 Task: Look for space in Perrysburg, United States from 10th July, 2023 to 15th July, 2023 for 7 adults in price range Rs.10000 to Rs.15000. Place can be entire place or shared room with 4 bedrooms having 7 beds and 4 bathrooms. Property type can be house, flat, guest house. Amenities needed are: wifi, TV, free parkinig on premises, gym, breakfast. Booking option can be shelf check-in. Required host language is English.
Action: Mouse moved to (594, 114)
Screenshot: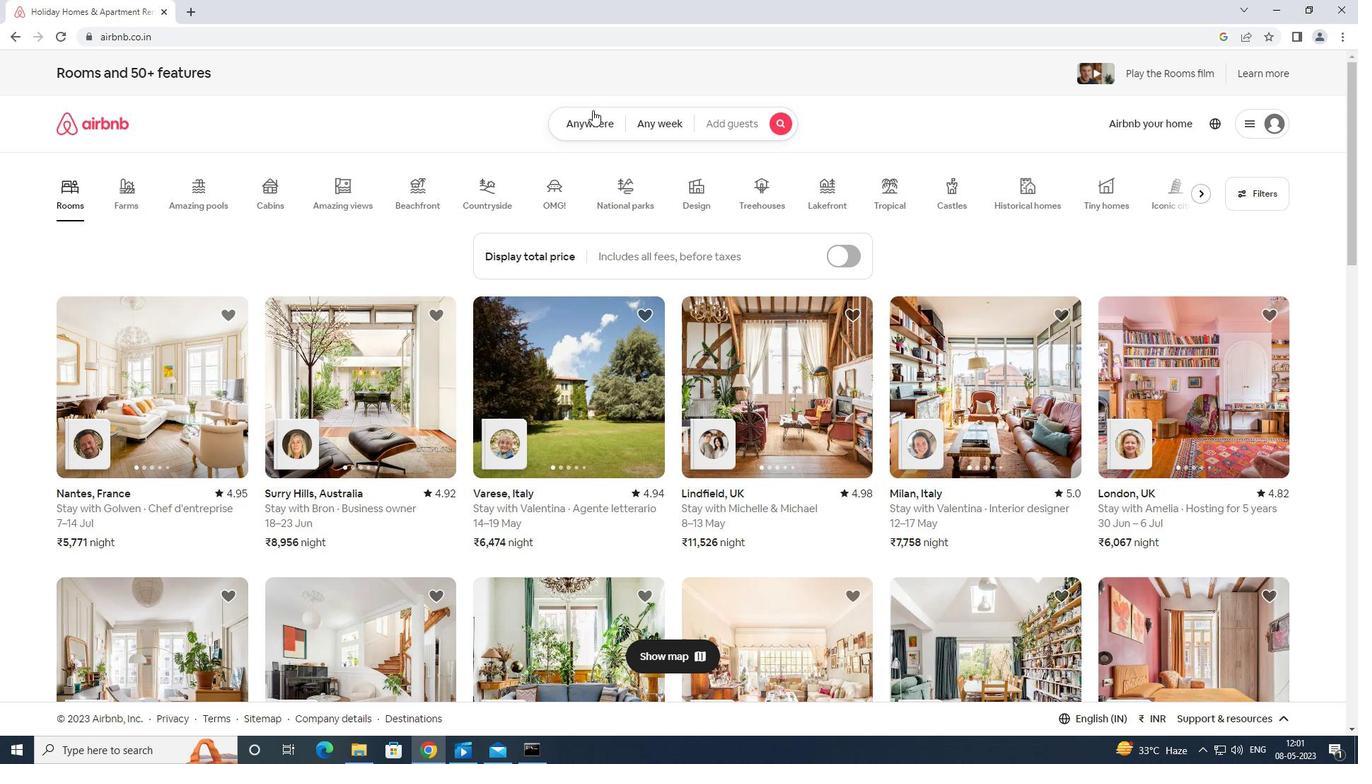 
Action: Mouse pressed left at (594, 114)
Screenshot: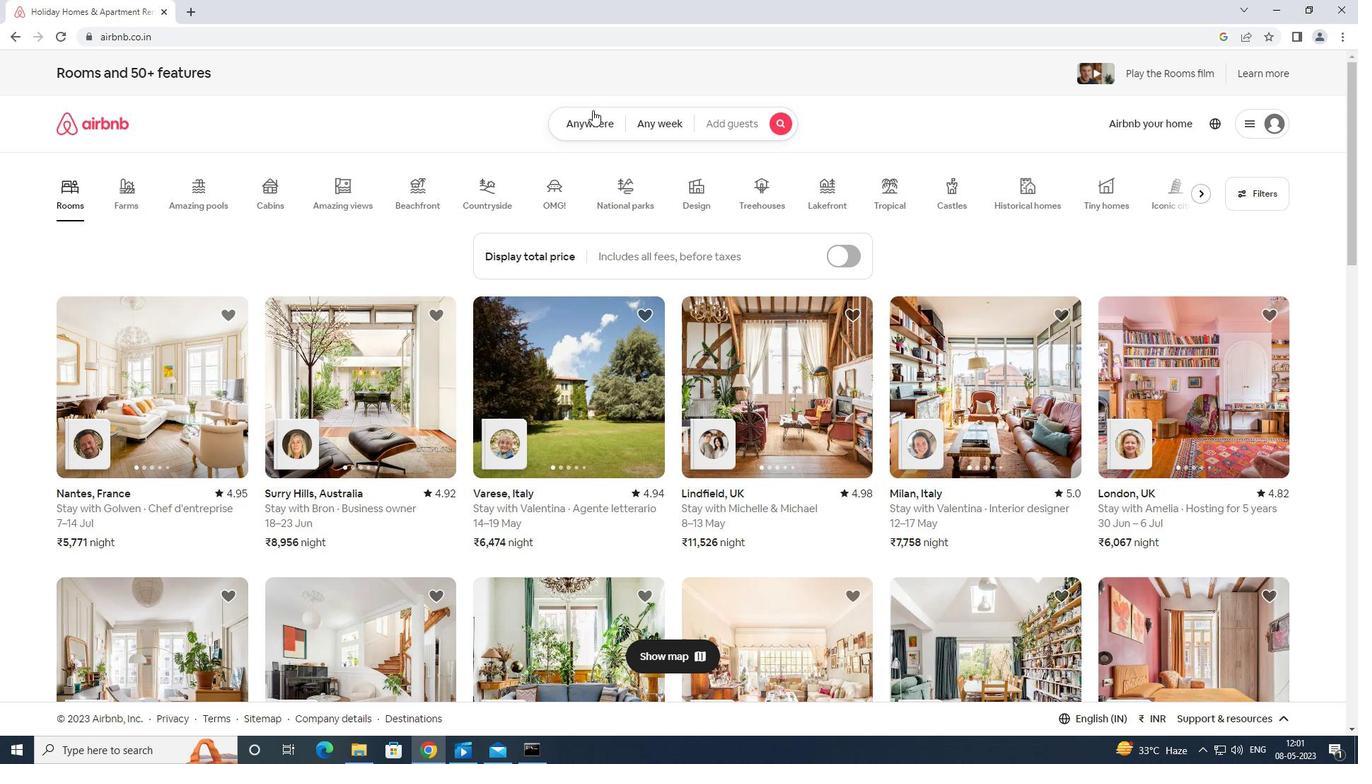 
Action: Mouse moved to (547, 184)
Screenshot: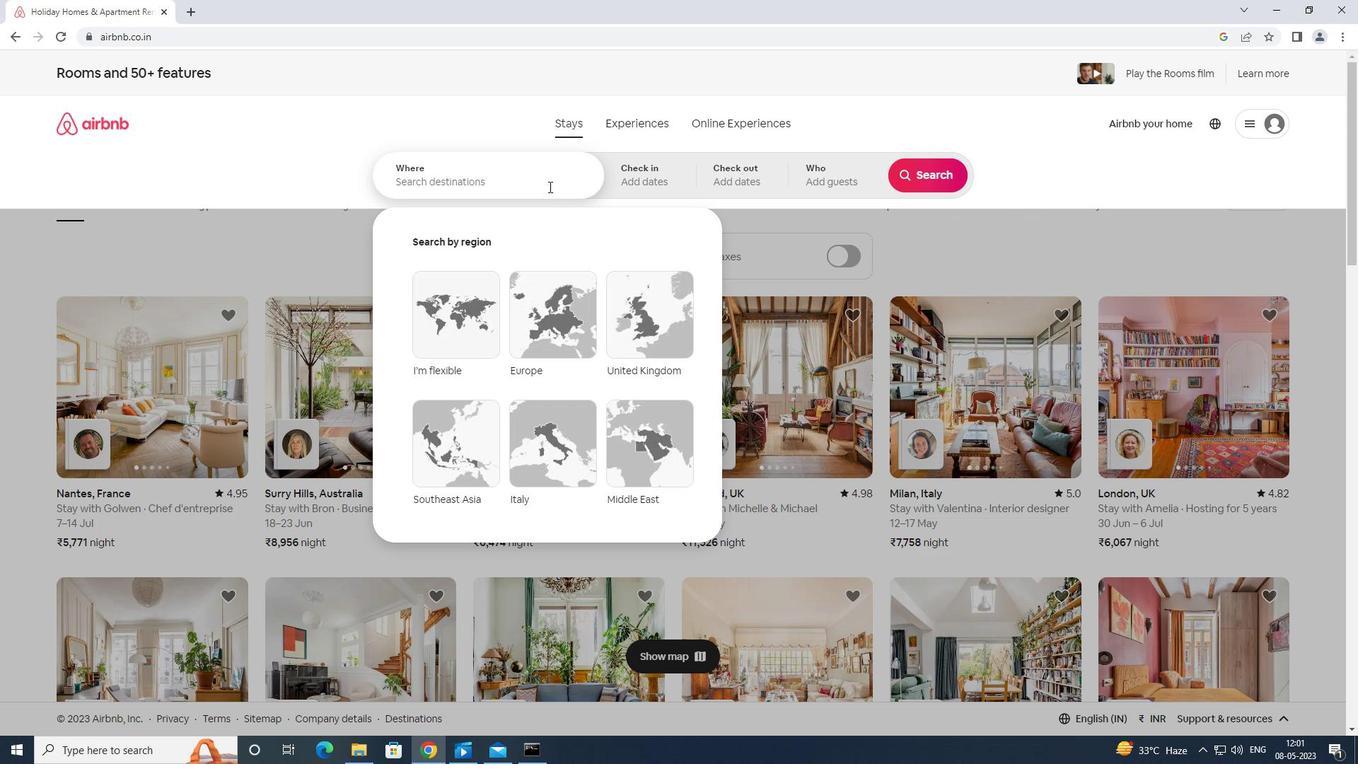 
Action: Mouse pressed left at (547, 184)
Screenshot: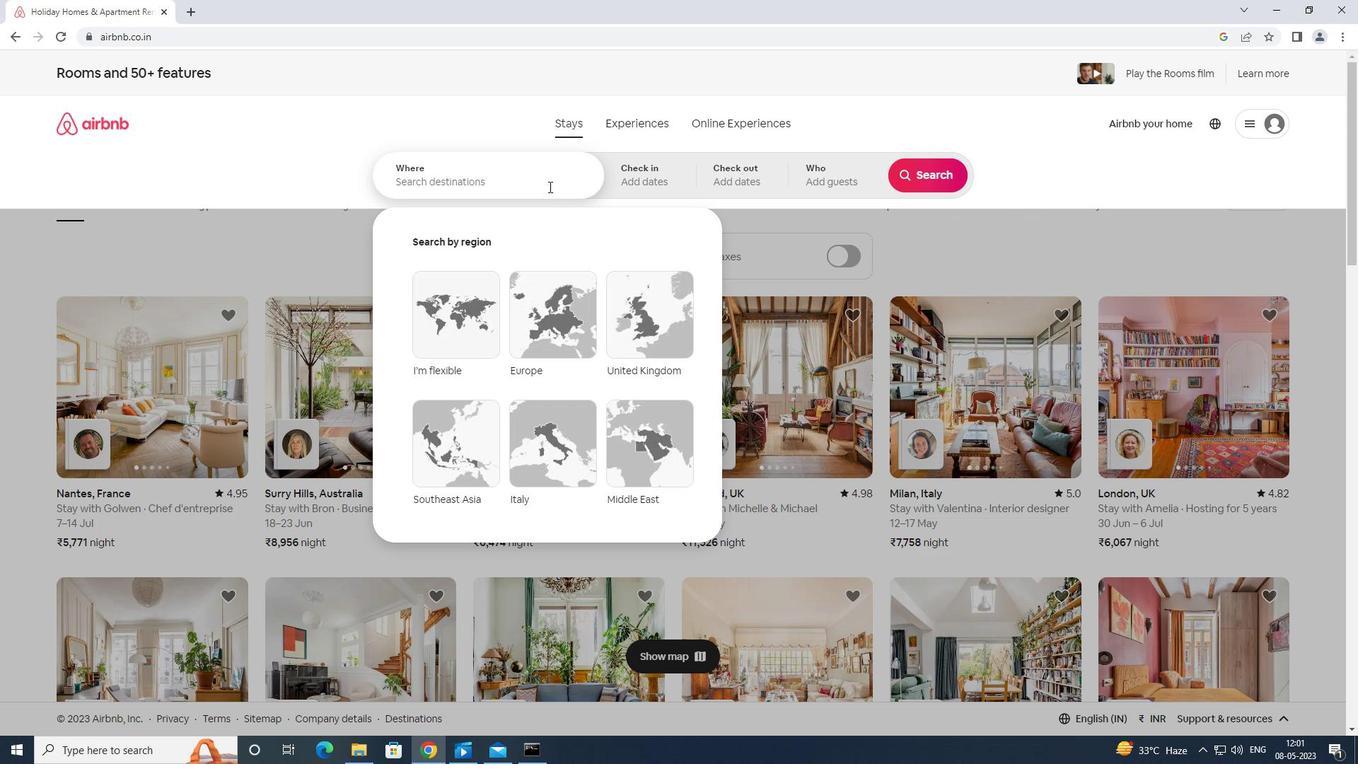 
Action: Mouse moved to (547, 182)
Screenshot: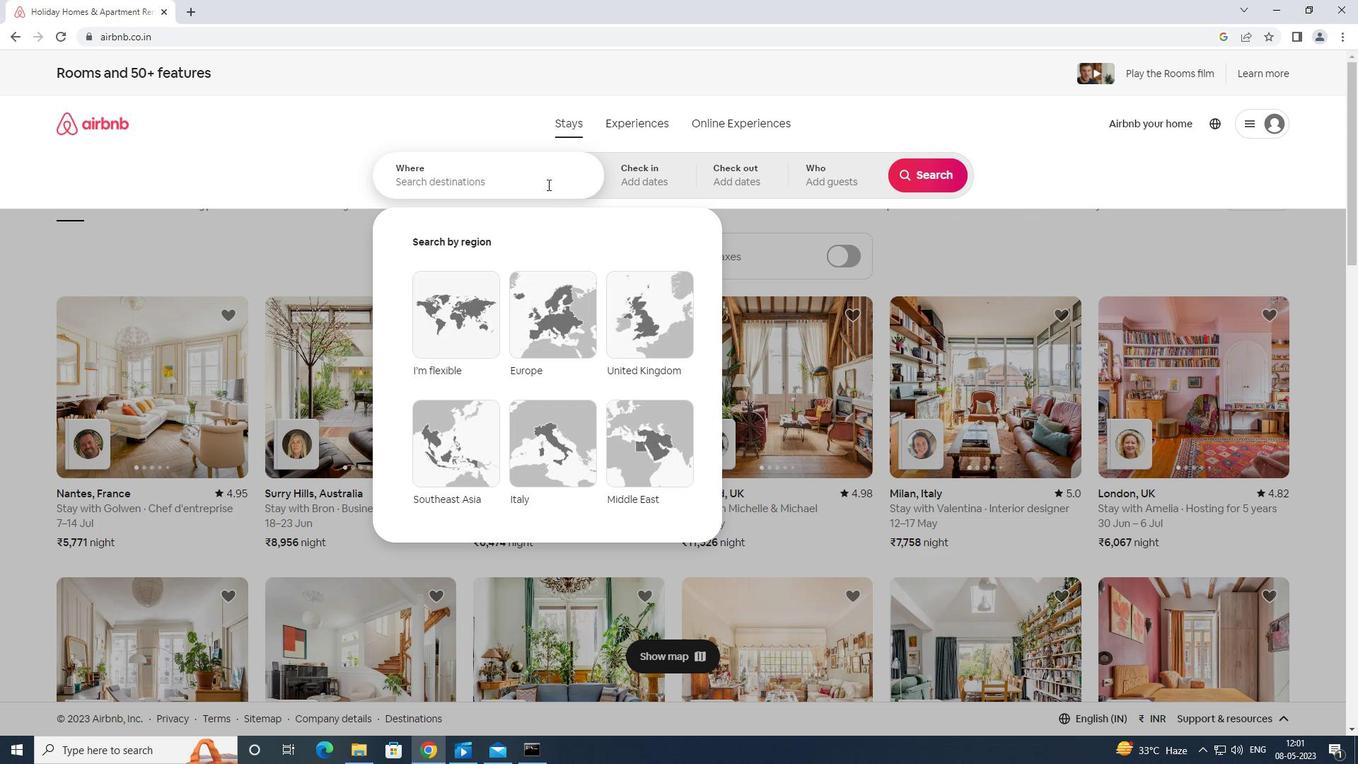 
Action: Key pressed pw<Key.backspace>errysburg<Key.space>united<Key.space>stta<Key.backspace><Key.backspace>ates<Key.enter>
Screenshot: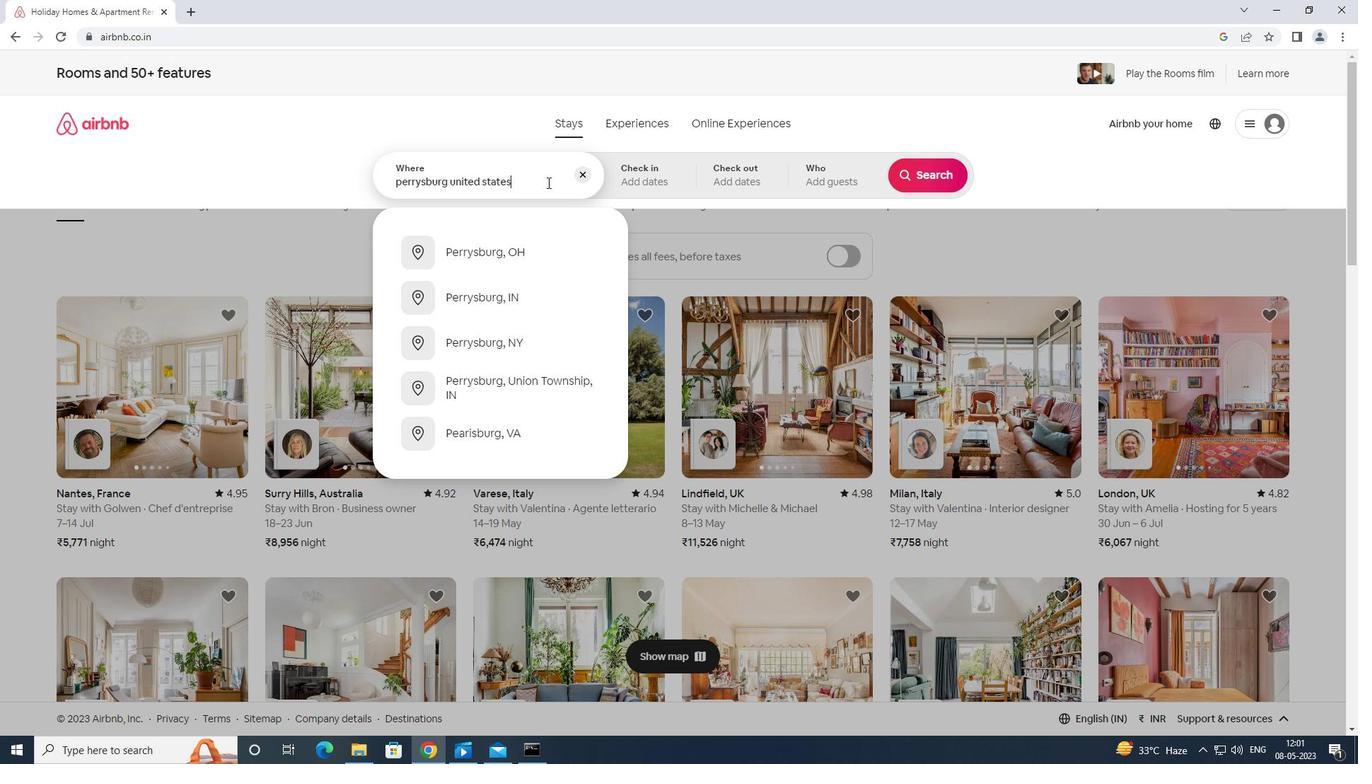
Action: Mouse moved to (925, 292)
Screenshot: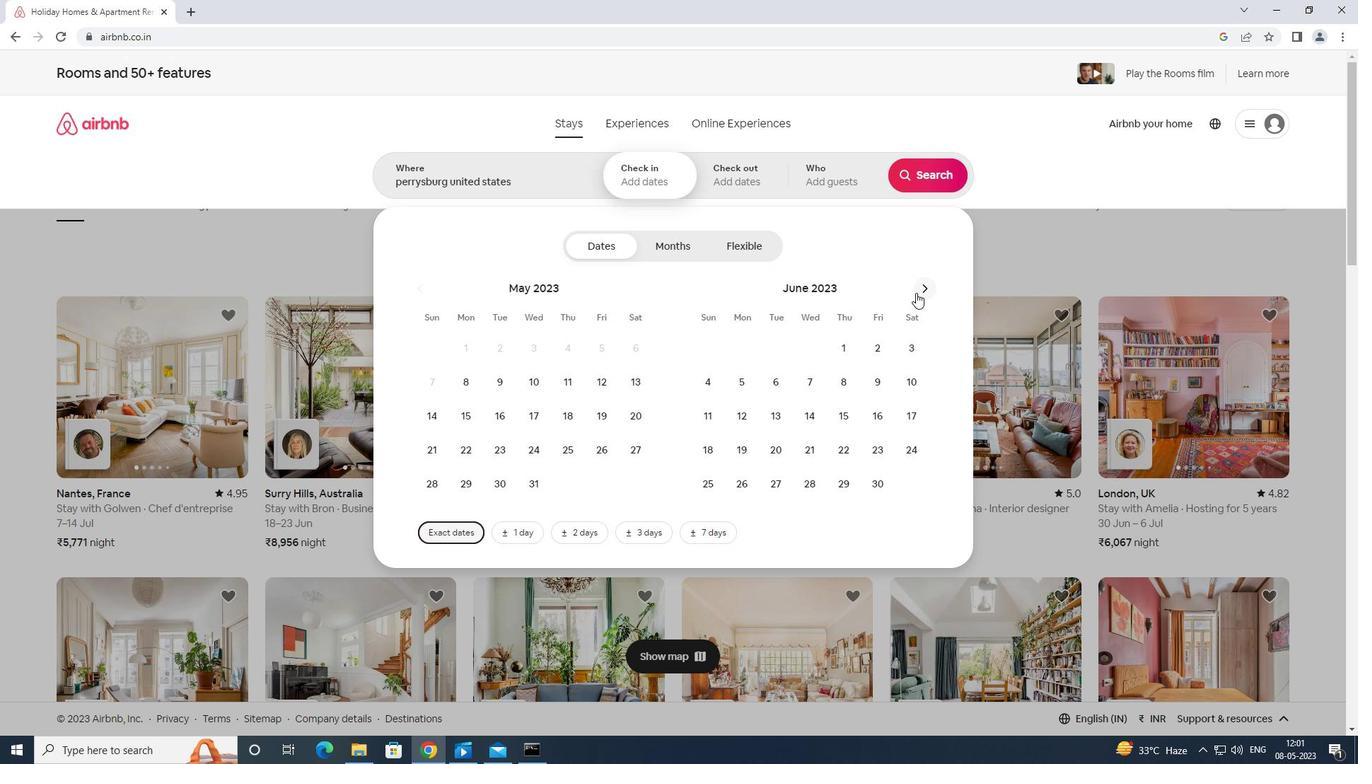 
Action: Mouse pressed left at (925, 292)
Screenshot: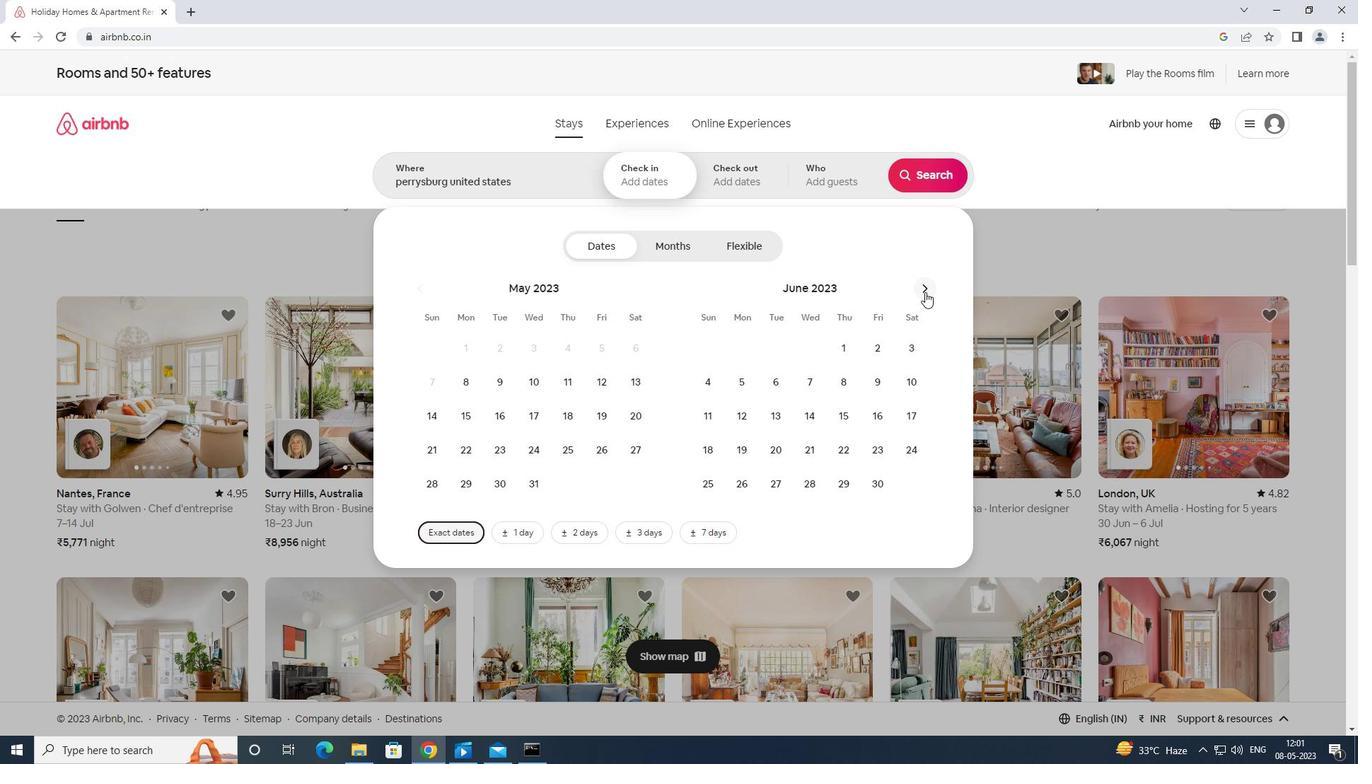 
Action: Mouse moved to (751, 414)
Screenshot: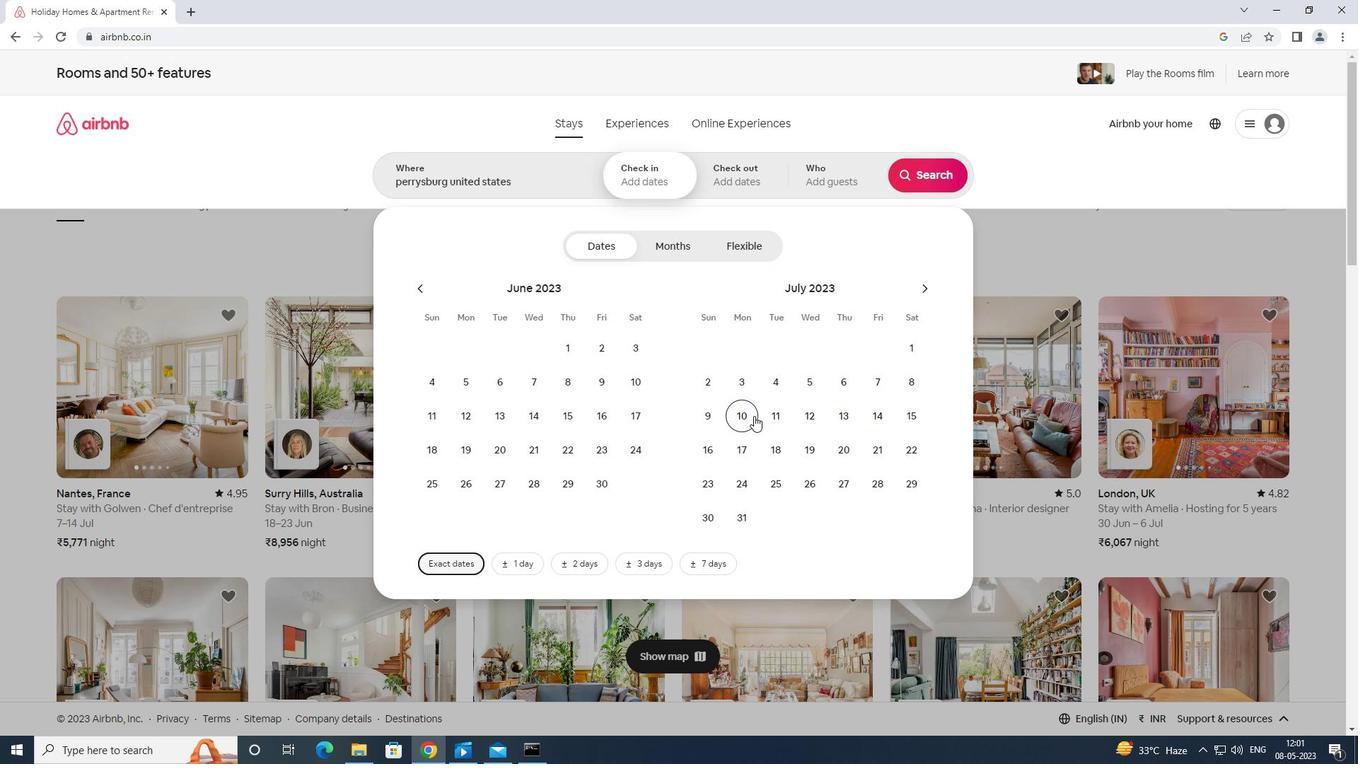 
Action: Mouse pressed left at (751, 414)
Screenshot: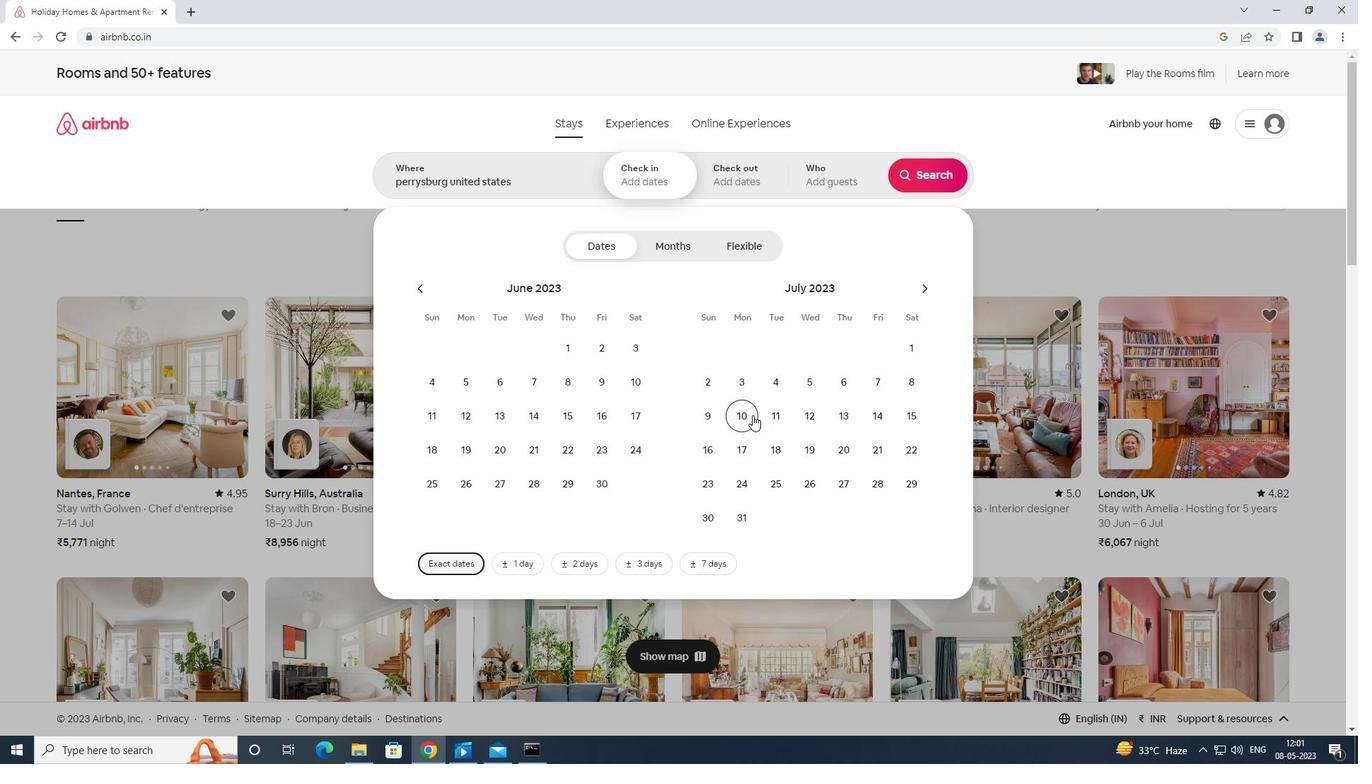 
Action: Mouse moved to (899, 413)
Screenshot: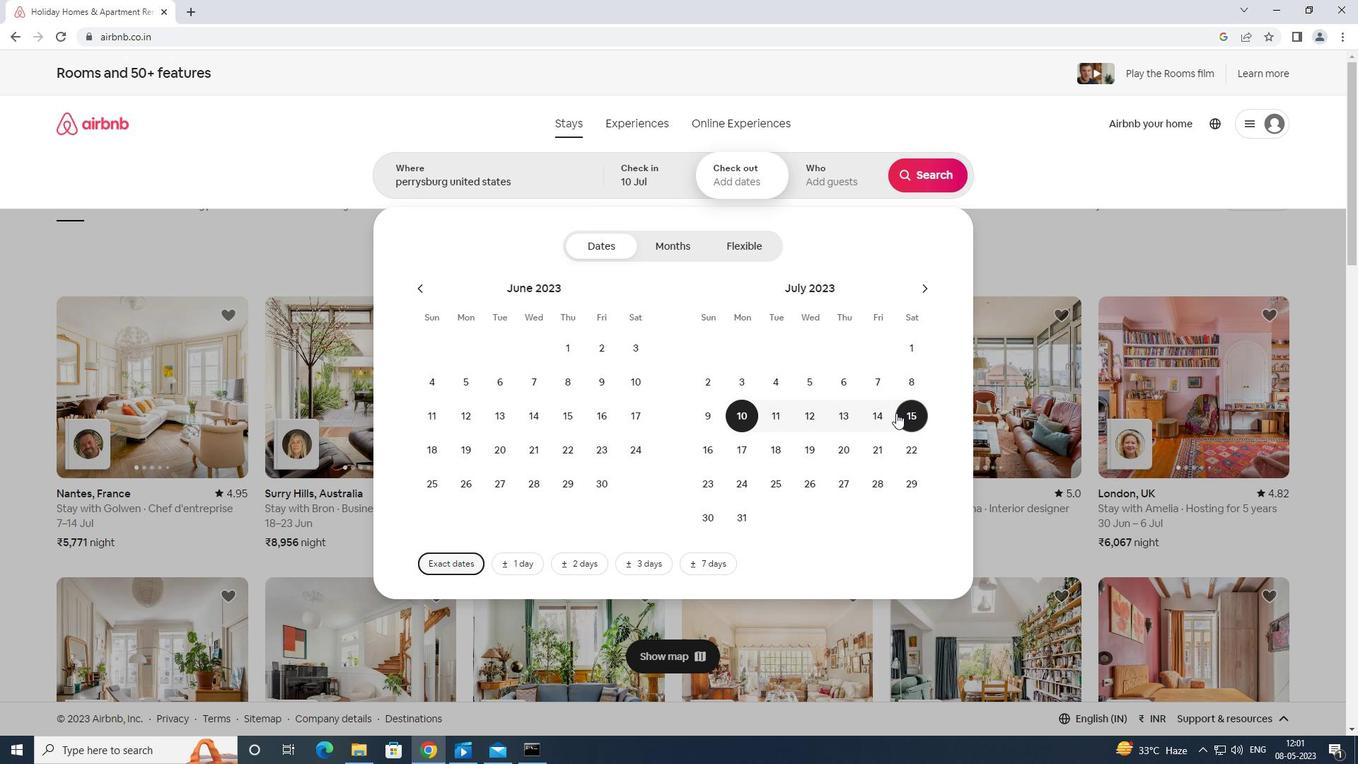 
Action: Mouse pressed left at (899, 413)
Screenshot: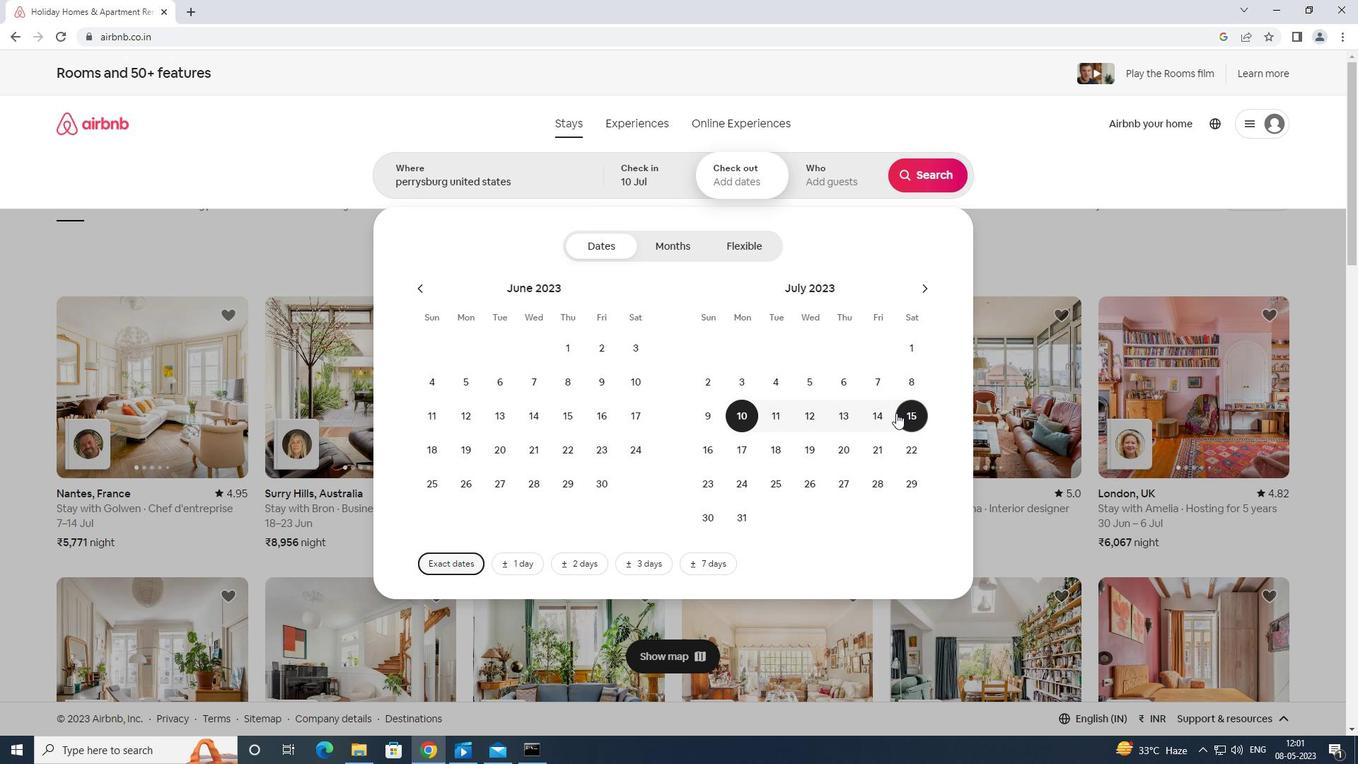 
Action: Mouse moved to (845, 181)
Screenshot: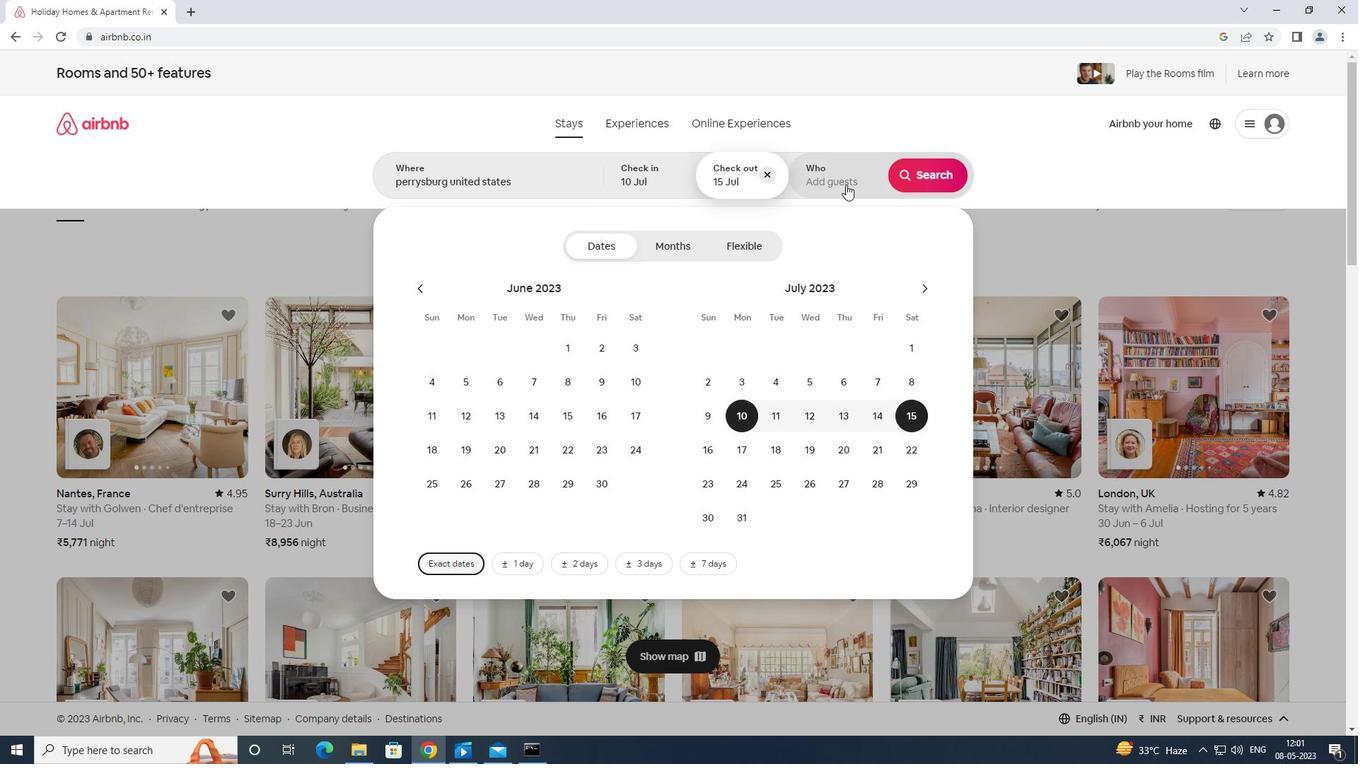 
Action: Mouse pressed left at (845, 181)
Screenshot: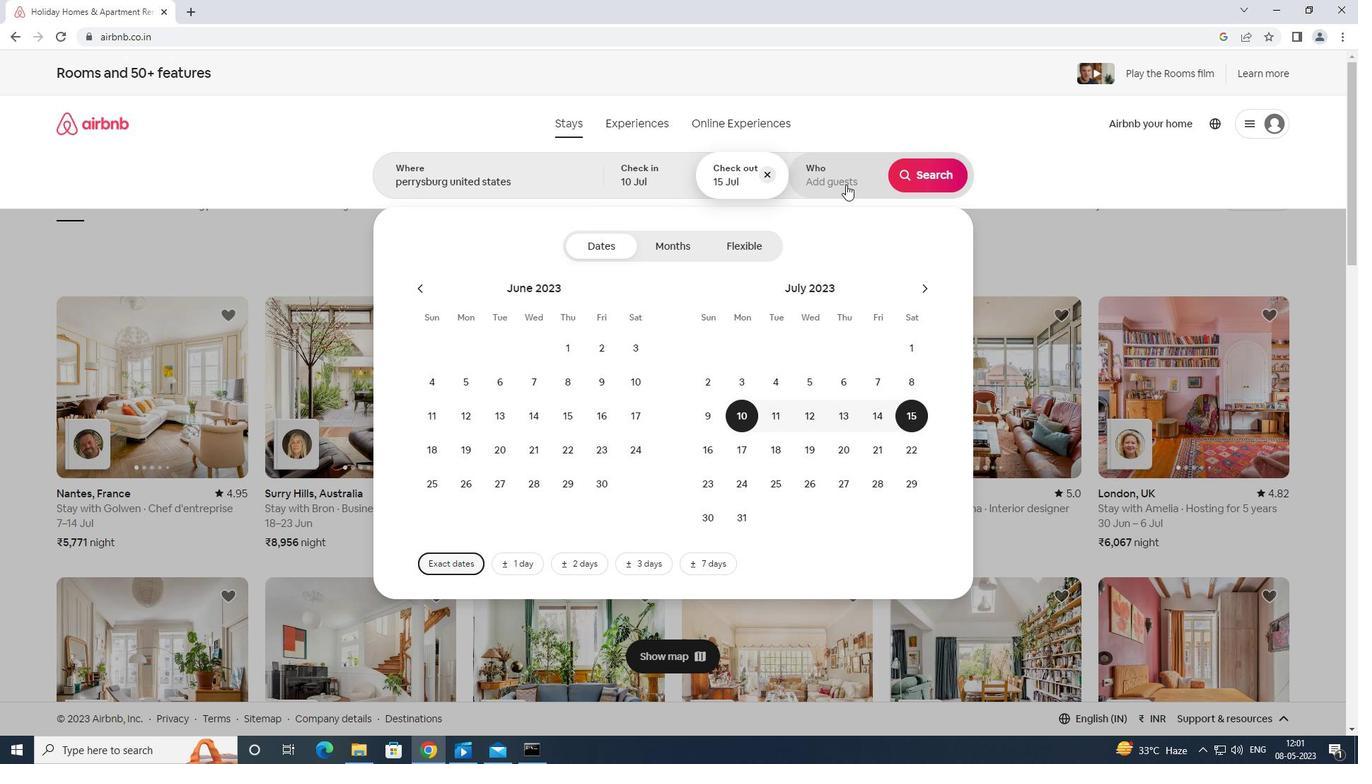 
Action: Mouse moved to (937, 238)
Screenshot: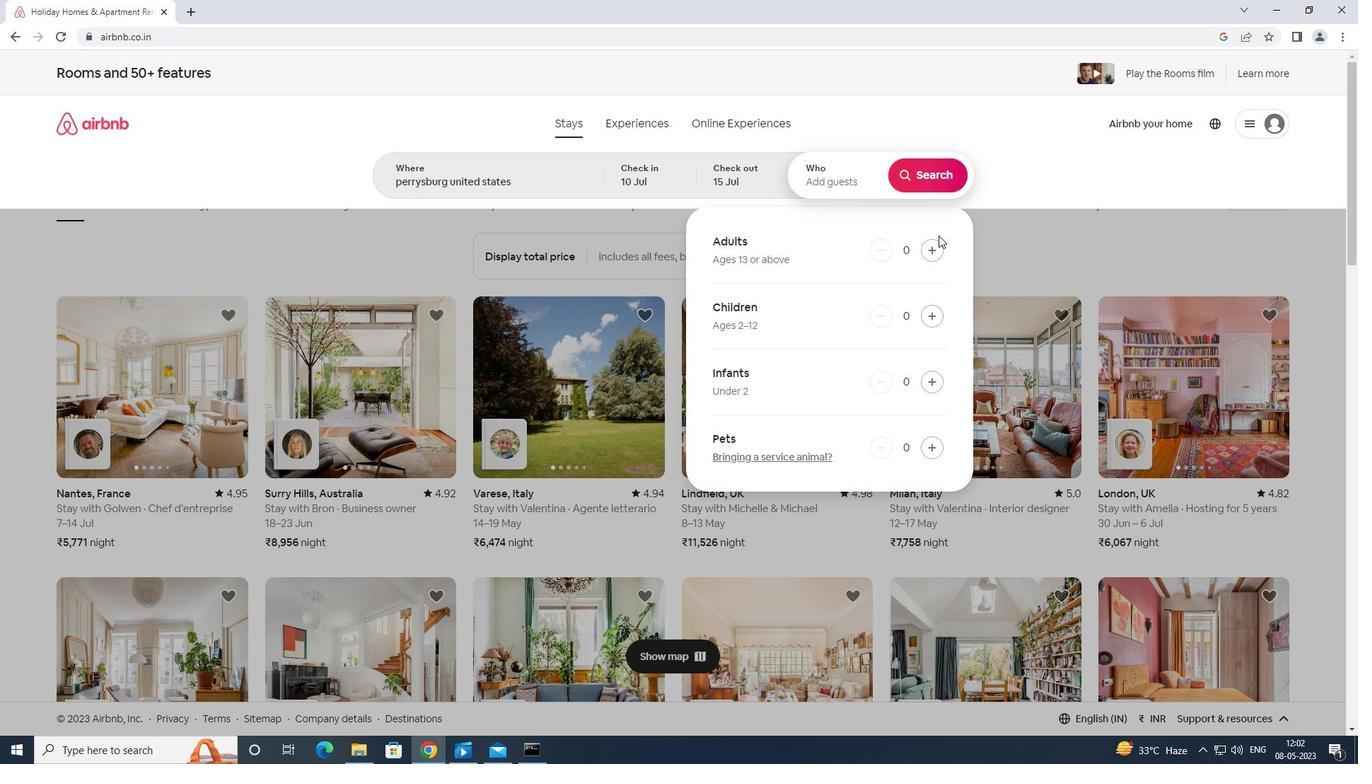 
Action: Mouse pressed left at (937, 238)
Screenshot: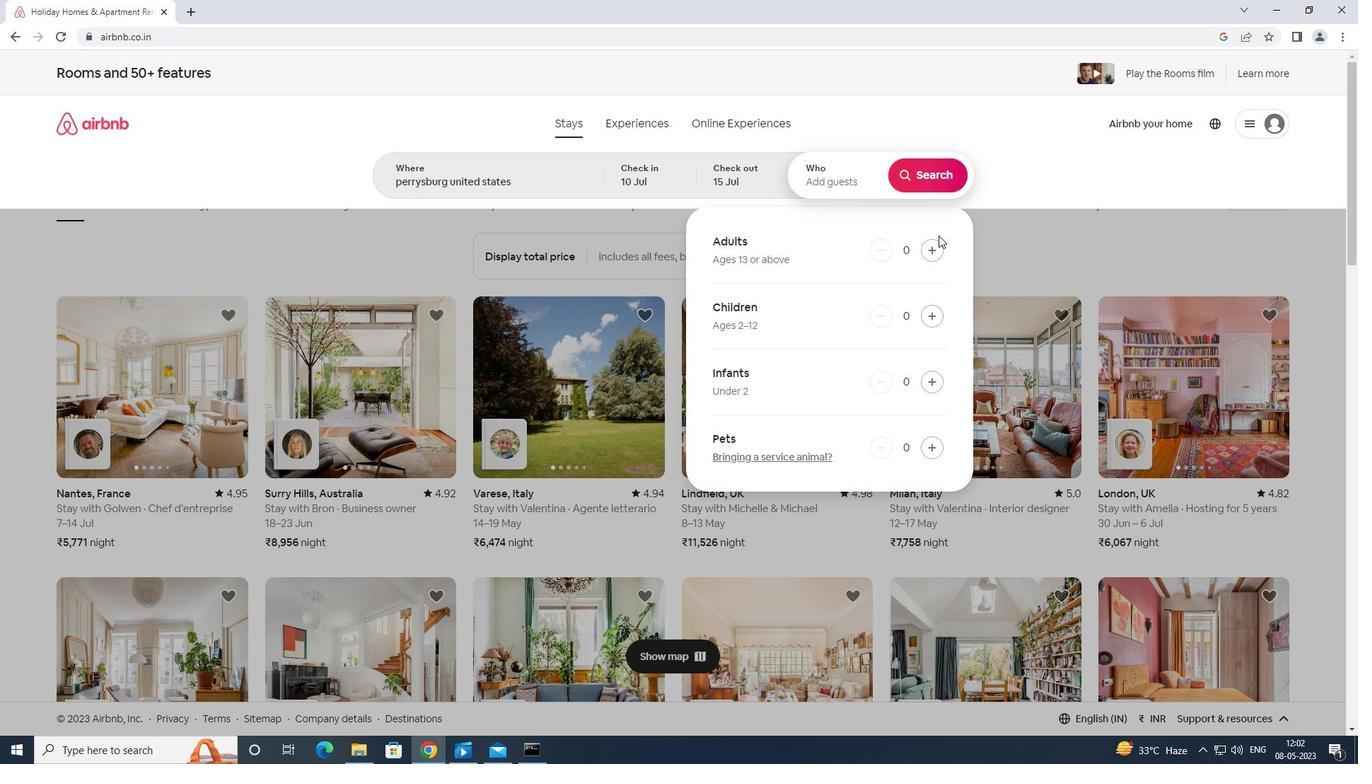 
Action: Mouse moved to (931, 244)
Screenshot: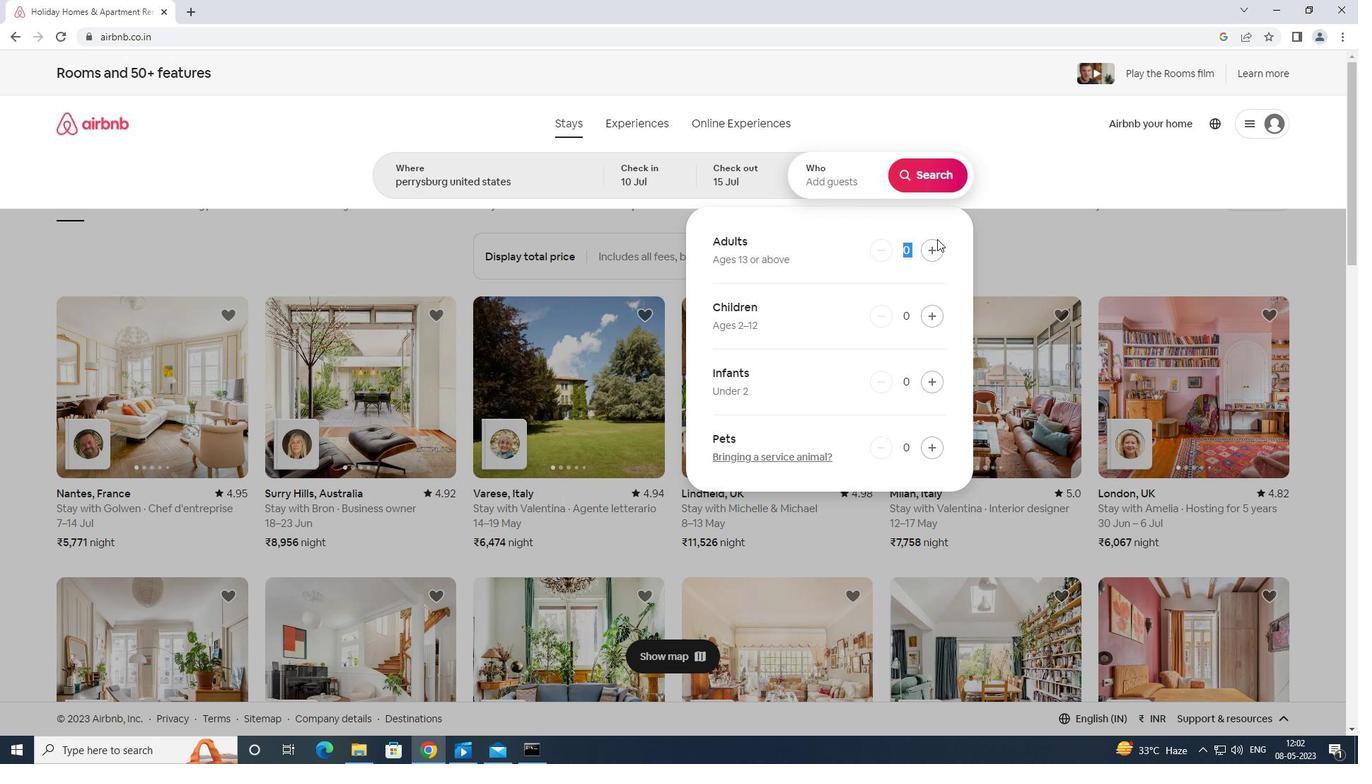 
Action: Mouse pressed left at (931, 244)
Screenshot: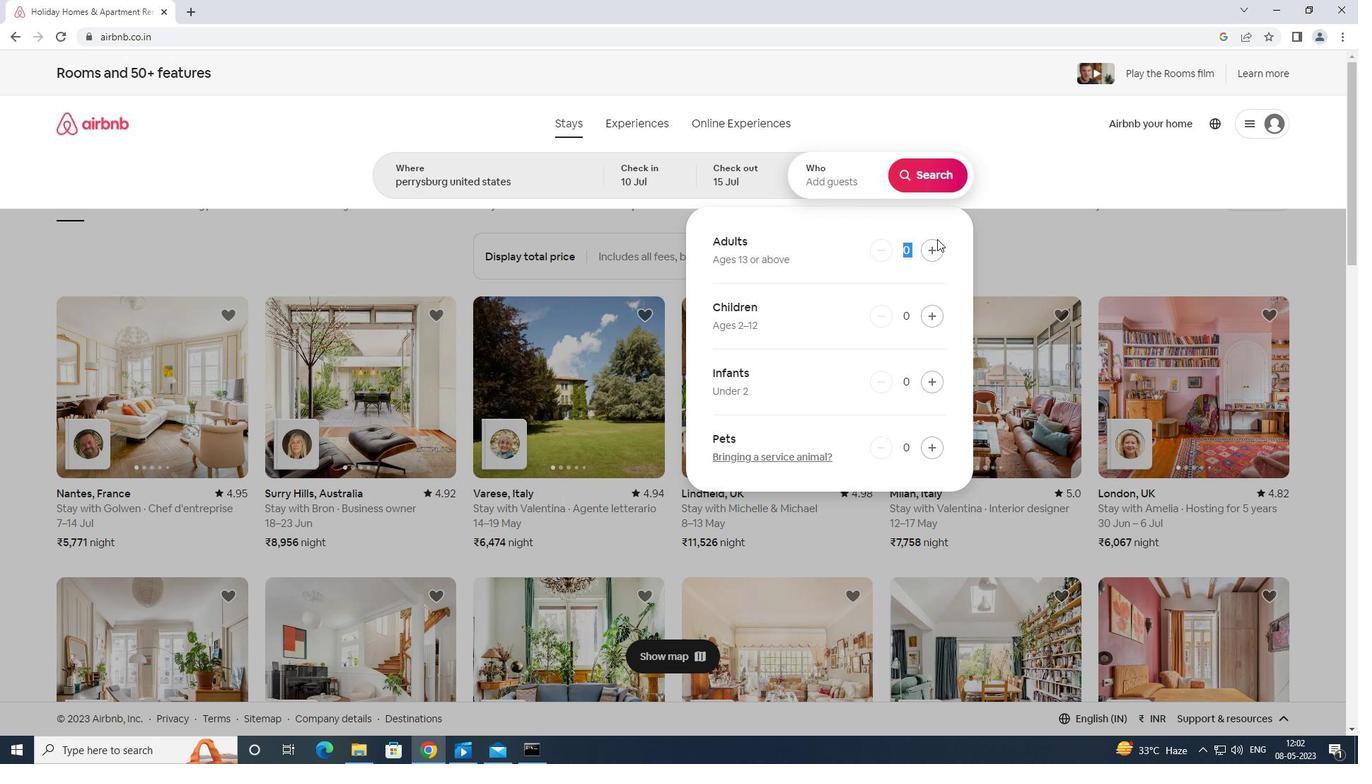 
Action: Mouse moved to (930, 245)
Screenshot: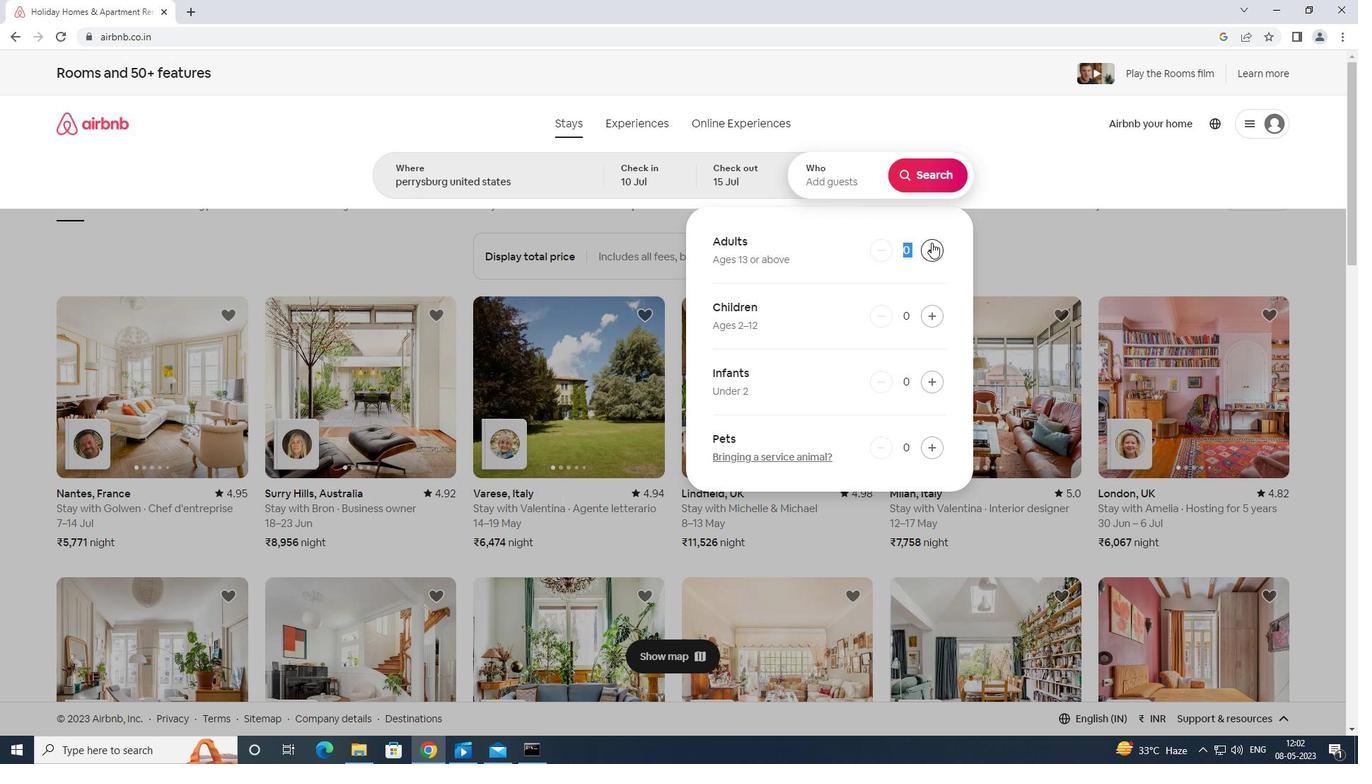 
Action: Mouse pressed left at (930, 245)
Screenshot: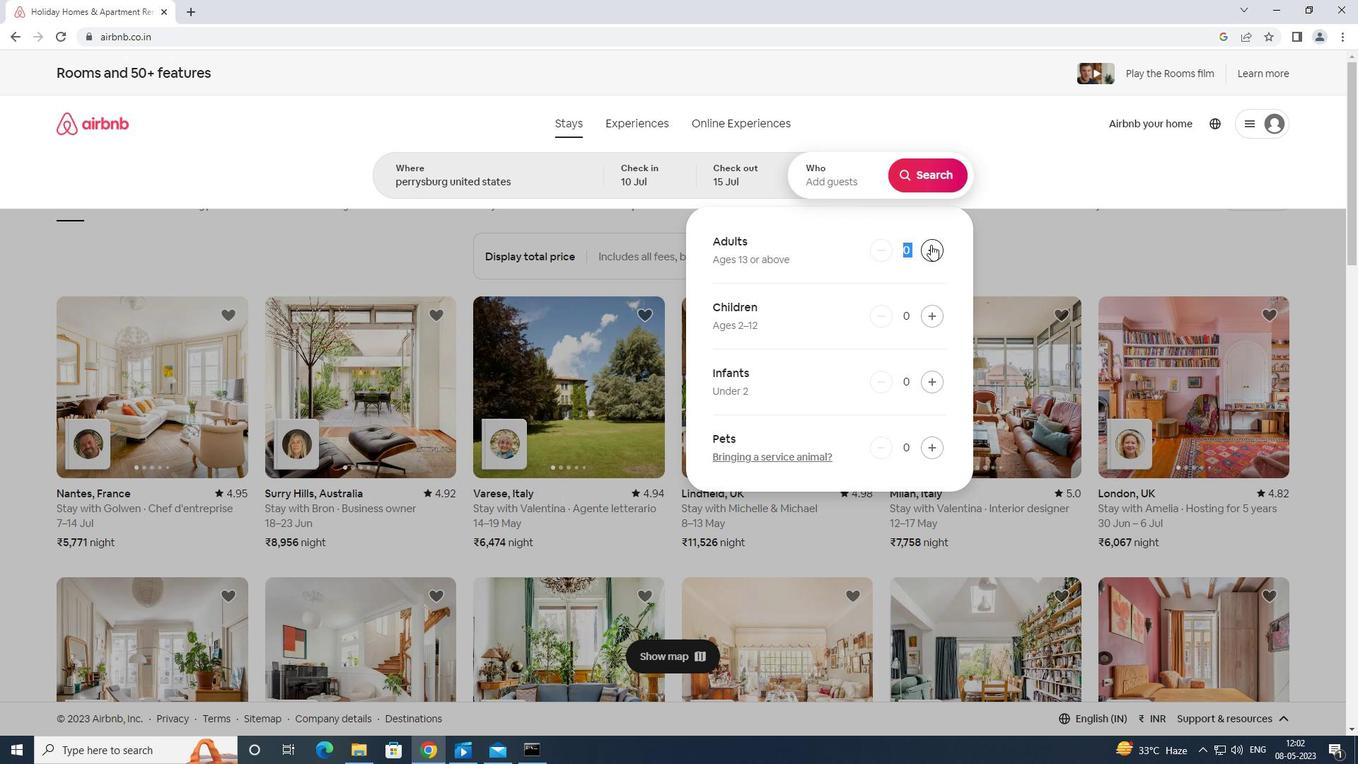 
Action: Mouse pressed left at (930, 245)
Screenshot: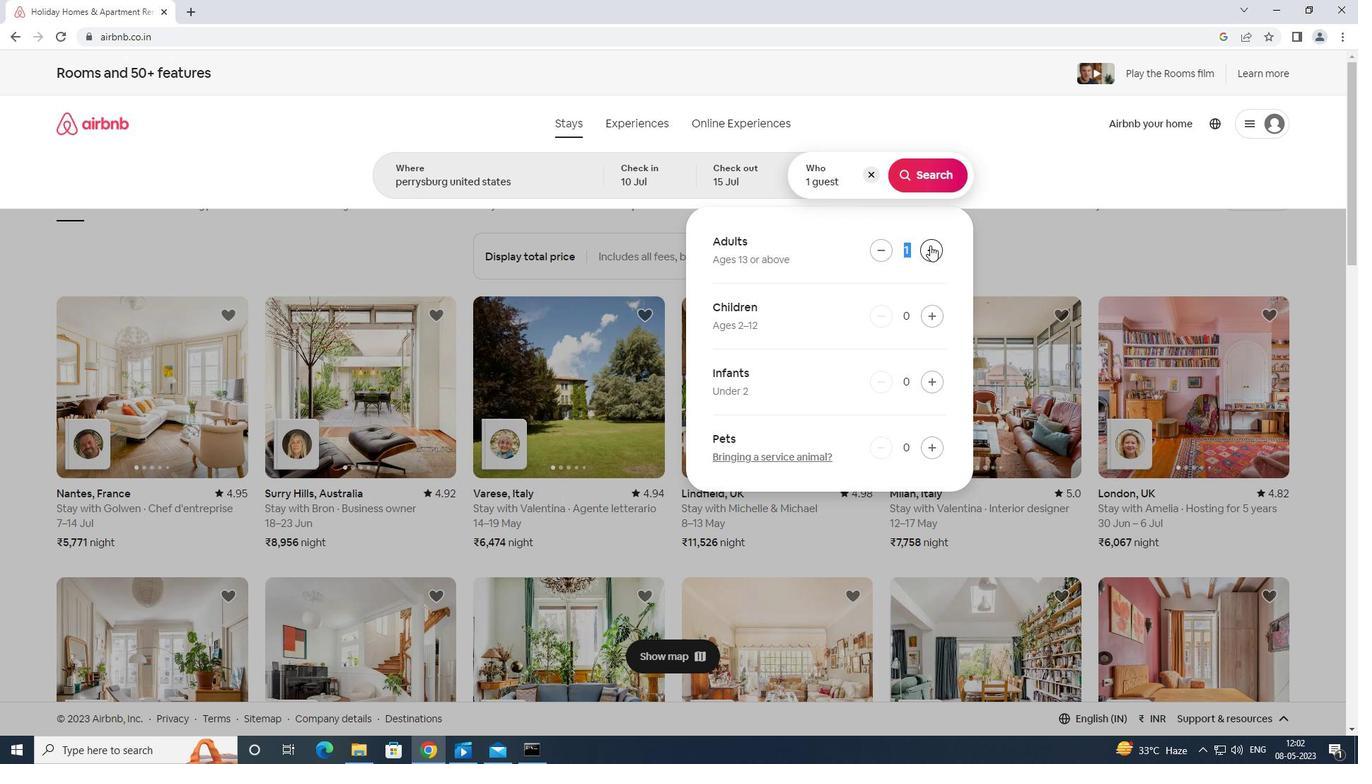 
Action: Mouse pressed left at (930, 245)
Screenshot: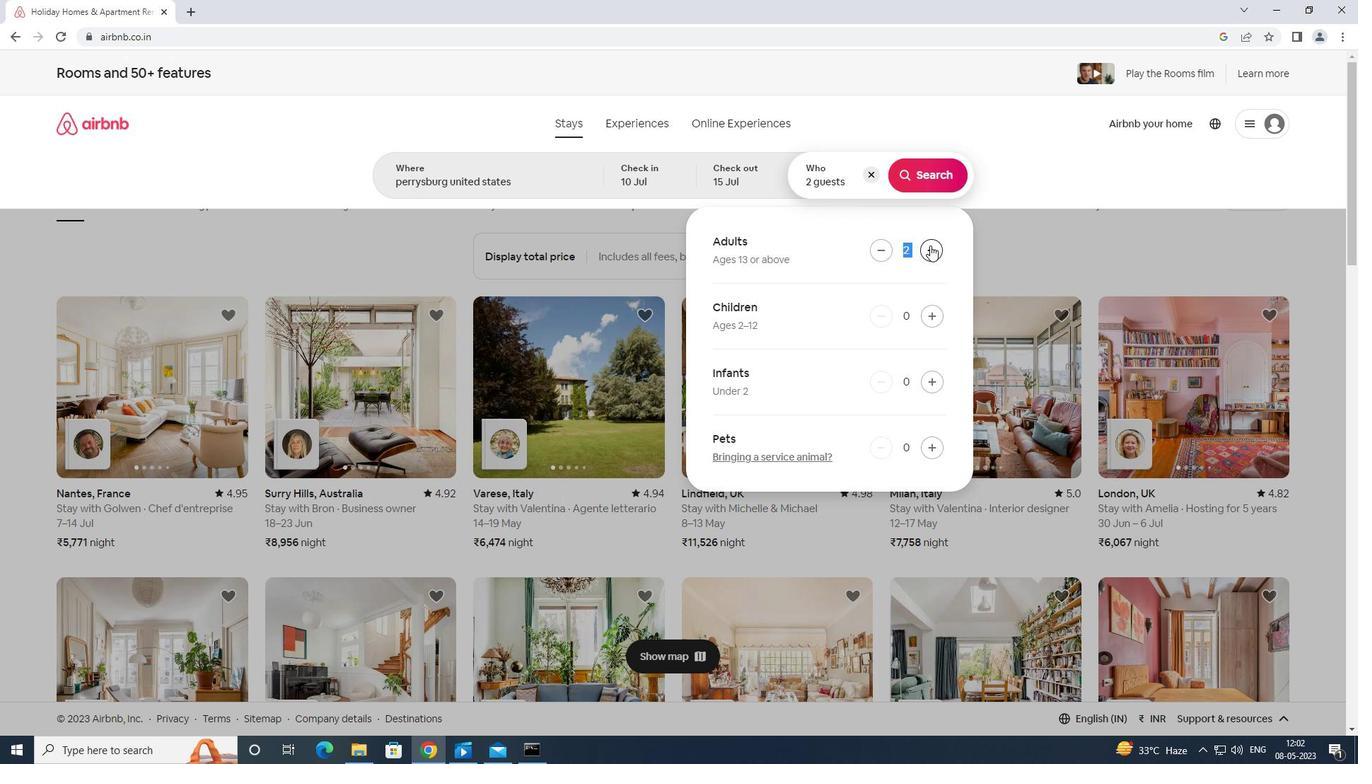 
Action: Mouse pressed left at (930, 245)
Screenshot: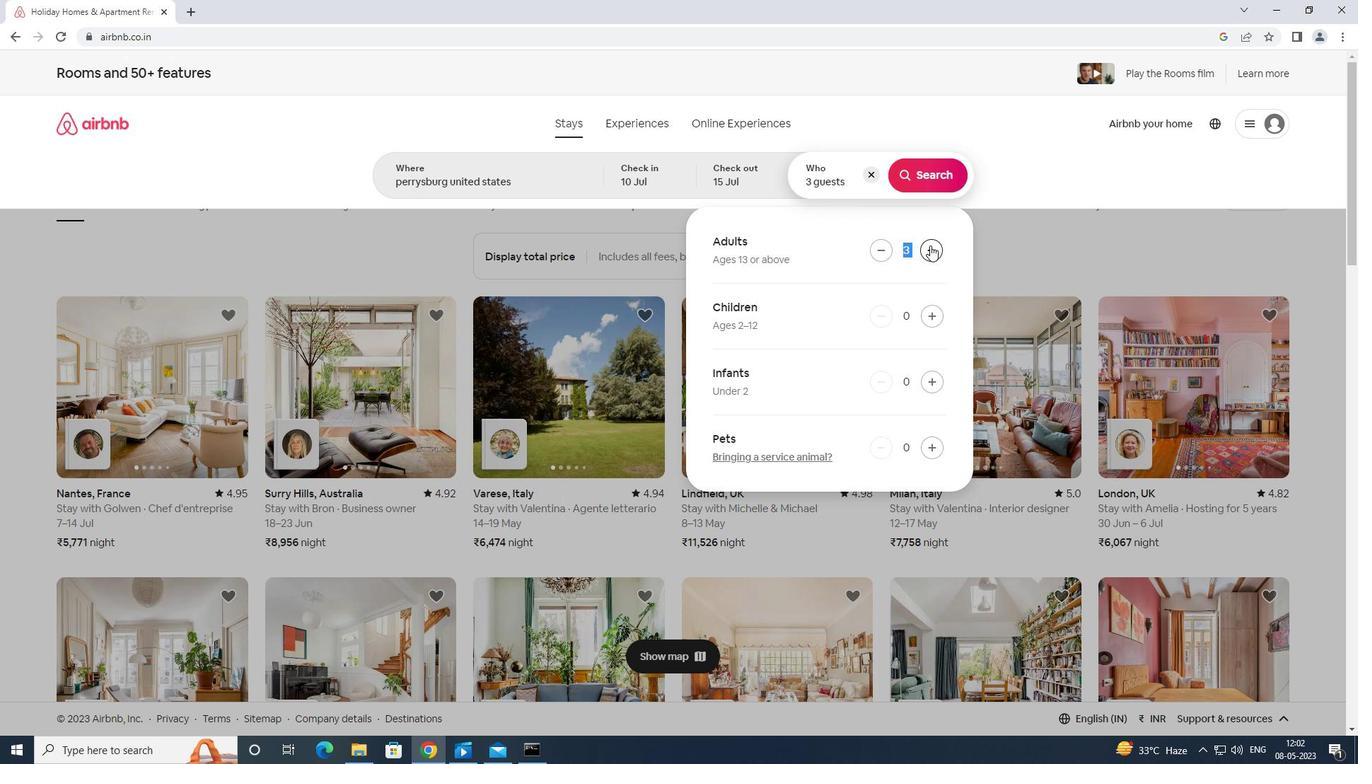 
Action: Mouse pressed left at (930, 245)
Screenshot: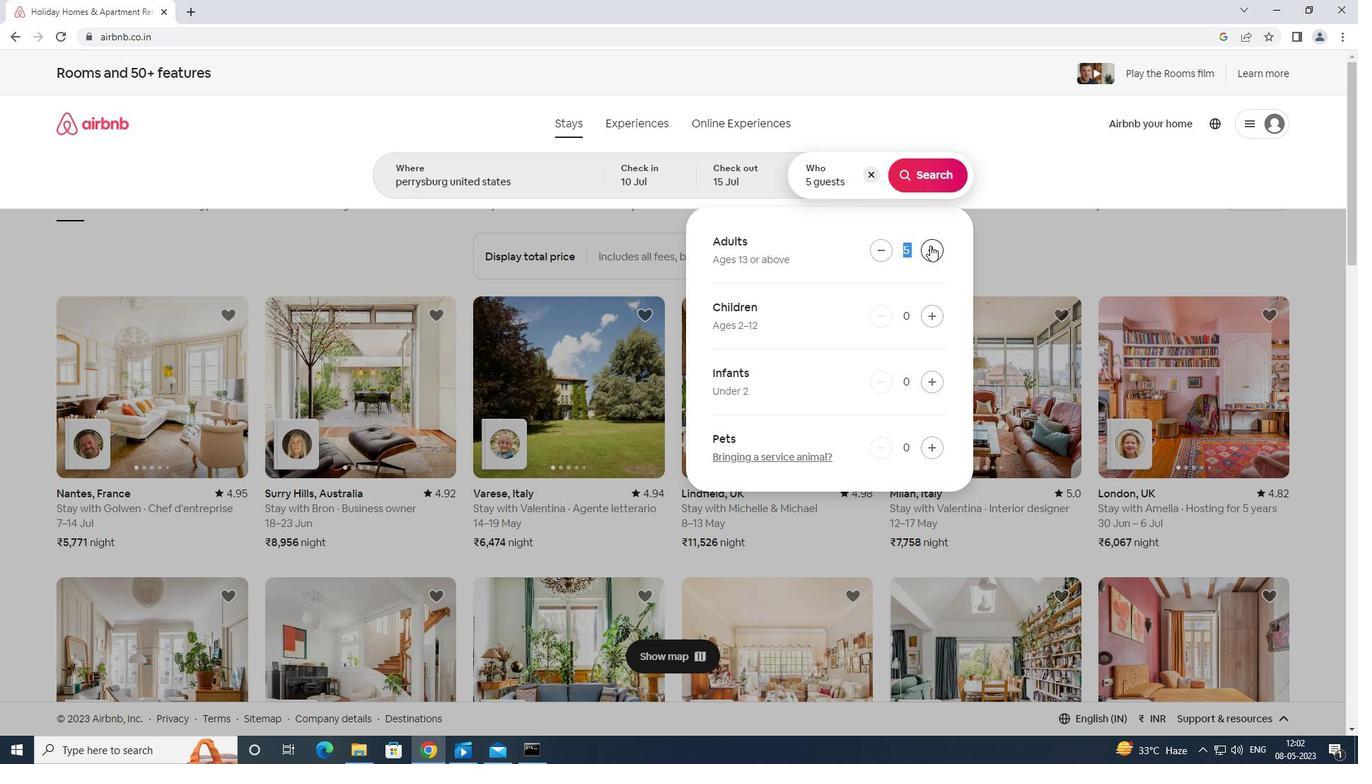 
Action: Mouse pressed left at (930, 245)
Screenshot: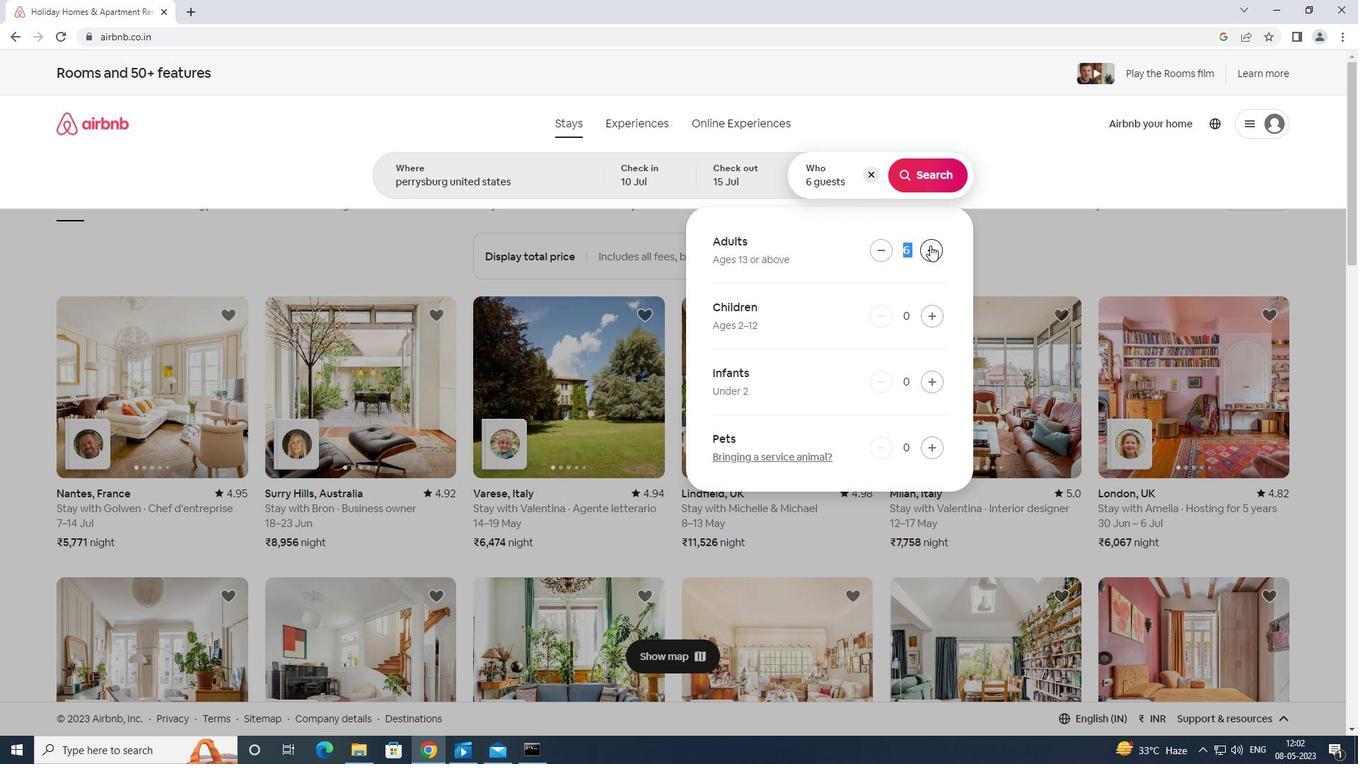 
Action: Mouse moved to (939, 171)
Screenshot: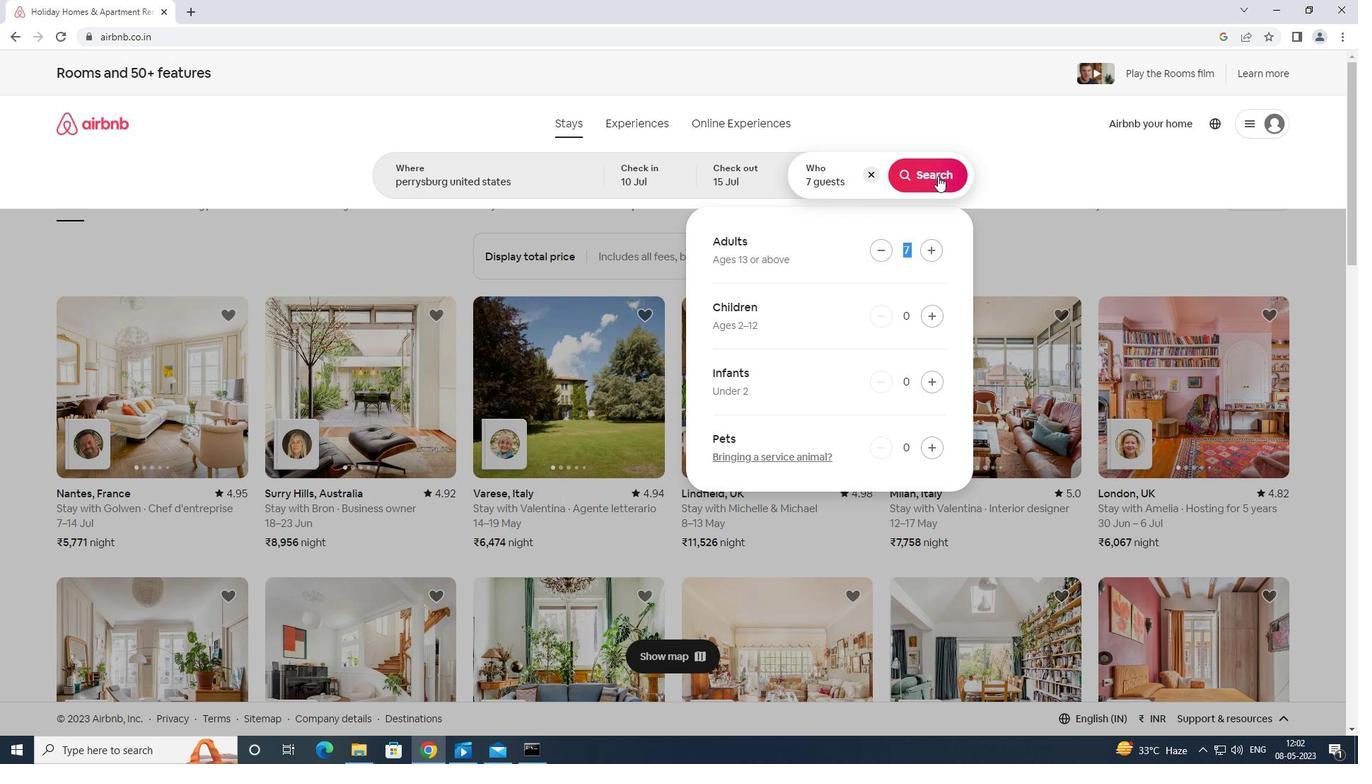 
Action: Mouse pressed left at (939, 171)
Screenshot: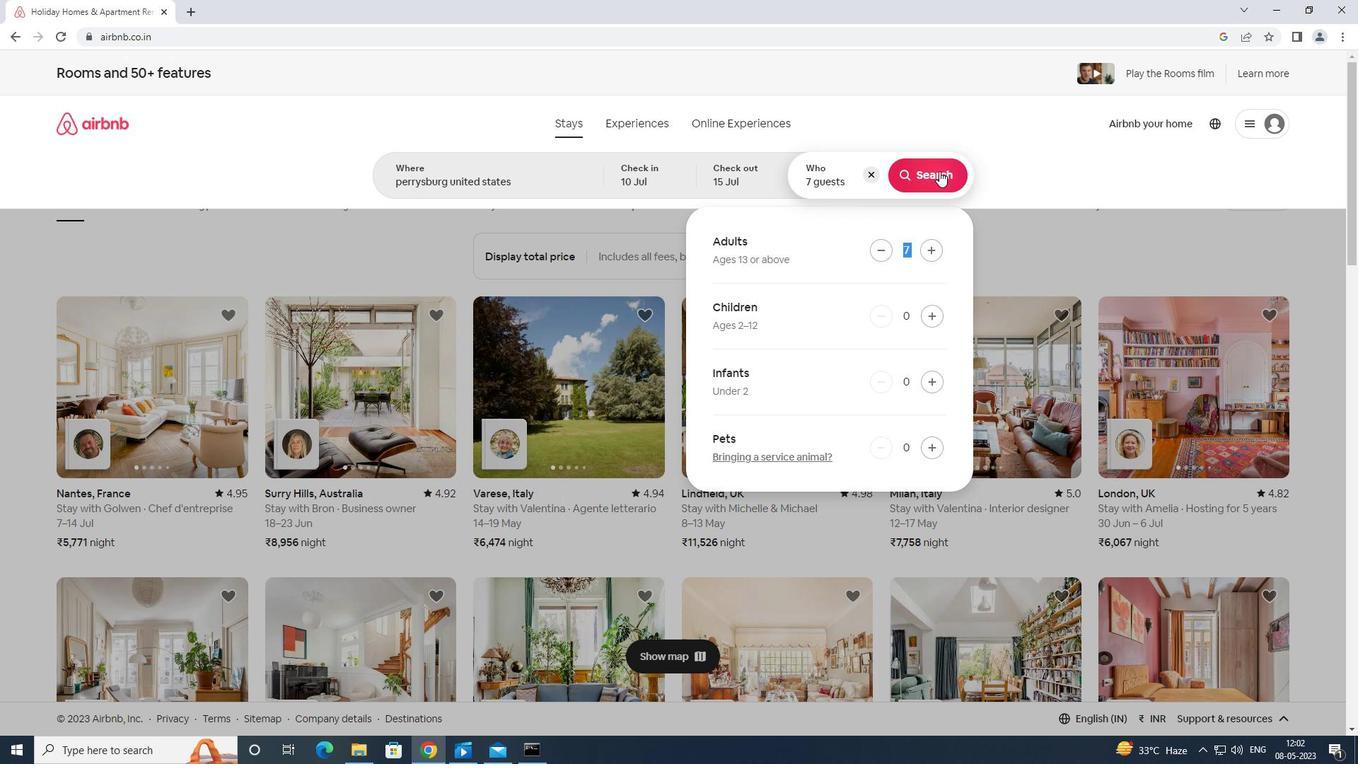 
Action: Mouse moved to (1302, 139)
Screenshot: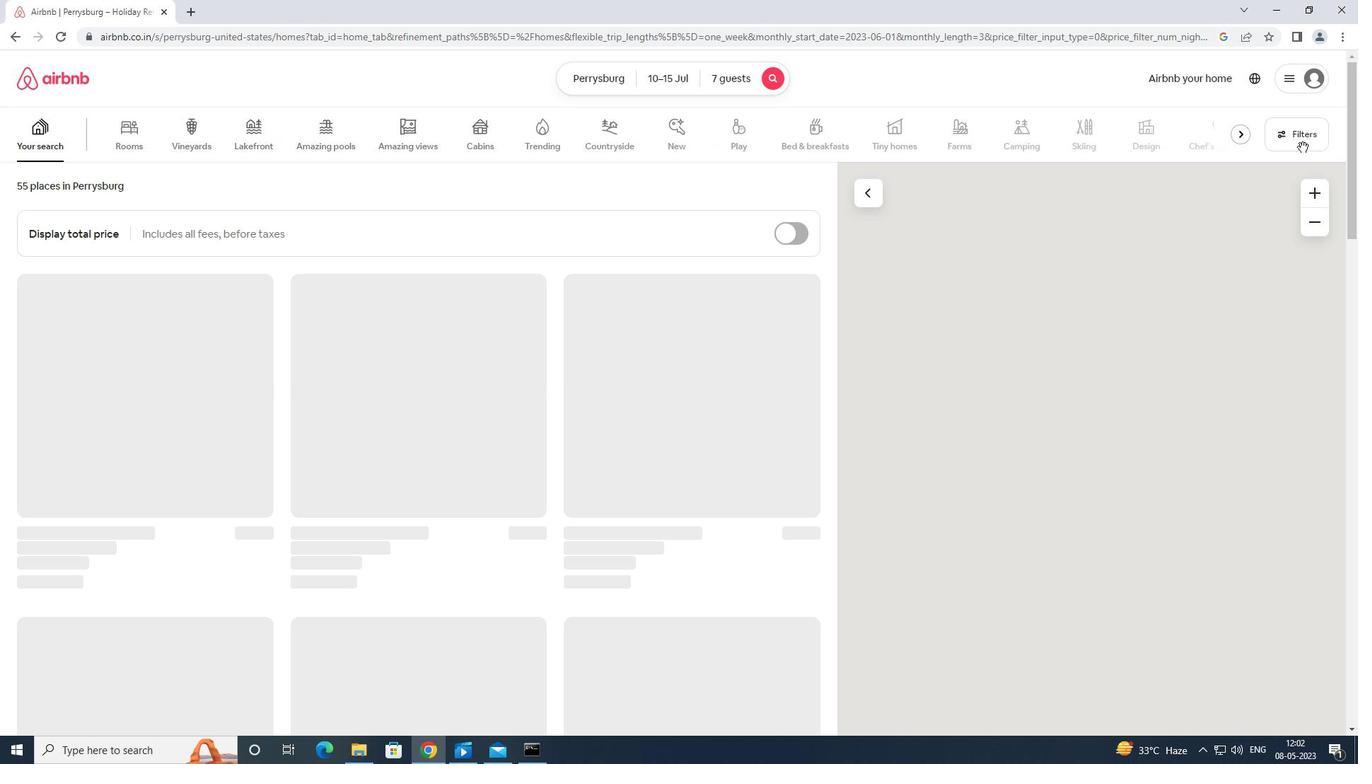 
Action: Mouse pressed left at (1302, 139)
Screenshot: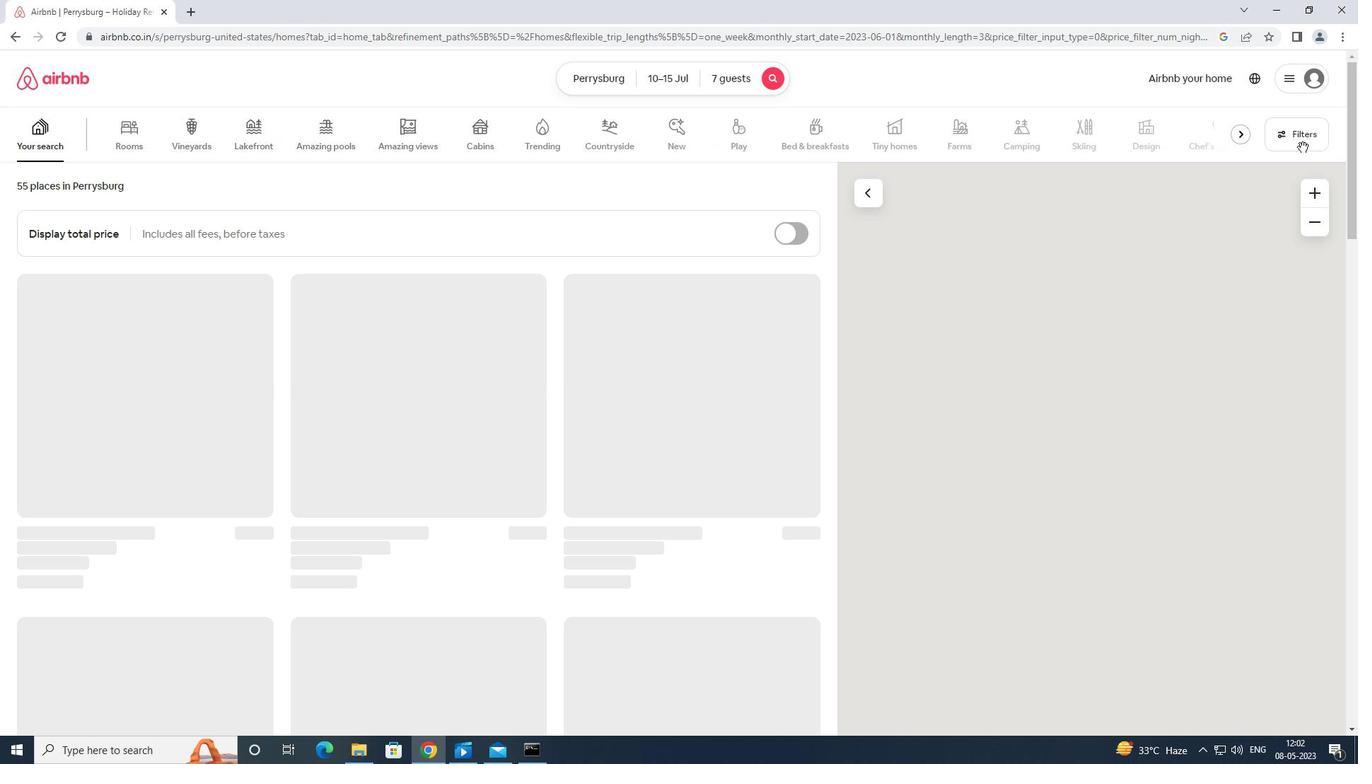 
Action: Mouse moved to (558, 471)
Screenshot: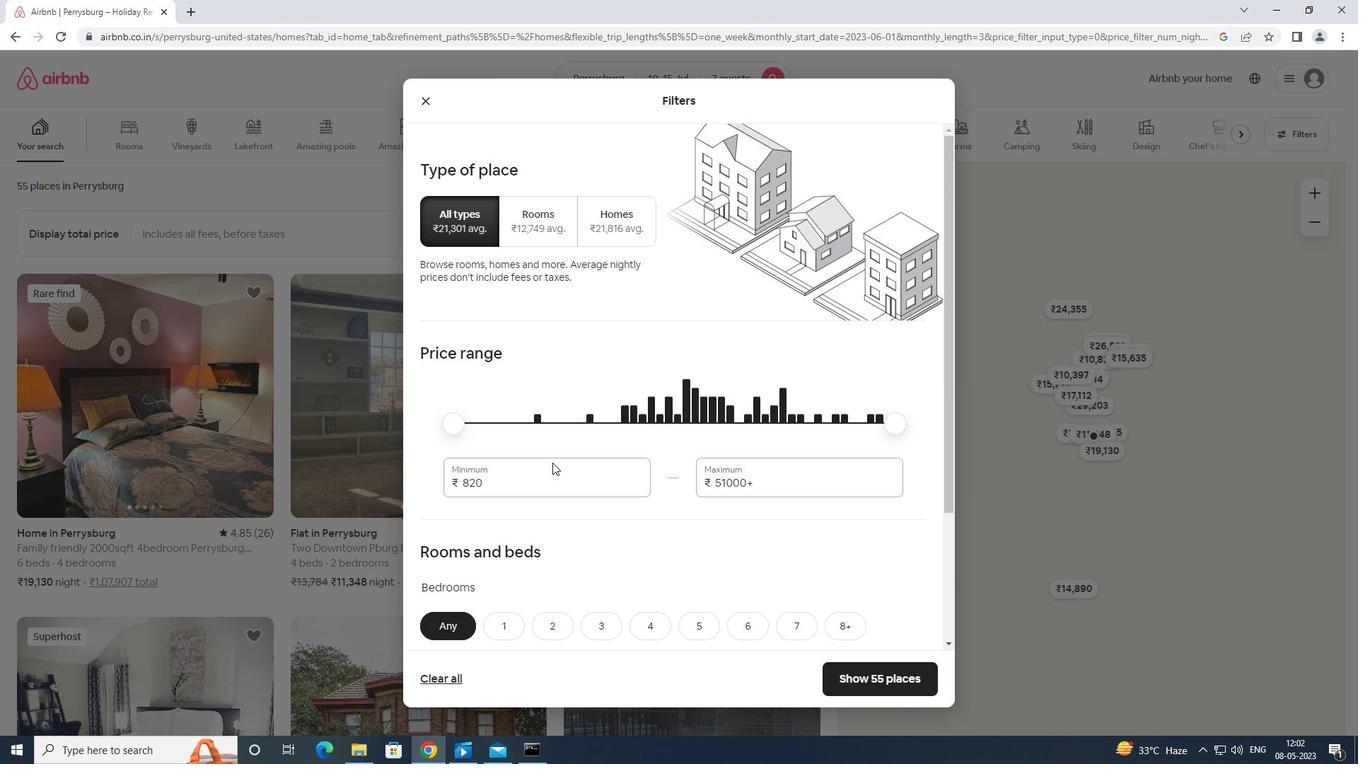 
Action: Mouse pressed left at (558, 471)
Screenshot: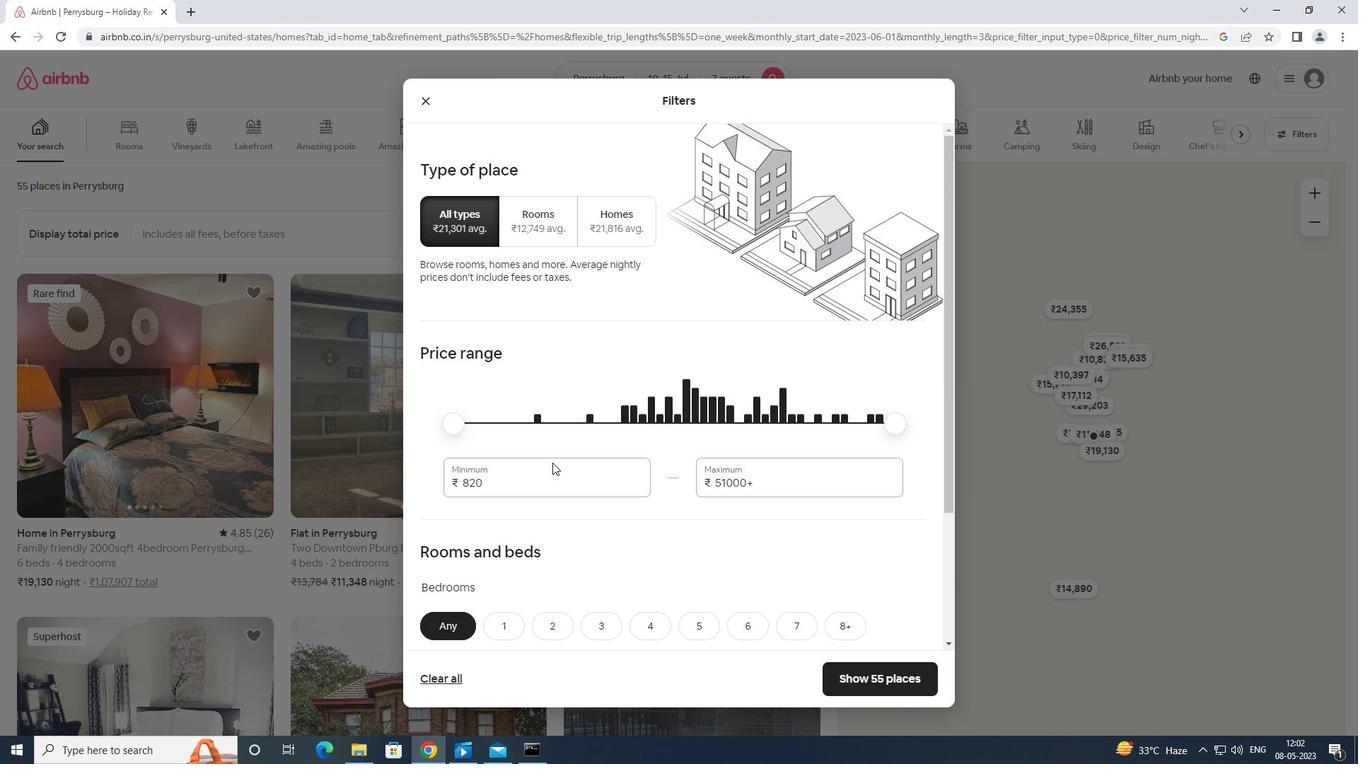 
Action: Mouse moved to (573, 478)
Screenshot: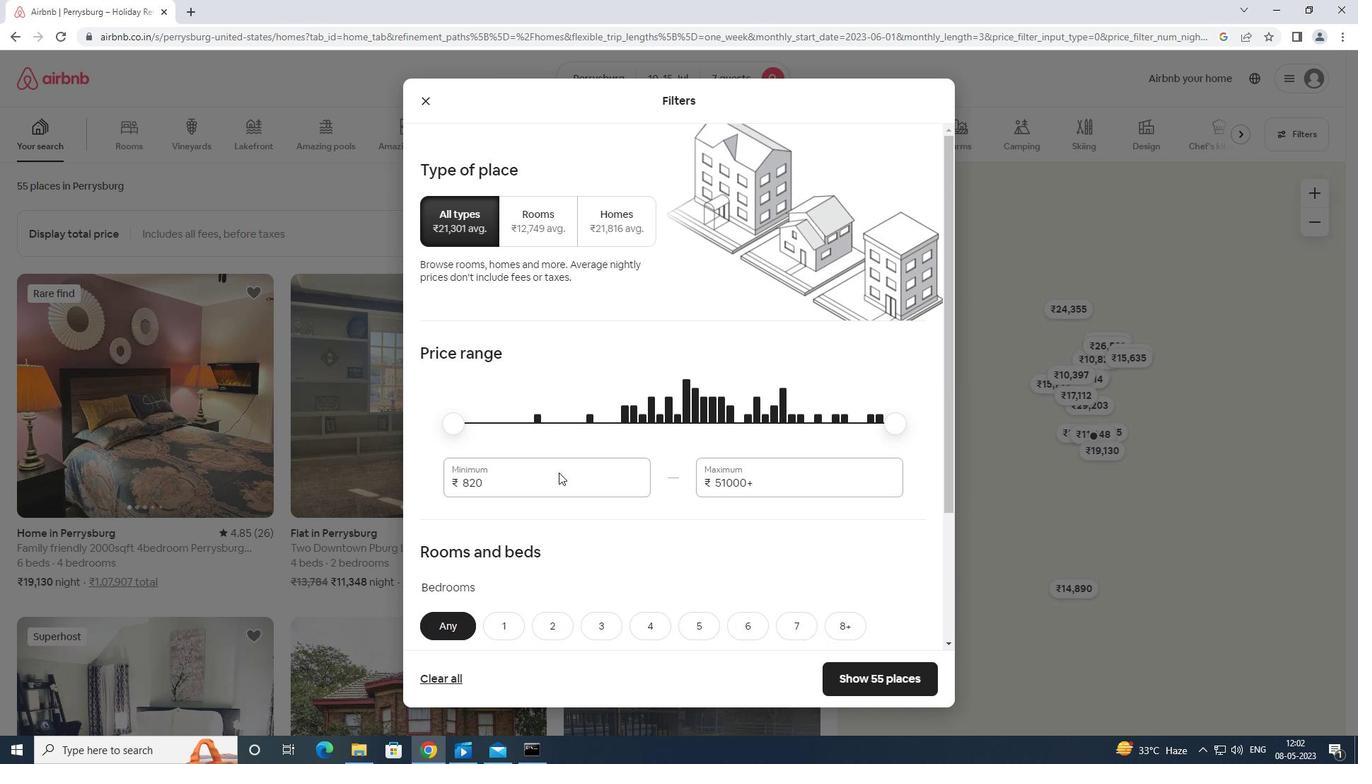 
Action: Key pressed <Key.backspace><Key.backspace><Key.backspace><Key.backspace><Key.backspace><Key.backspace><Key.backspace><Key.backspace><Key.backspace>10000
Screenshot: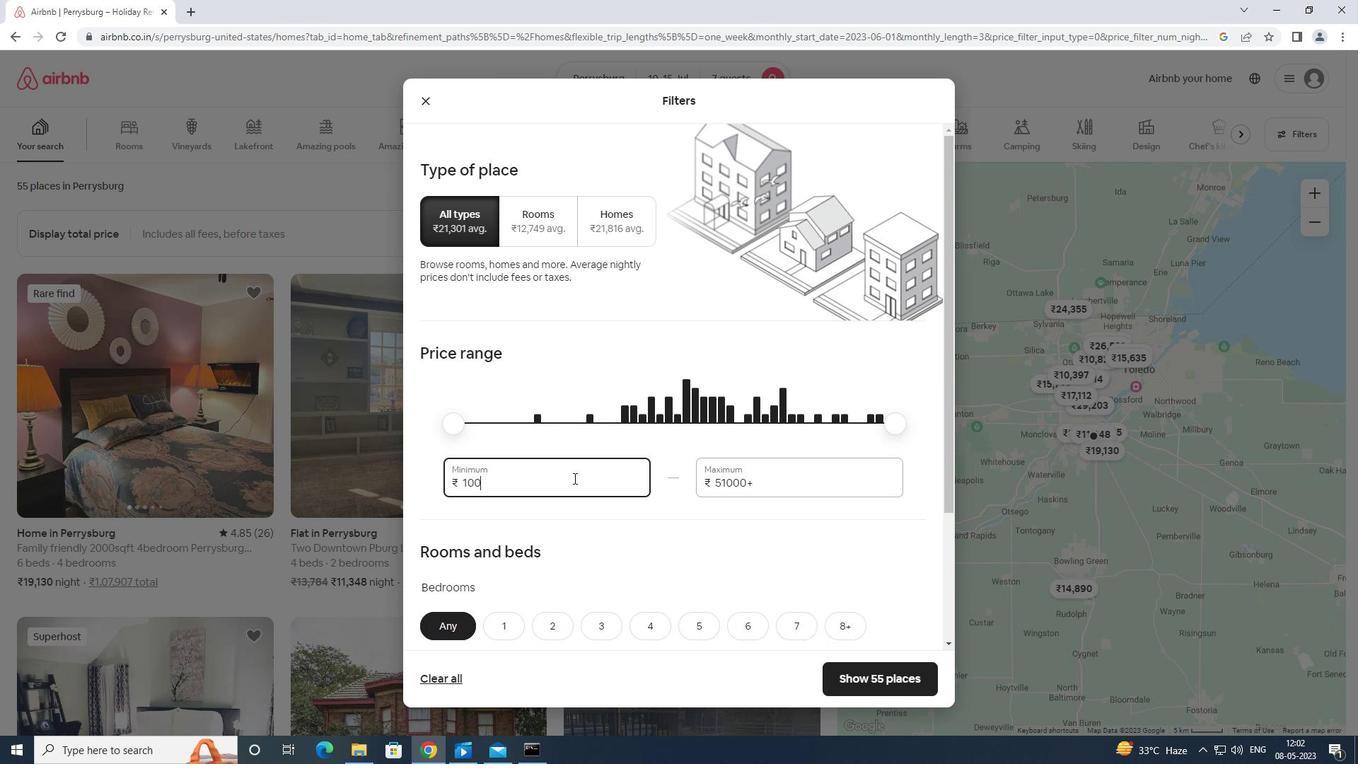 
Action: Mouse moved to (806, 479)
Screenshot: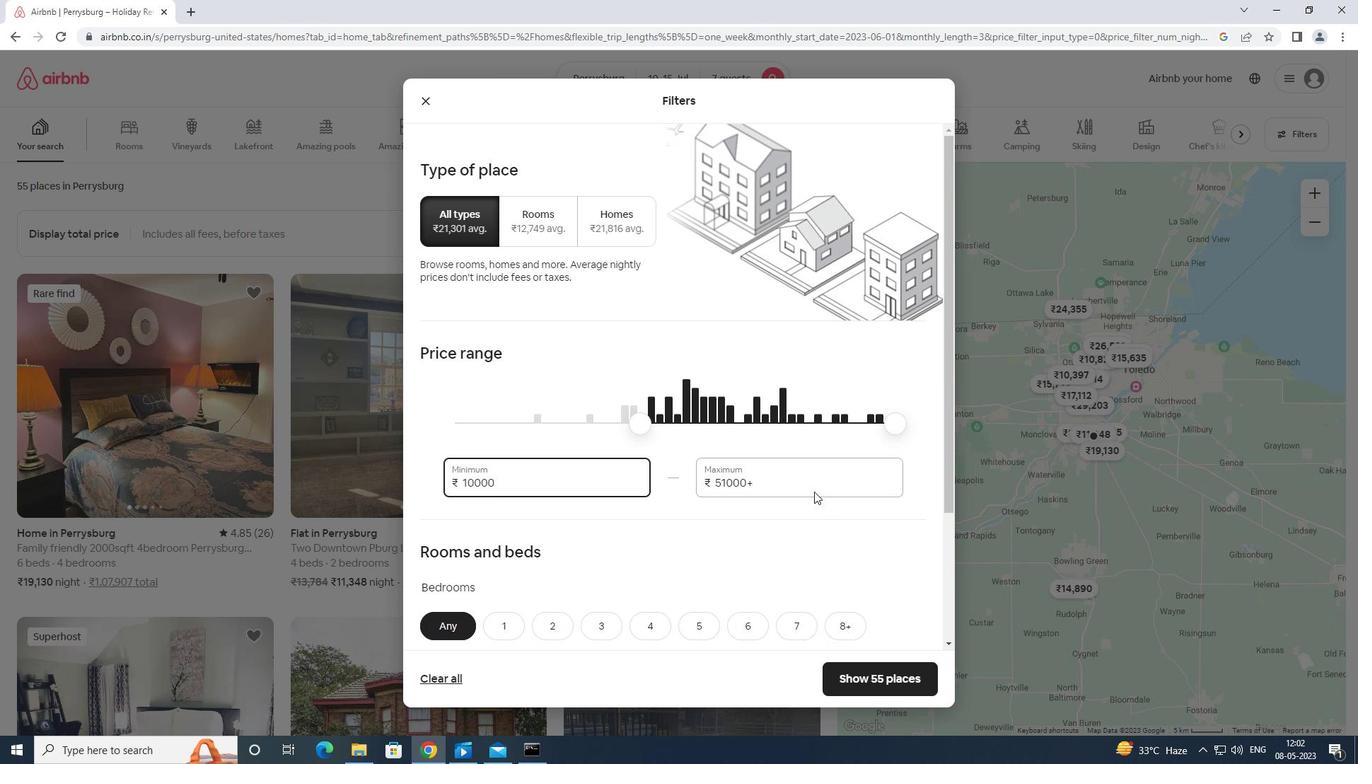 
Action: Mouse pressed left at (806, 479)
Screenshot: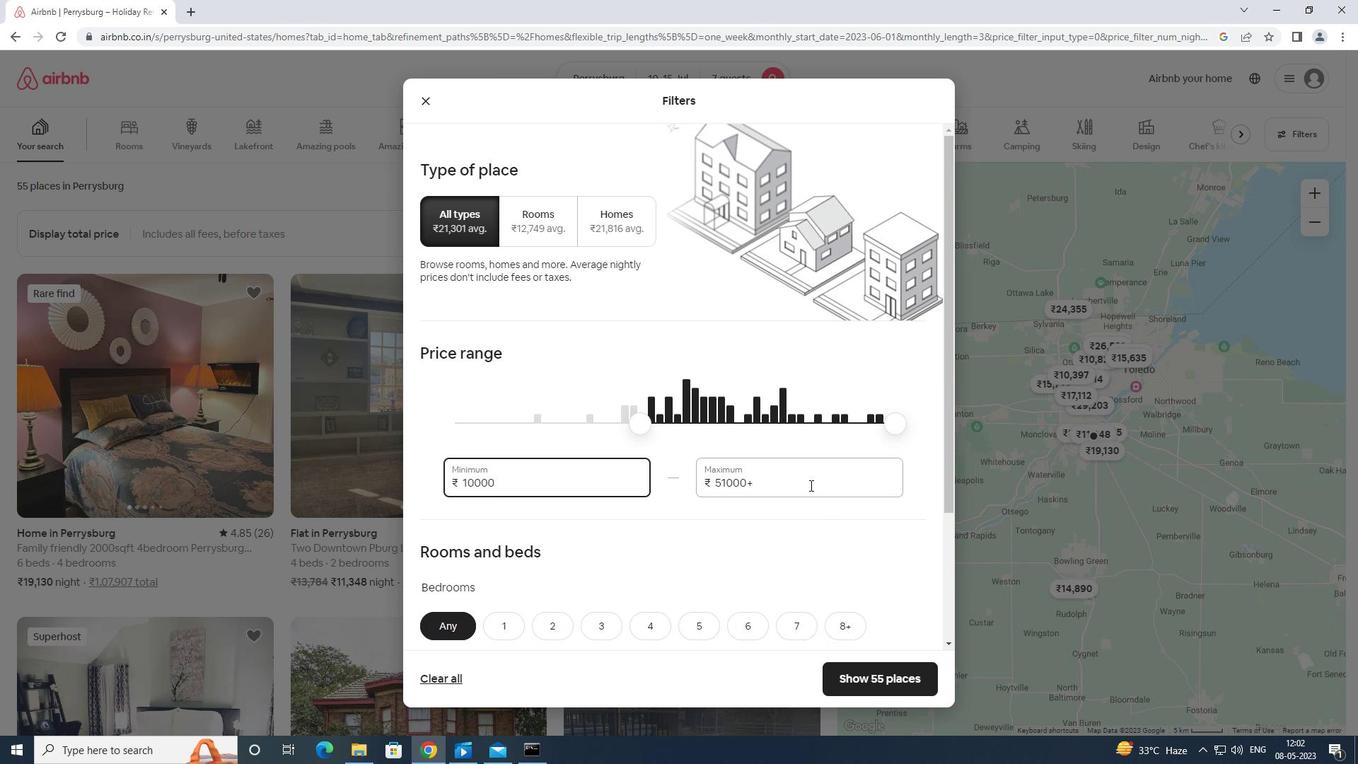 
Action: Key pressed <Key.backspace><Key.backspace><Key.backspace><Key.backspace><Key.backspace><Key.backspace><Key.backspace><Key.backspace><Key.backspace><Key.backspace><Key.backspace>15000
Screenshot: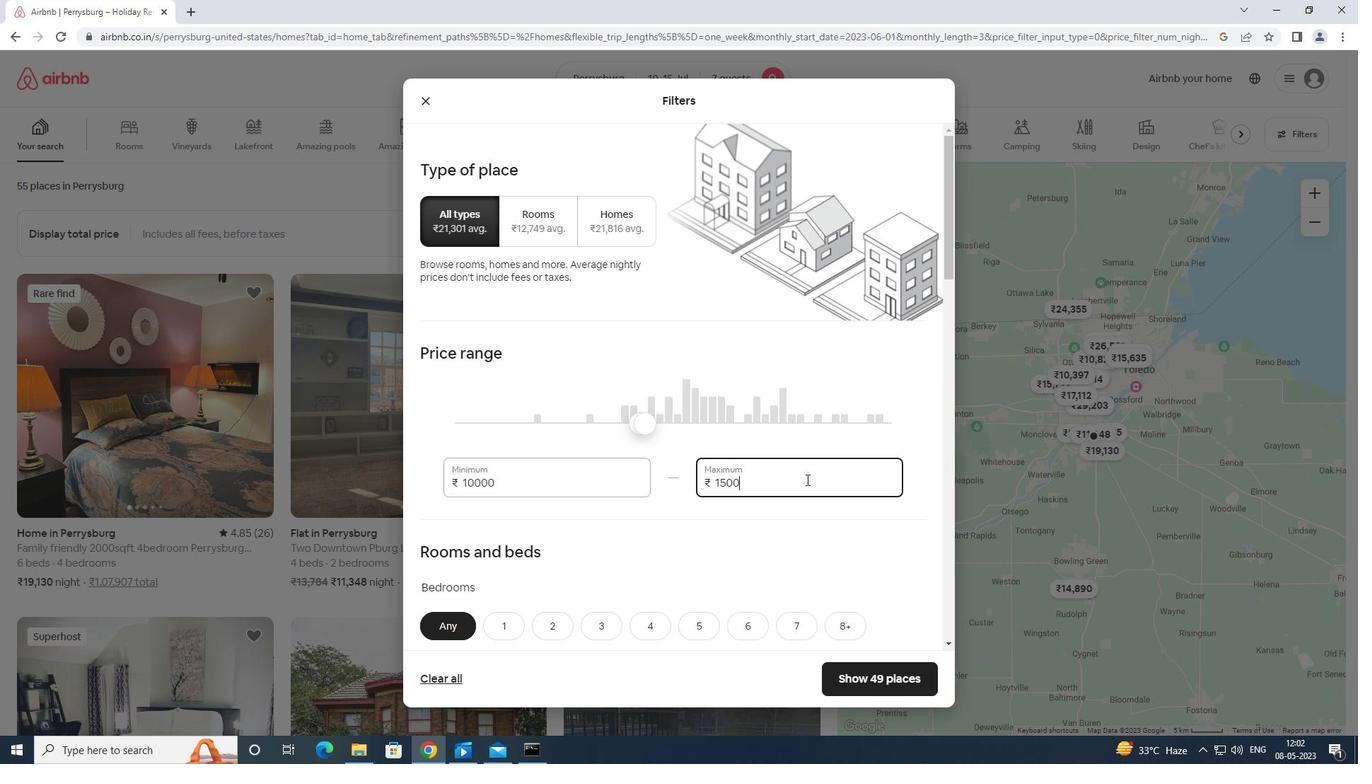 
Action: Mouse moved to (801, 481)
Screenshot: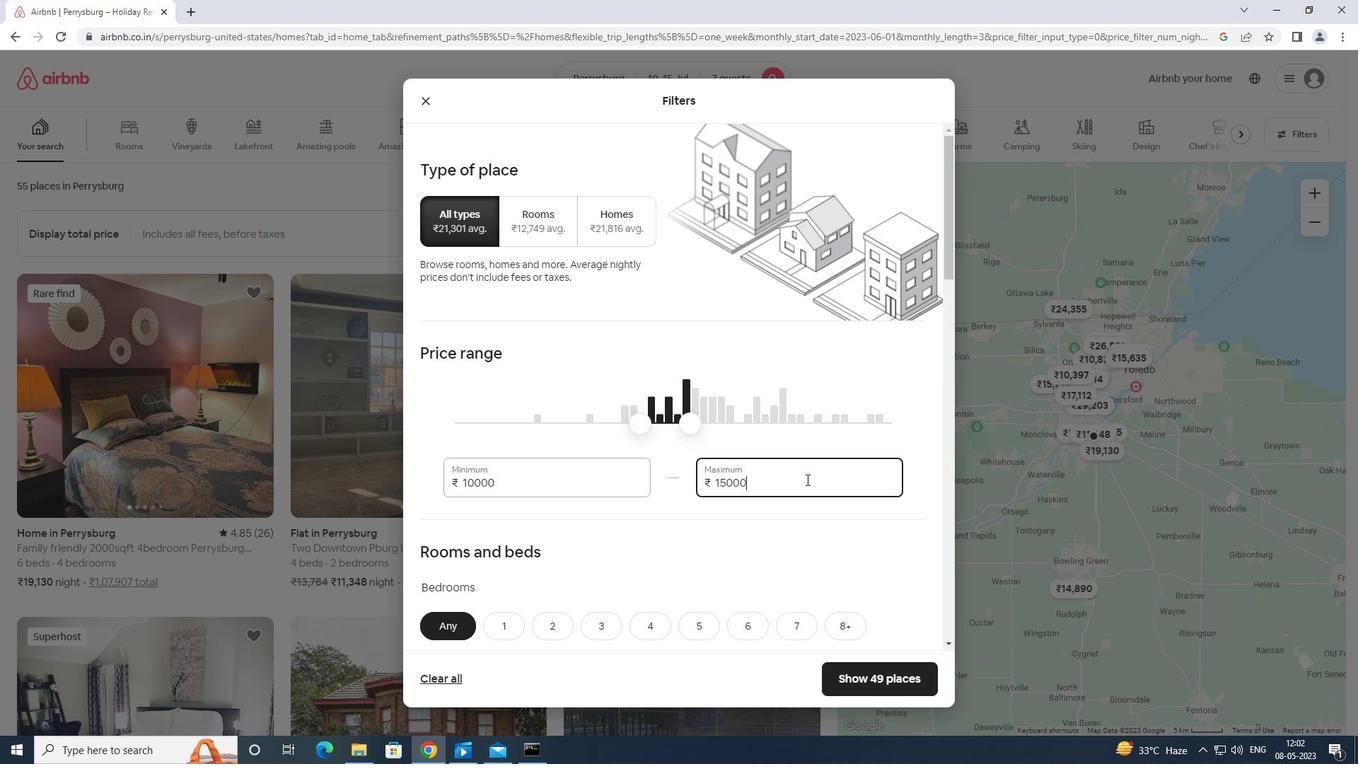 
Action: Mouse scrolled (801, 480) with delta (0, 0)
Screenshot: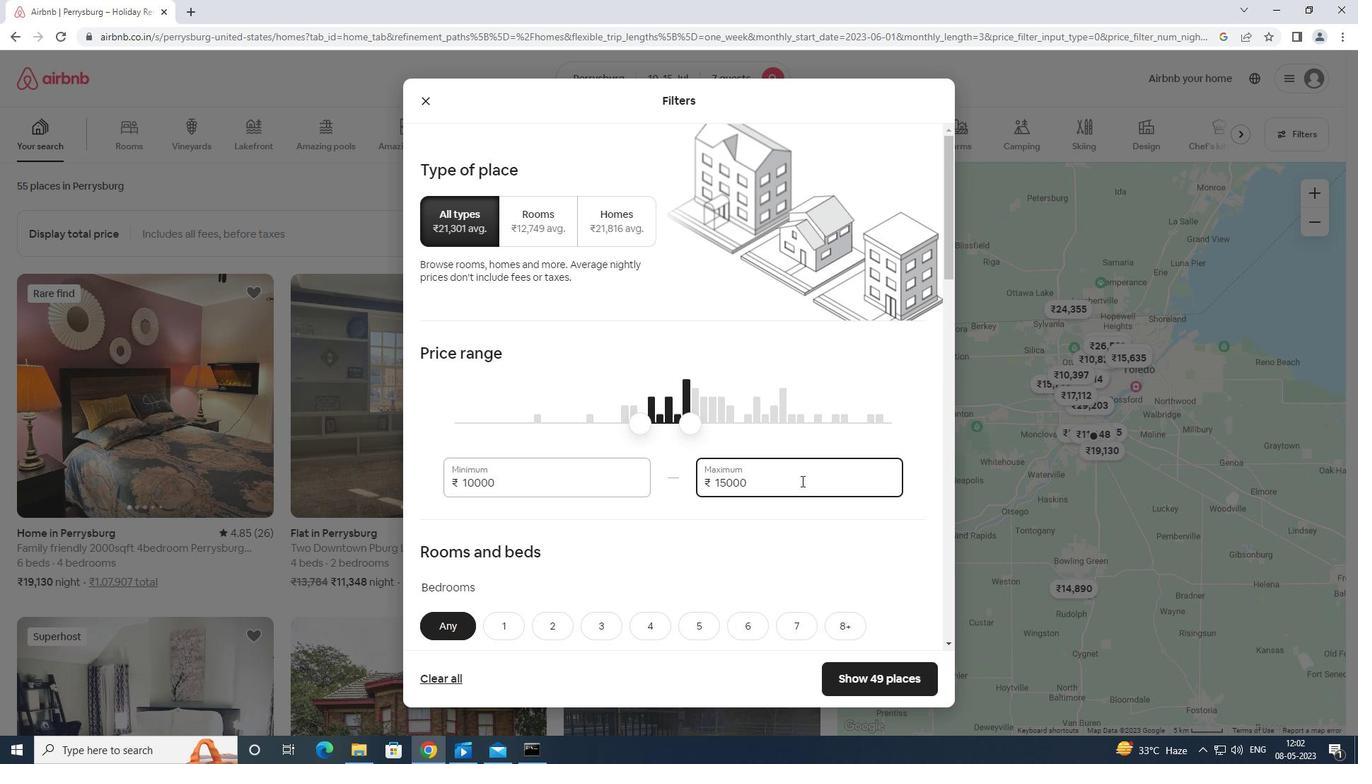 
Action: Mouse scrolled (801, 480) with delta (0, 0)
Screenshot: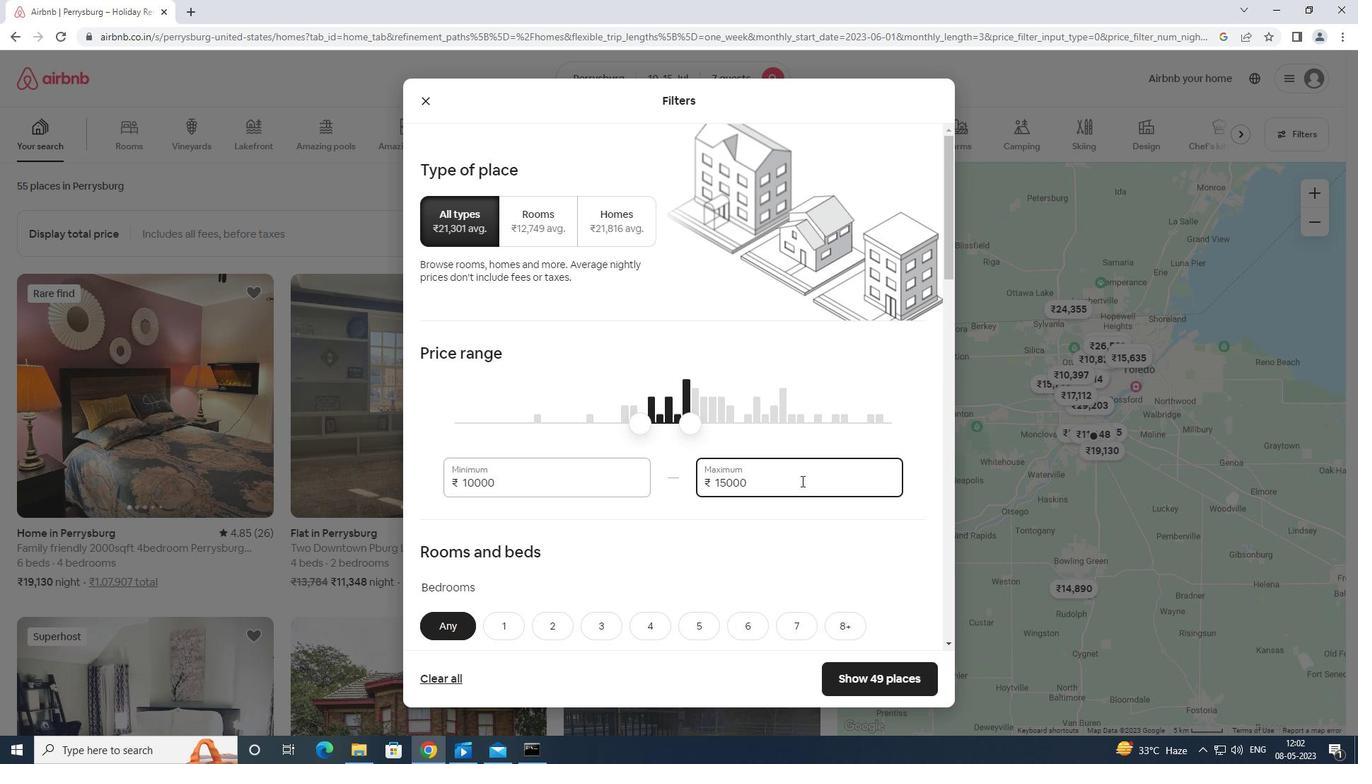 
Action: Mouse scrolled (801, 480) with delta (0, 0)
Screenshot: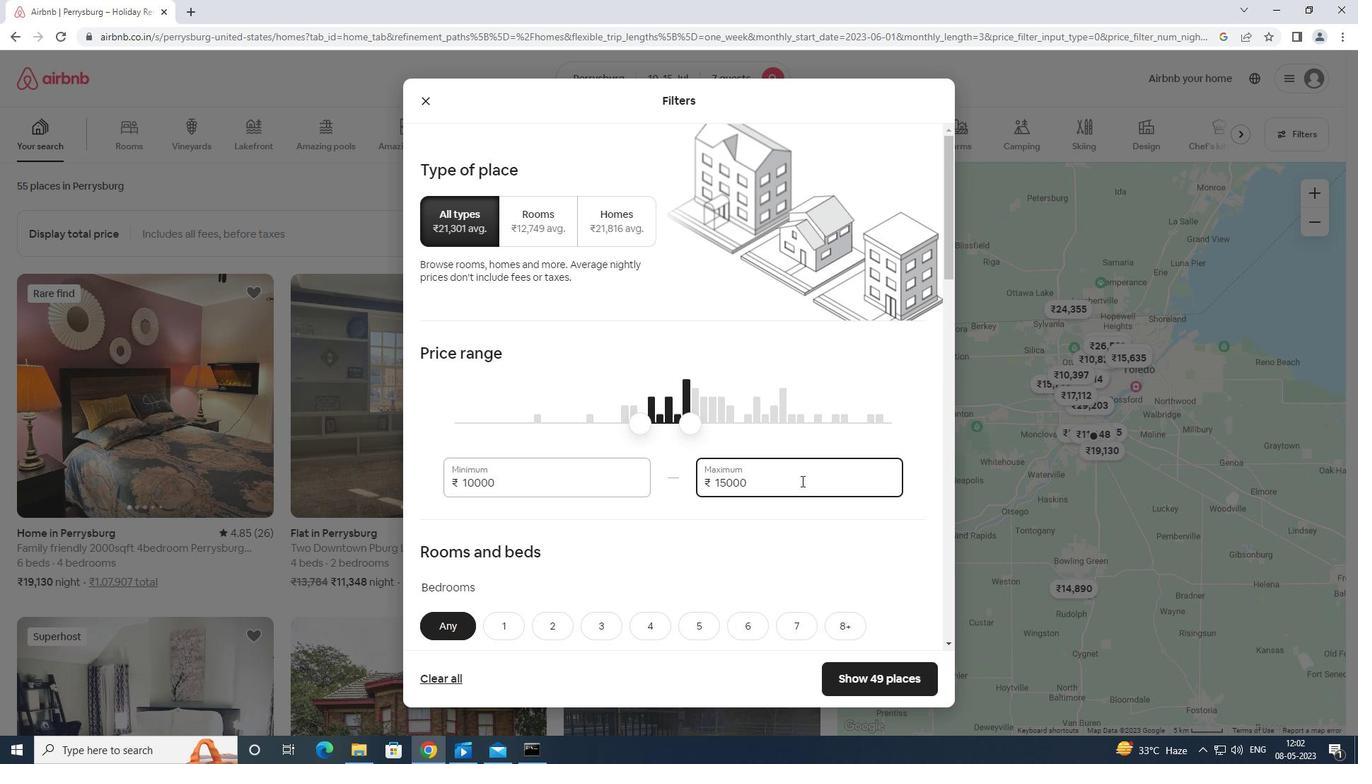 
Action: Mouse scrolled (801, 480) with delta (0, 0)
Screenshot: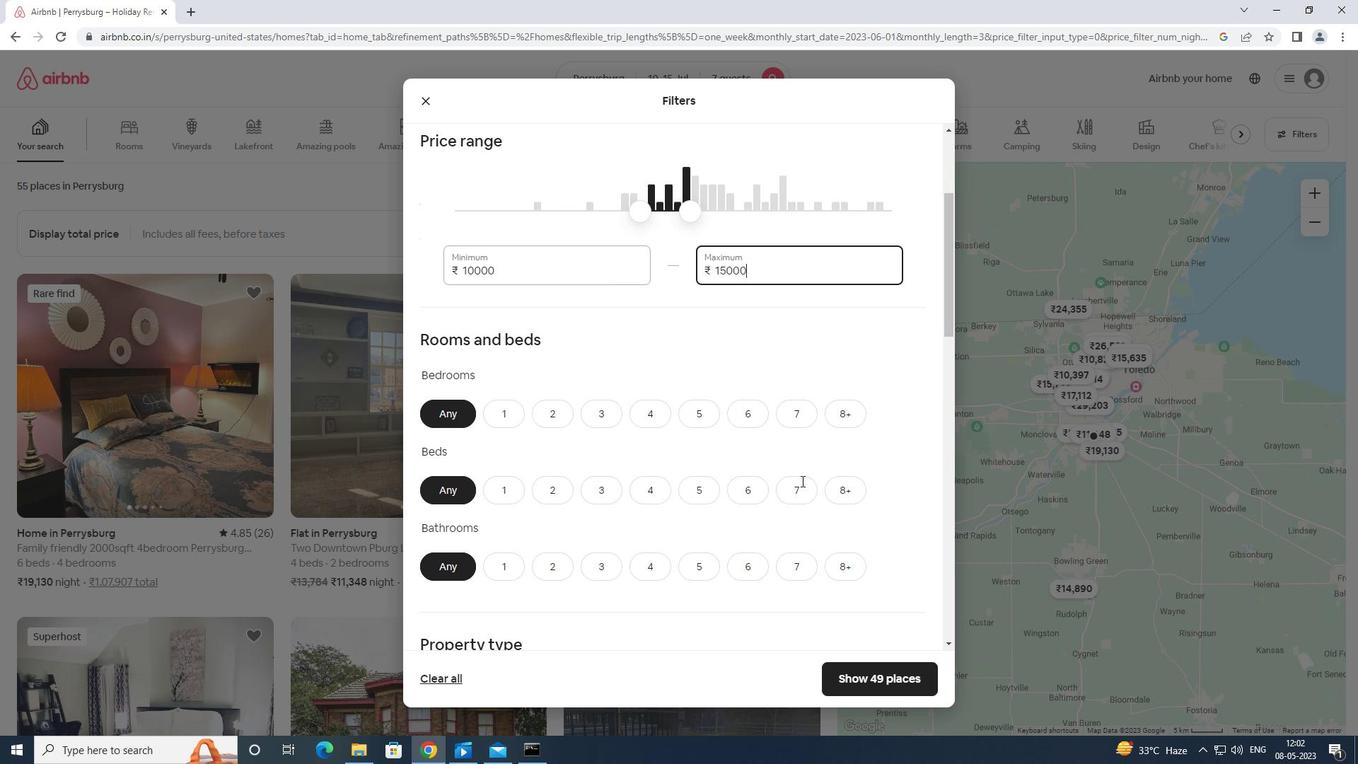 
Action: Mouse scrolled (801, 480) with delta (0, 0)
Screenshot: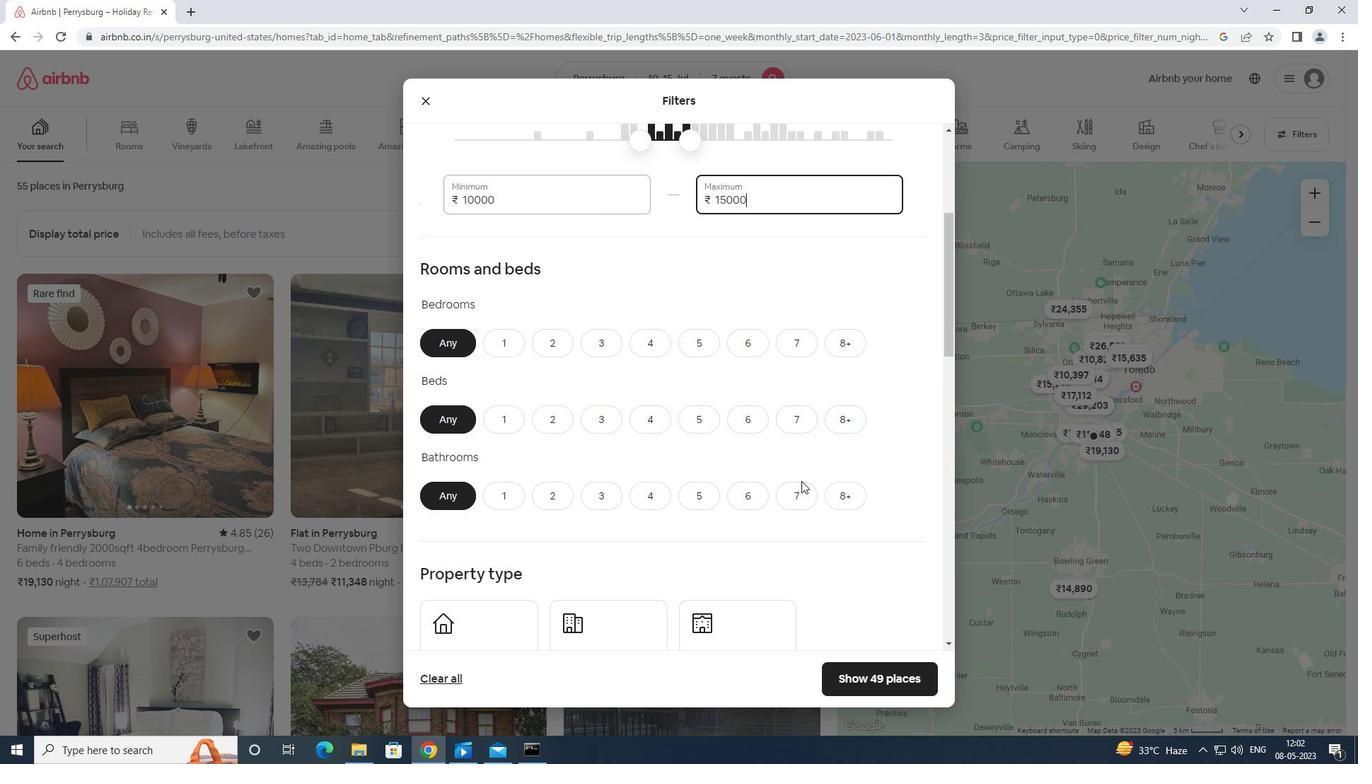 
Action: Mouse moved to (656, 266)
Screenshot: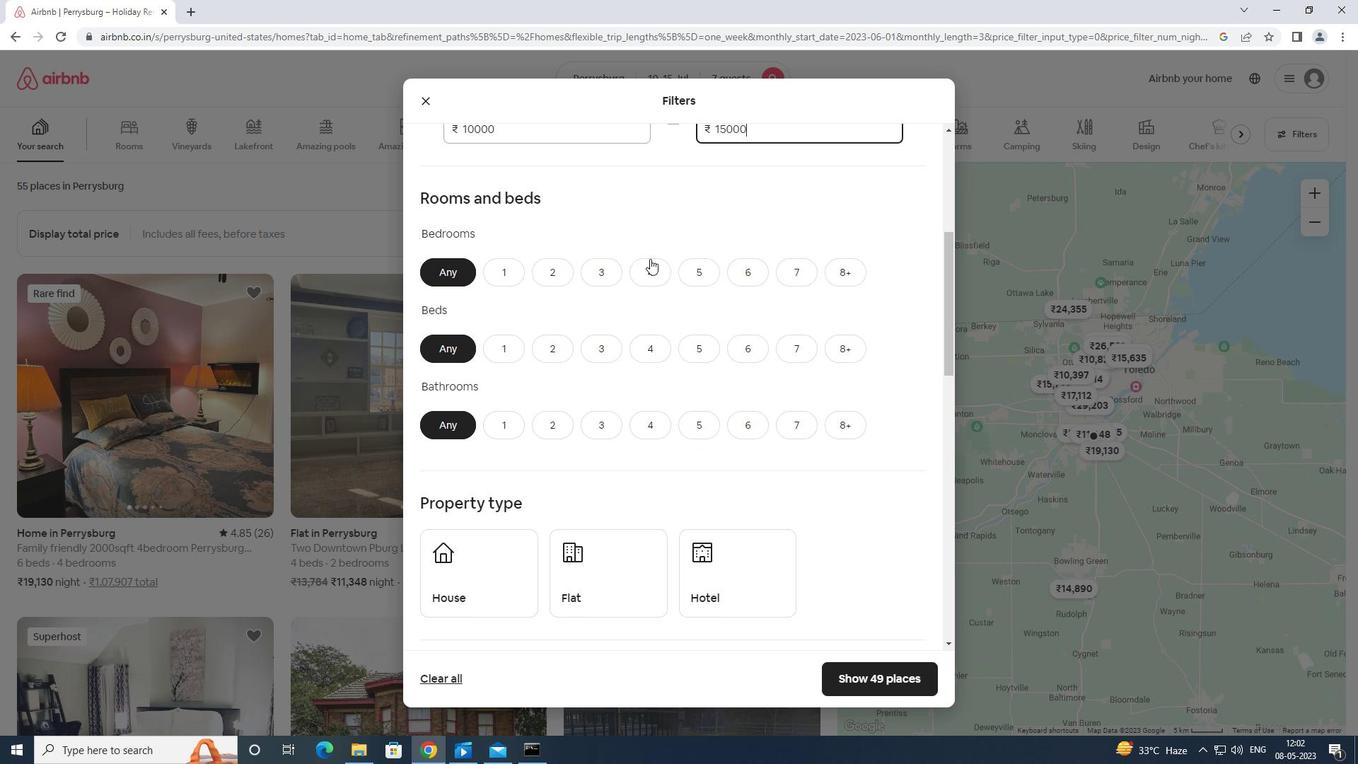 
Action: Mouse pressed left at (656, 266)
Screenshot: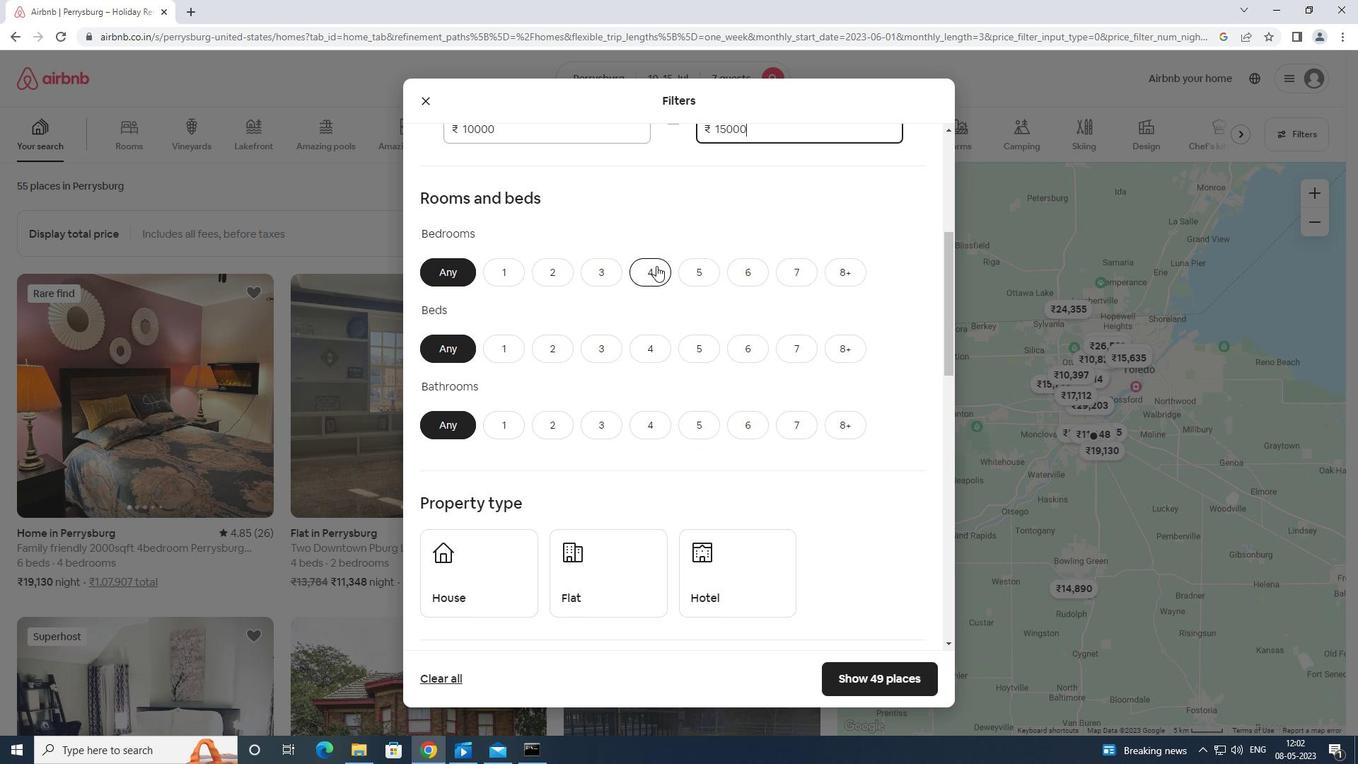 
Action: Mouse moved to (789, 340)
Screenshot: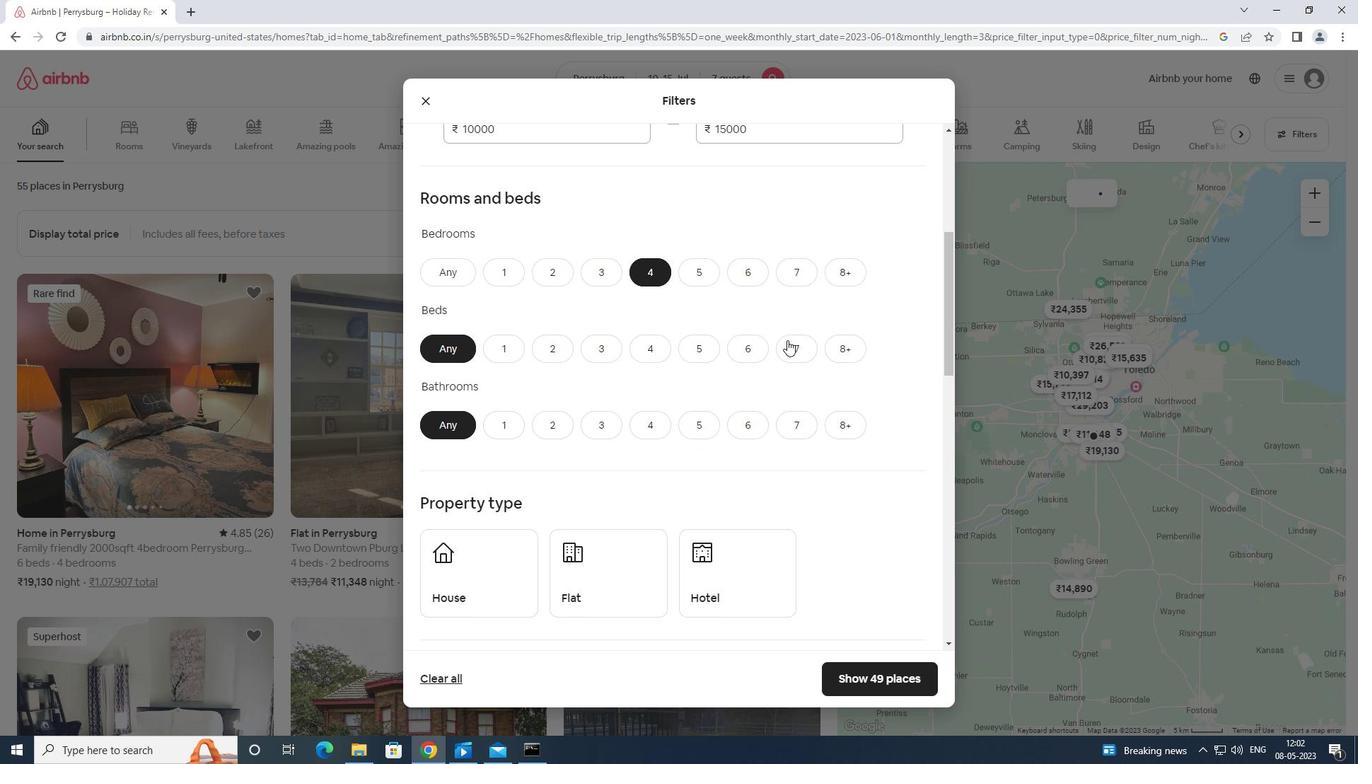 
Action: Mouse pressed left at (789, 340)
Screenshot: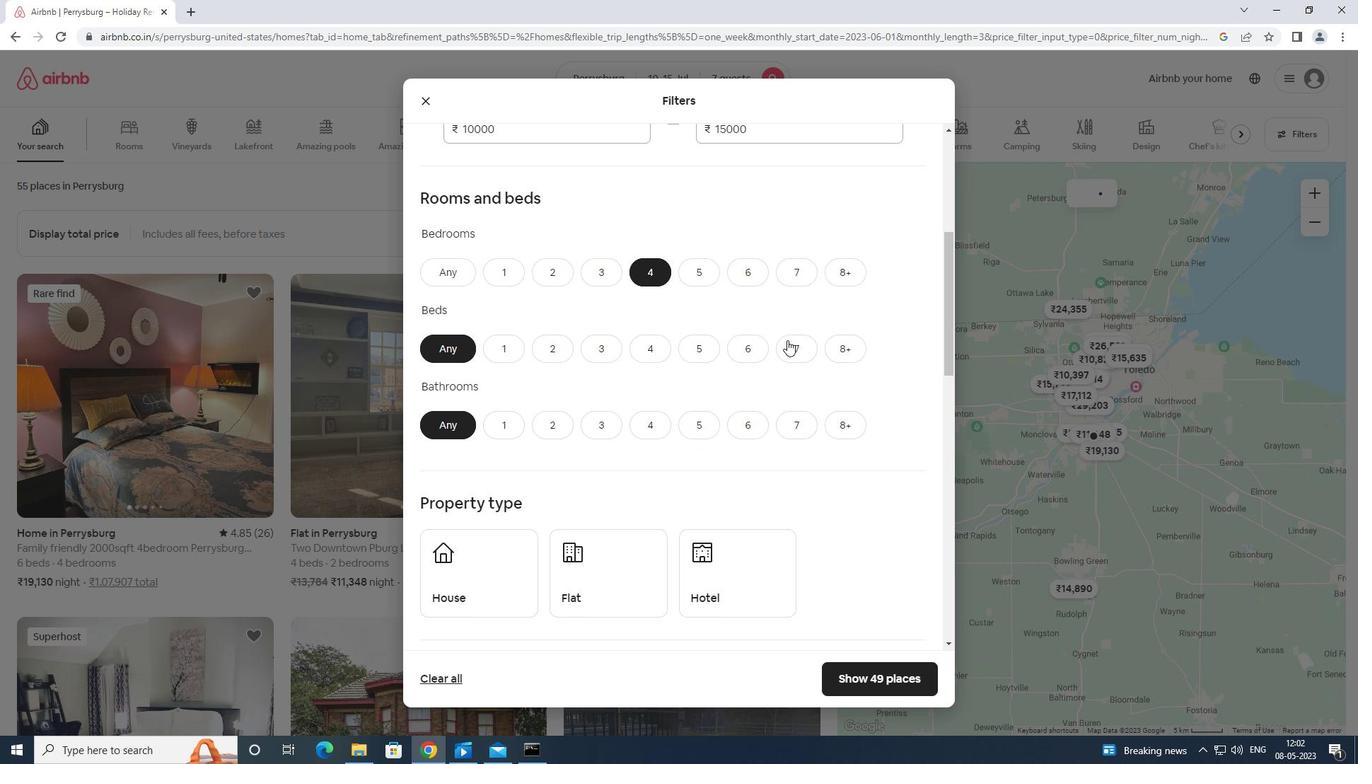 
Action: Mouse moved to (641, 418)
Screenshot: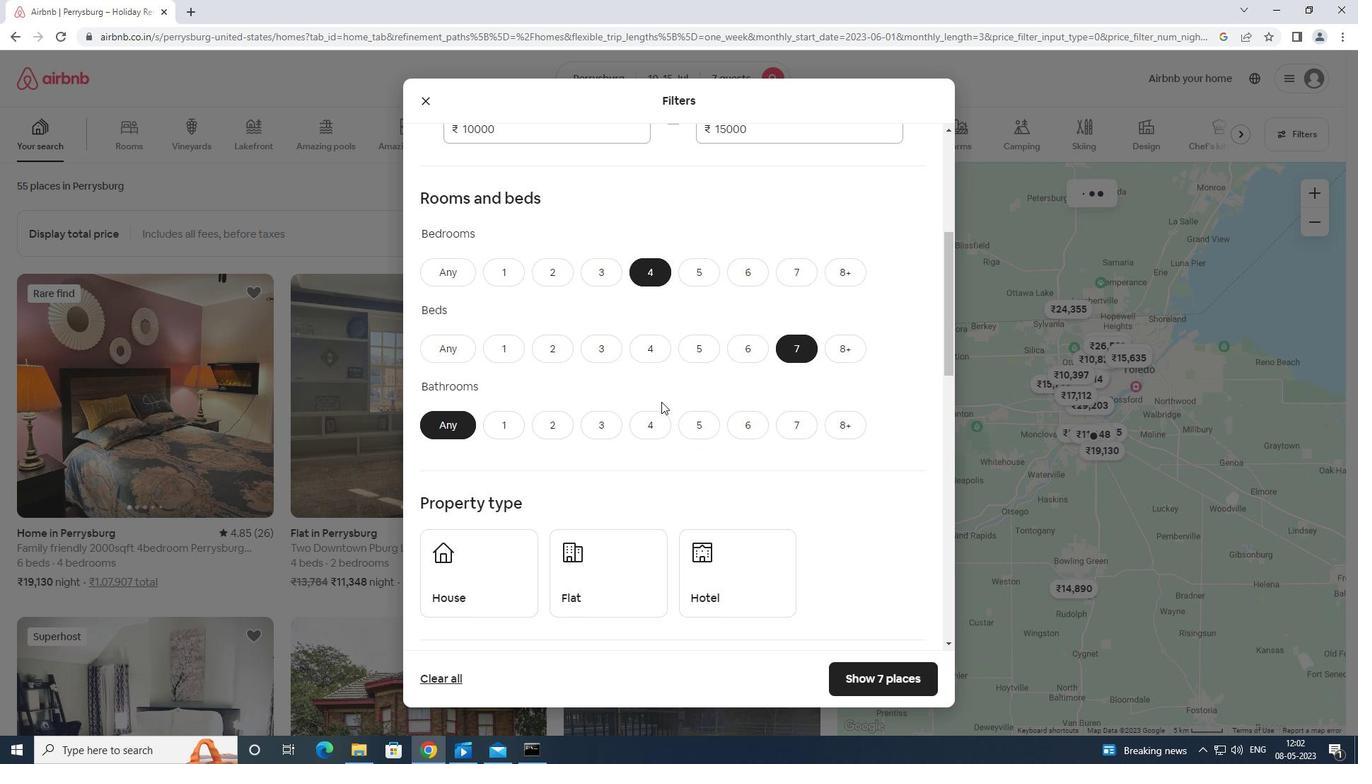 
Action: Mouse pressed left at (641, 418)
Screenshot: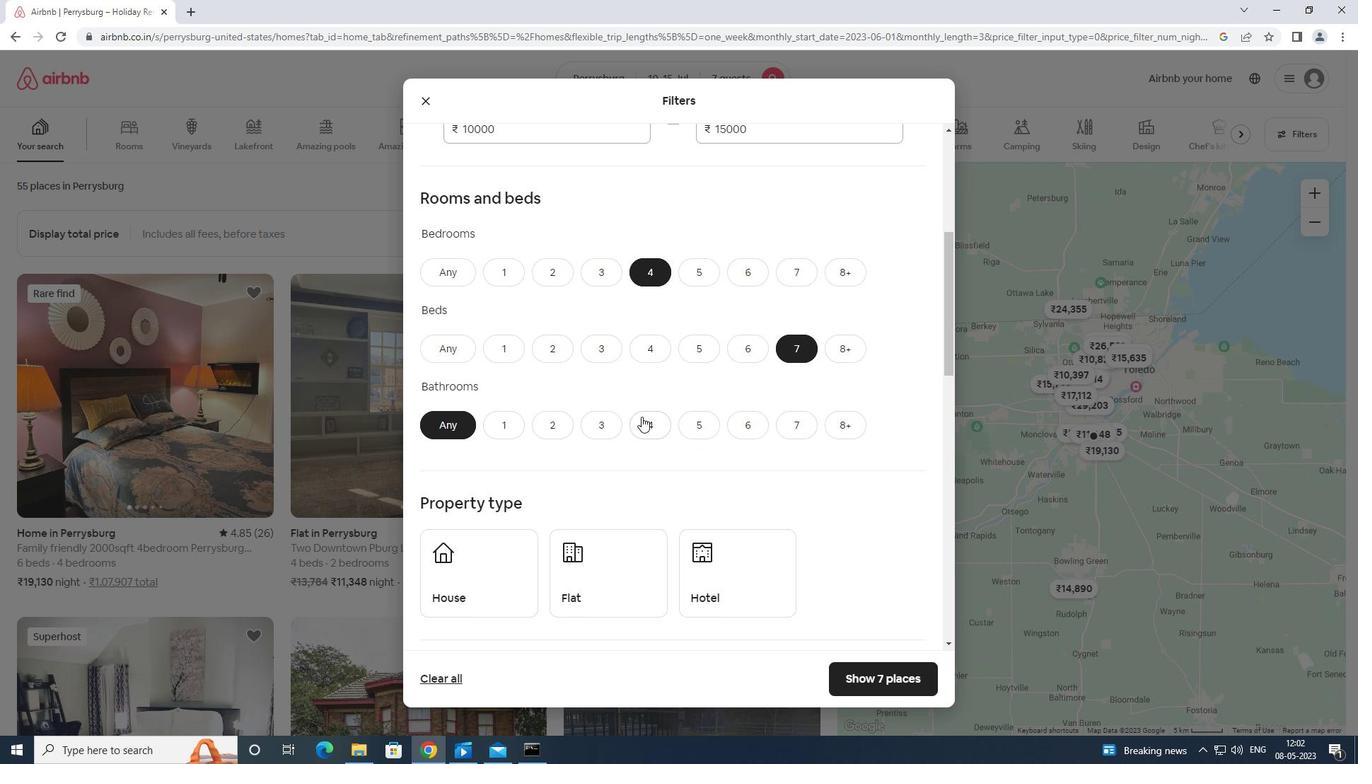 
Action: Mouse moved to (471, 553)
Screenshot: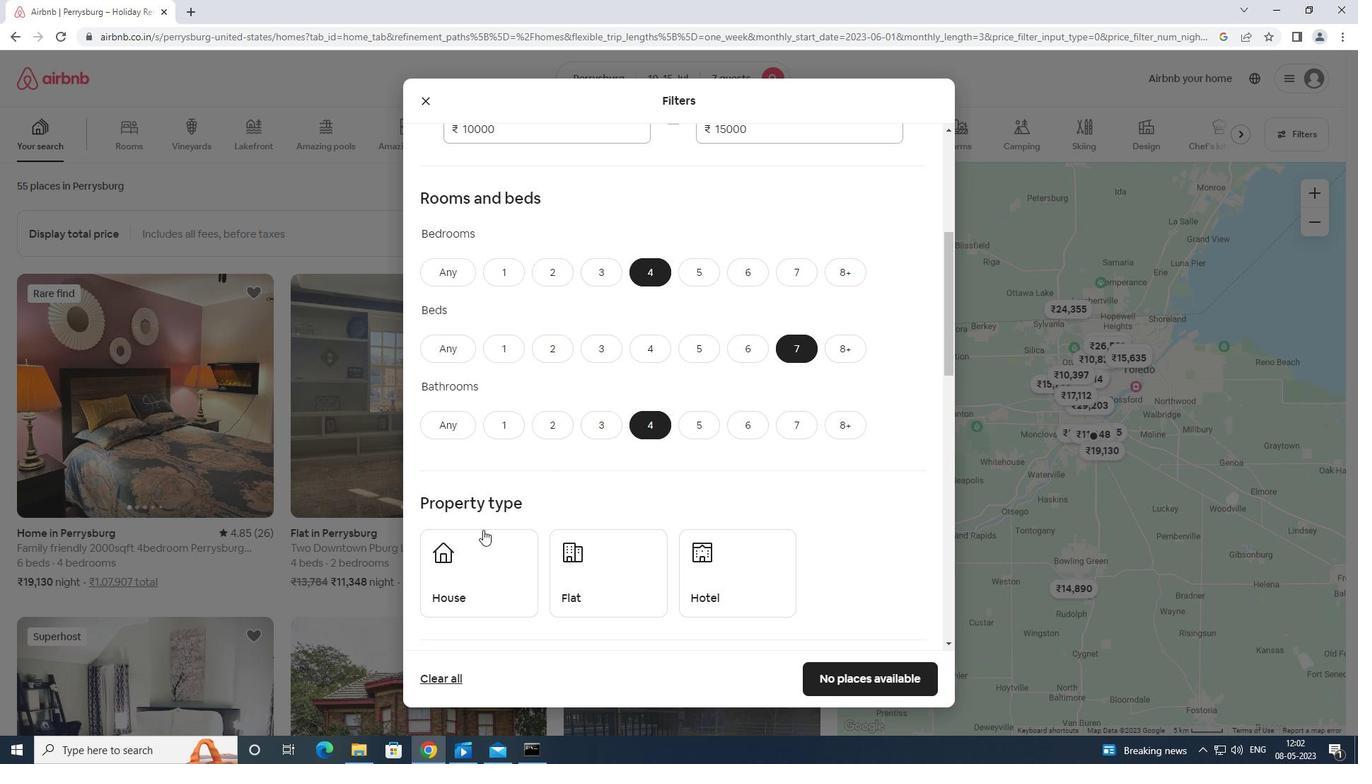 
Action: Mouse pressed left at (471, 553)
Screenshot: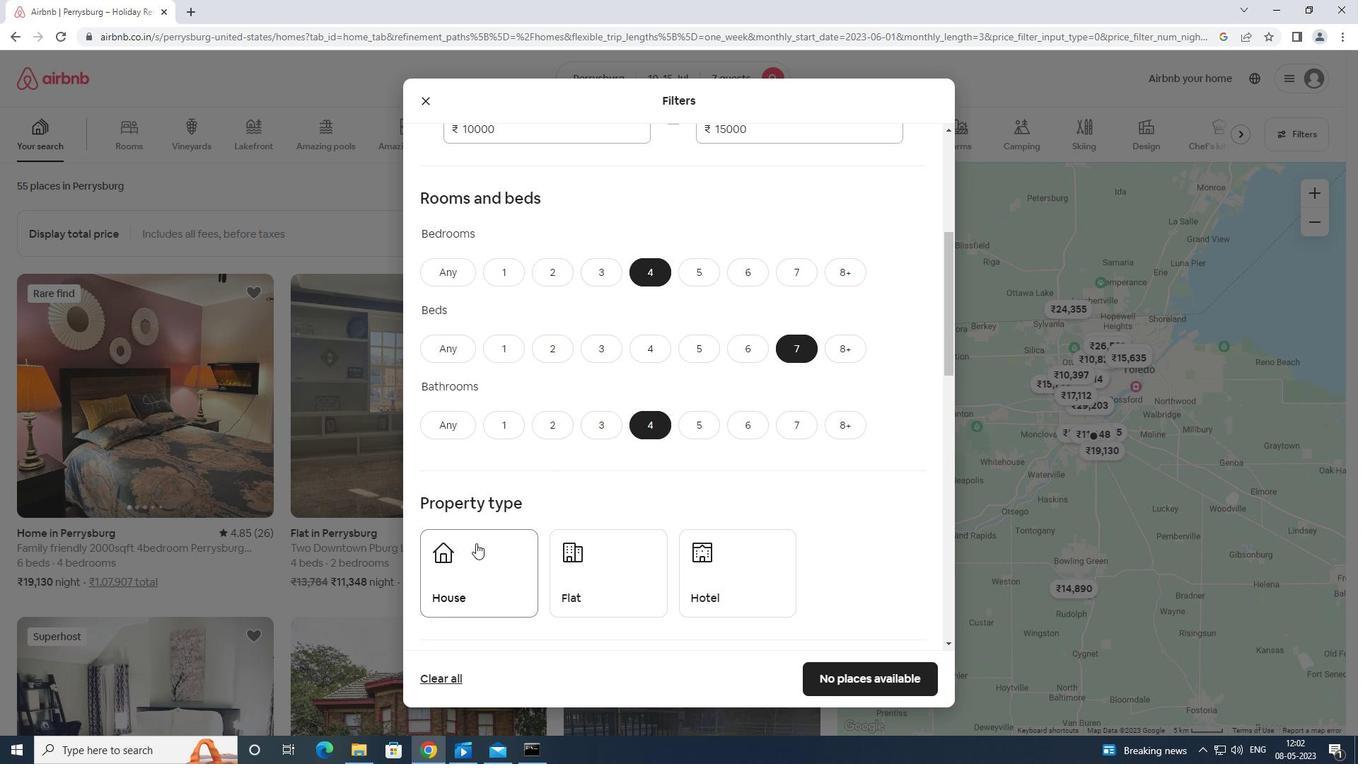 
Action: Mouse moved to (576, 571)
Screenshot: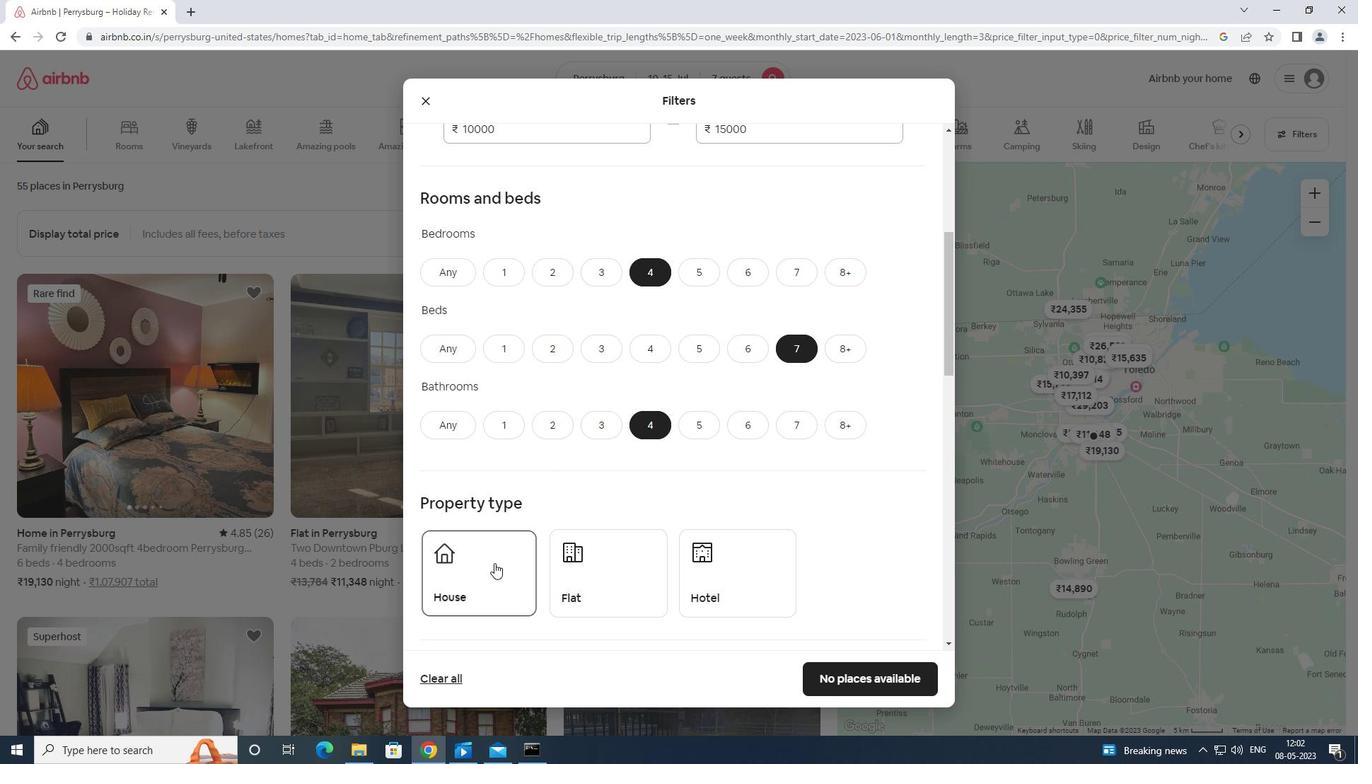 
Action: Mouse pressed left at (576, 571)
Screenshot: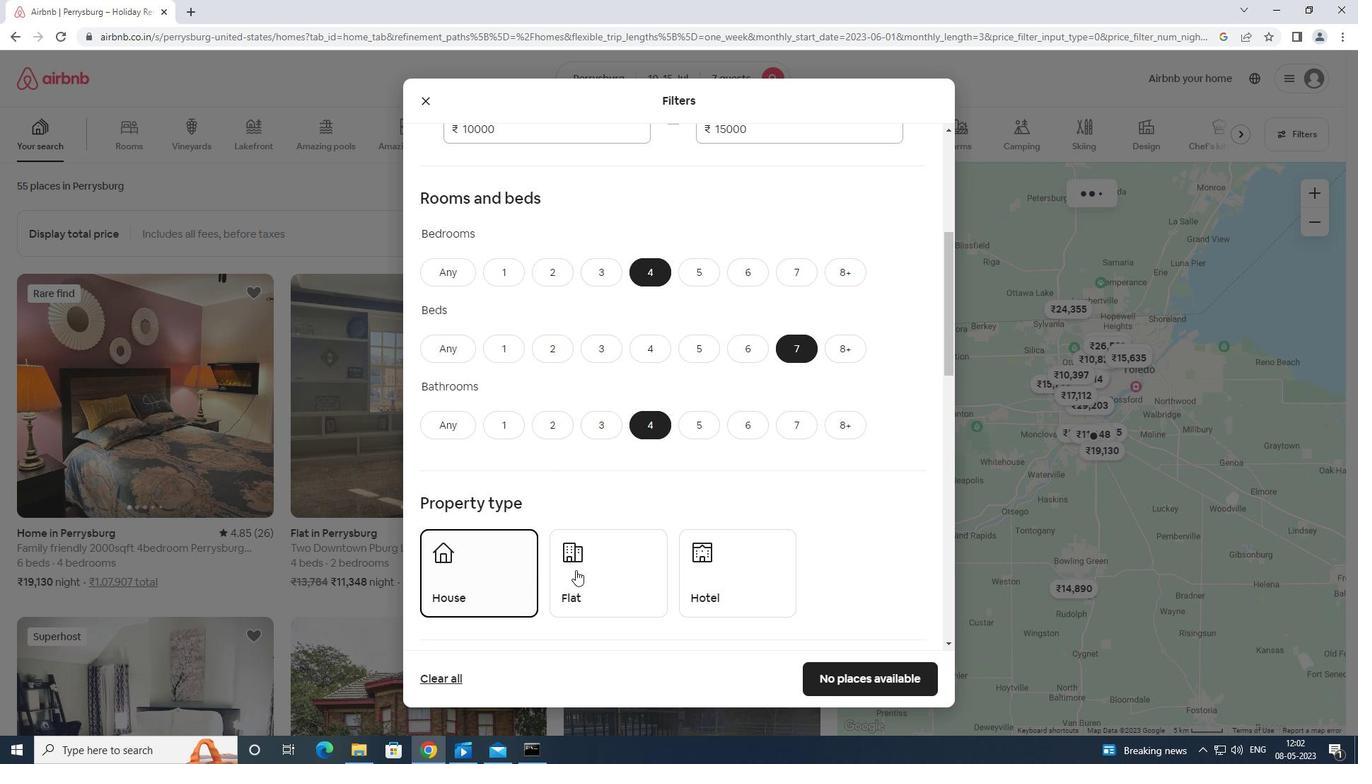
Action: Mouse moved to (576, 569)
Screenshot: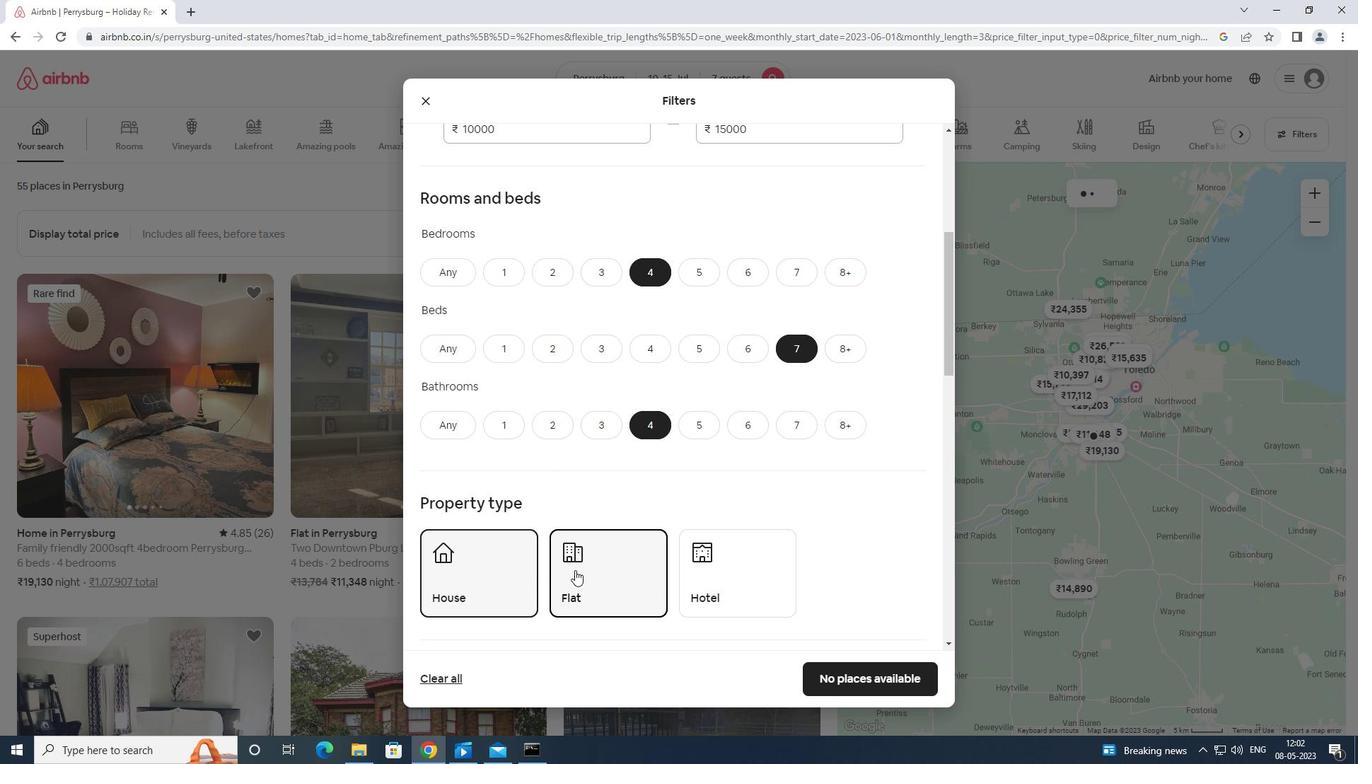 
Action: Mouse scrolled (576, 568) with delta (0, 0)
Screenshot: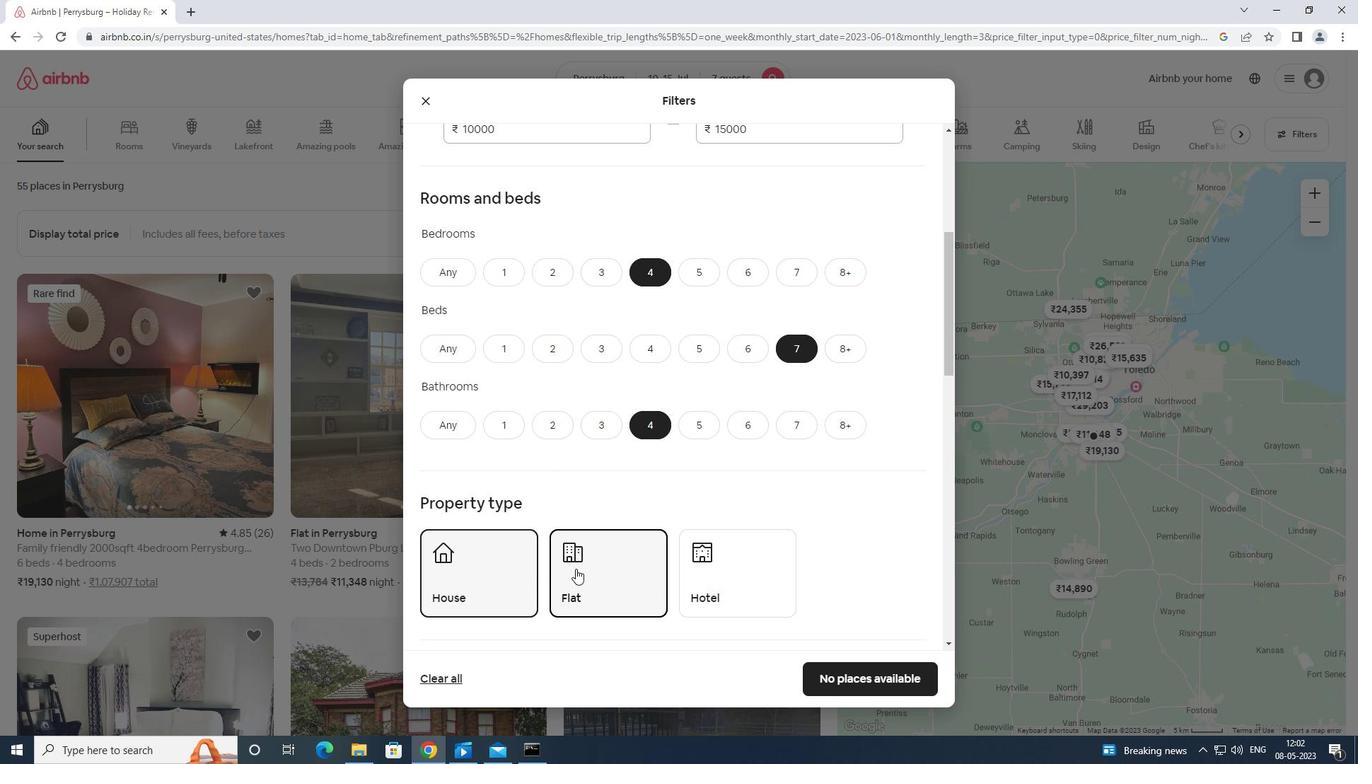 
Action: Mouse scrolled (576, 568) with delta (0, 0)
Screenshot: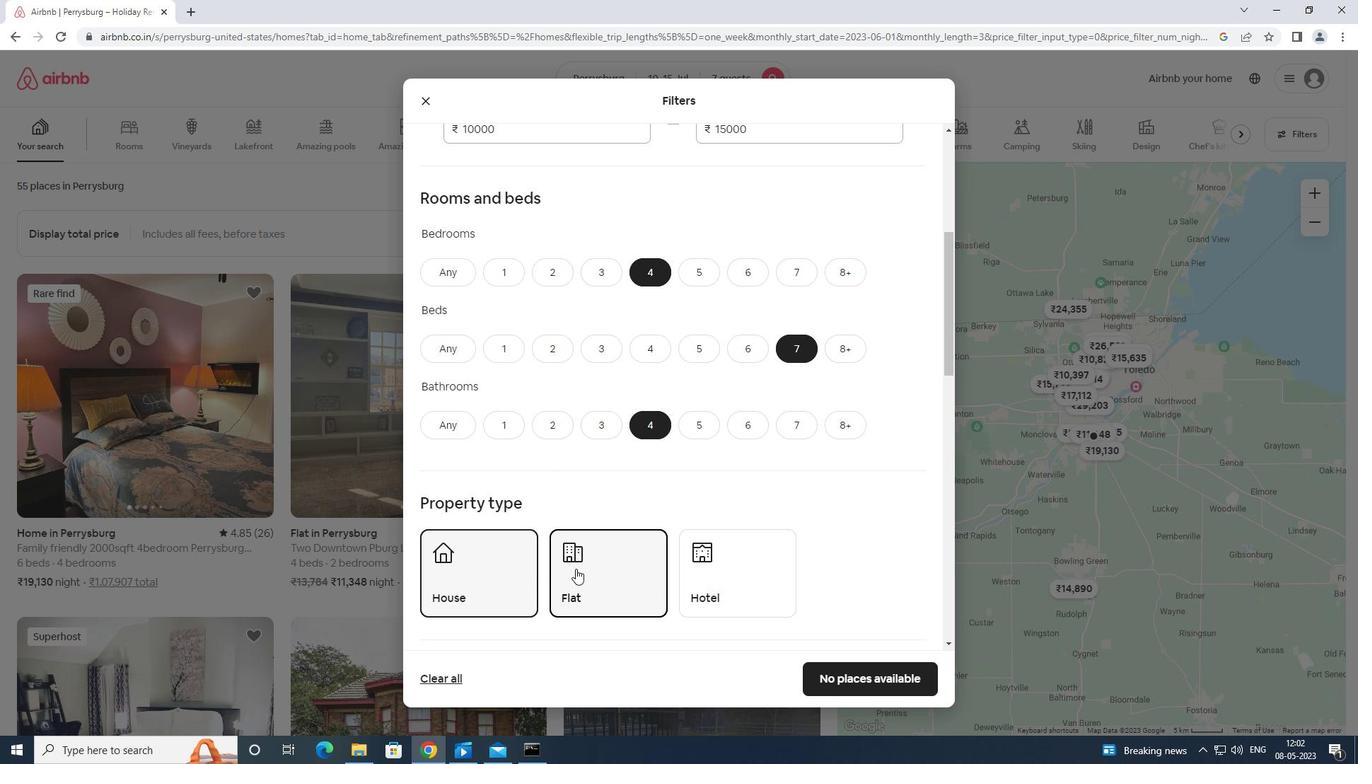 
Action: Mouse scrolled (576, 568) with delta (0, 0)
Screenshot: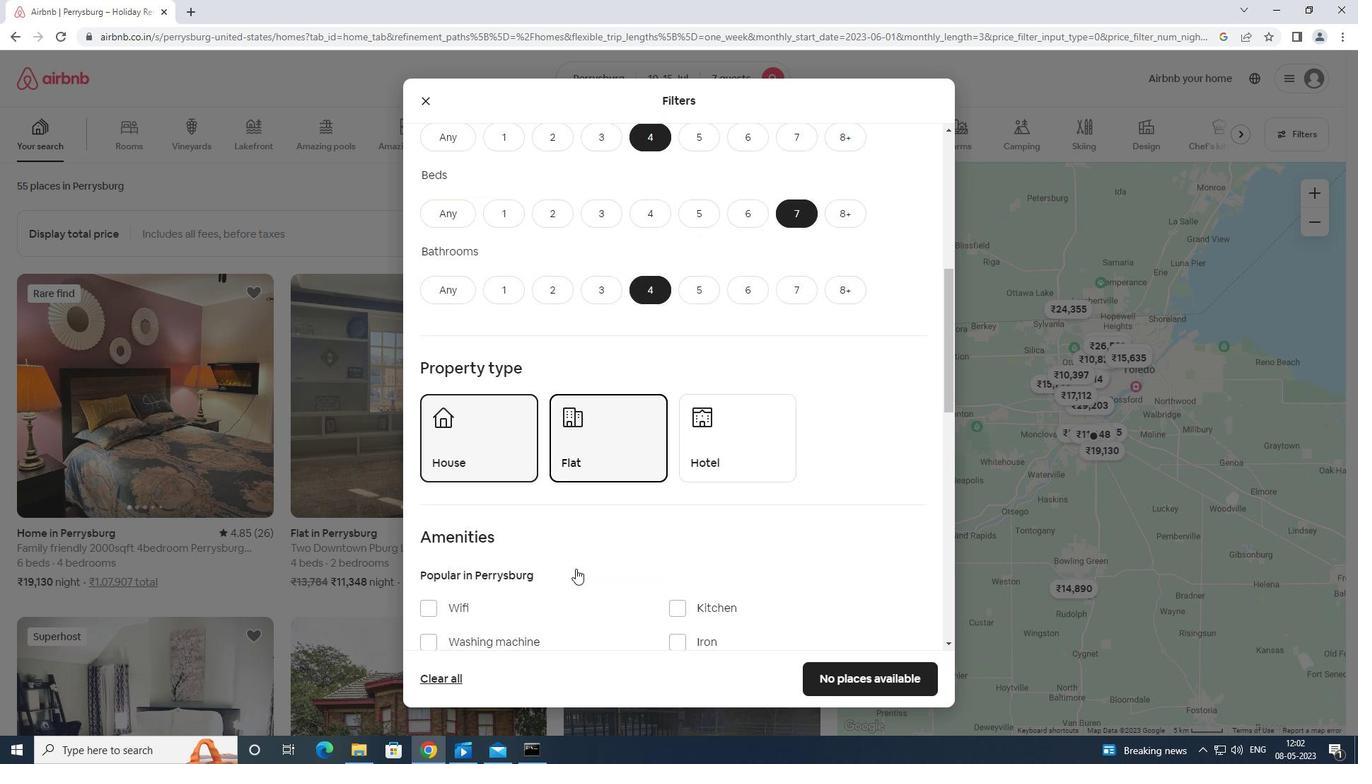 
Action: Mouse moved to (430, 523)
Screenshot: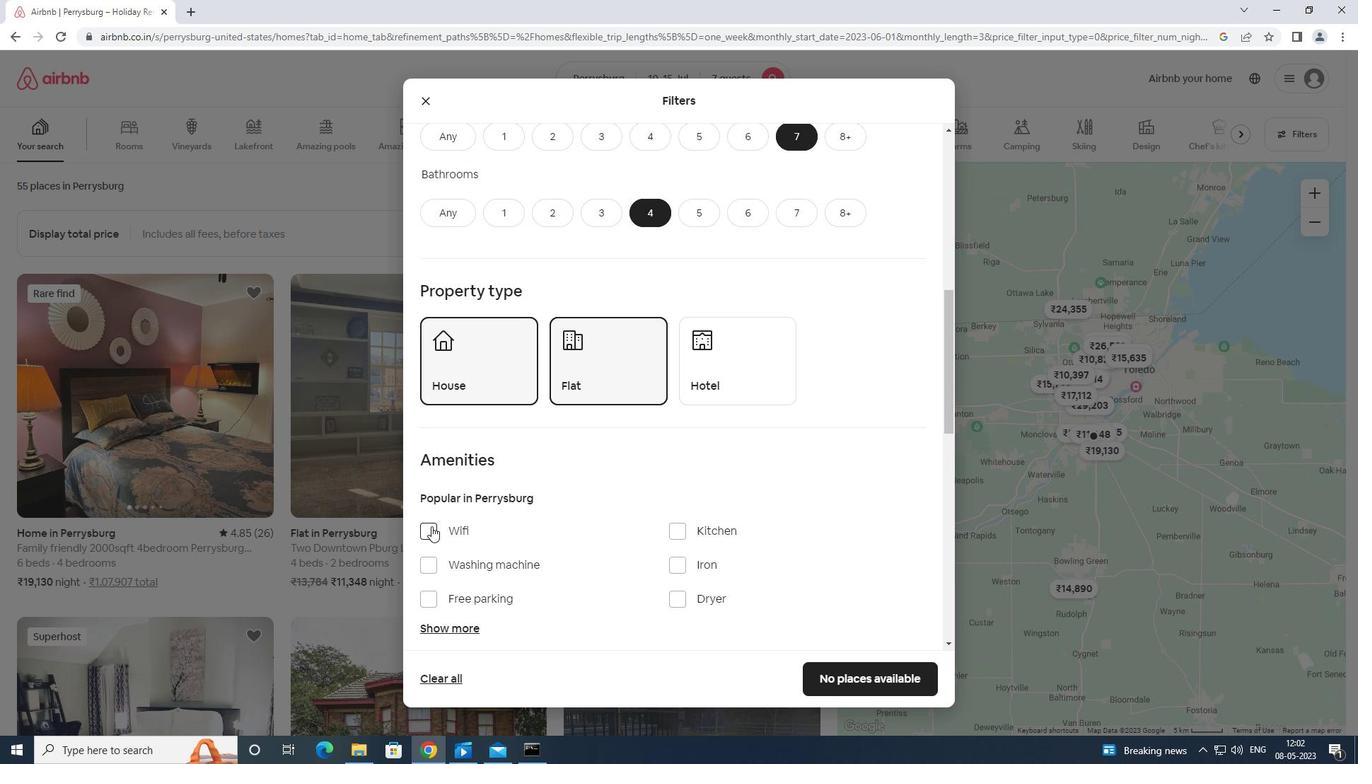 
Action: Mouse pressed left at (430, 523)
Screenshot: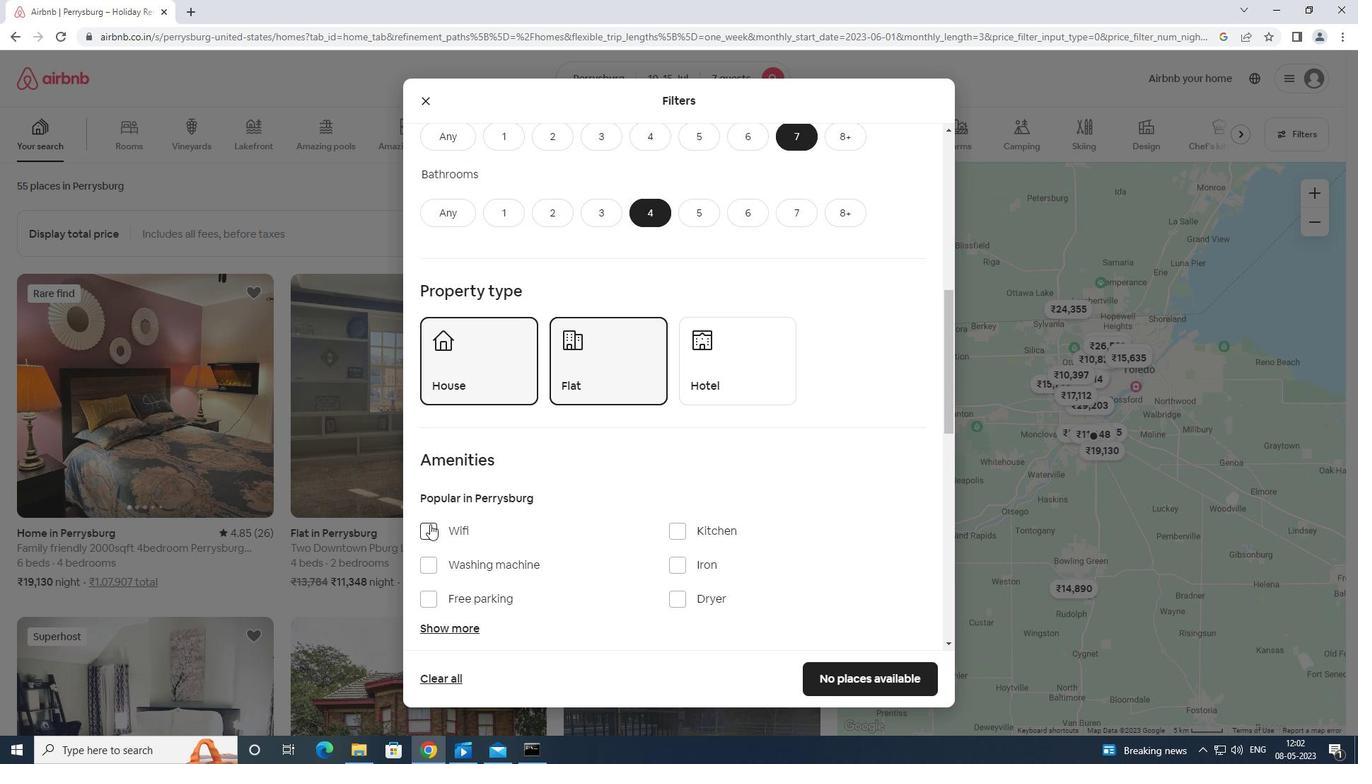 
Action: Mouse moved to (436, 530)
Screenshot: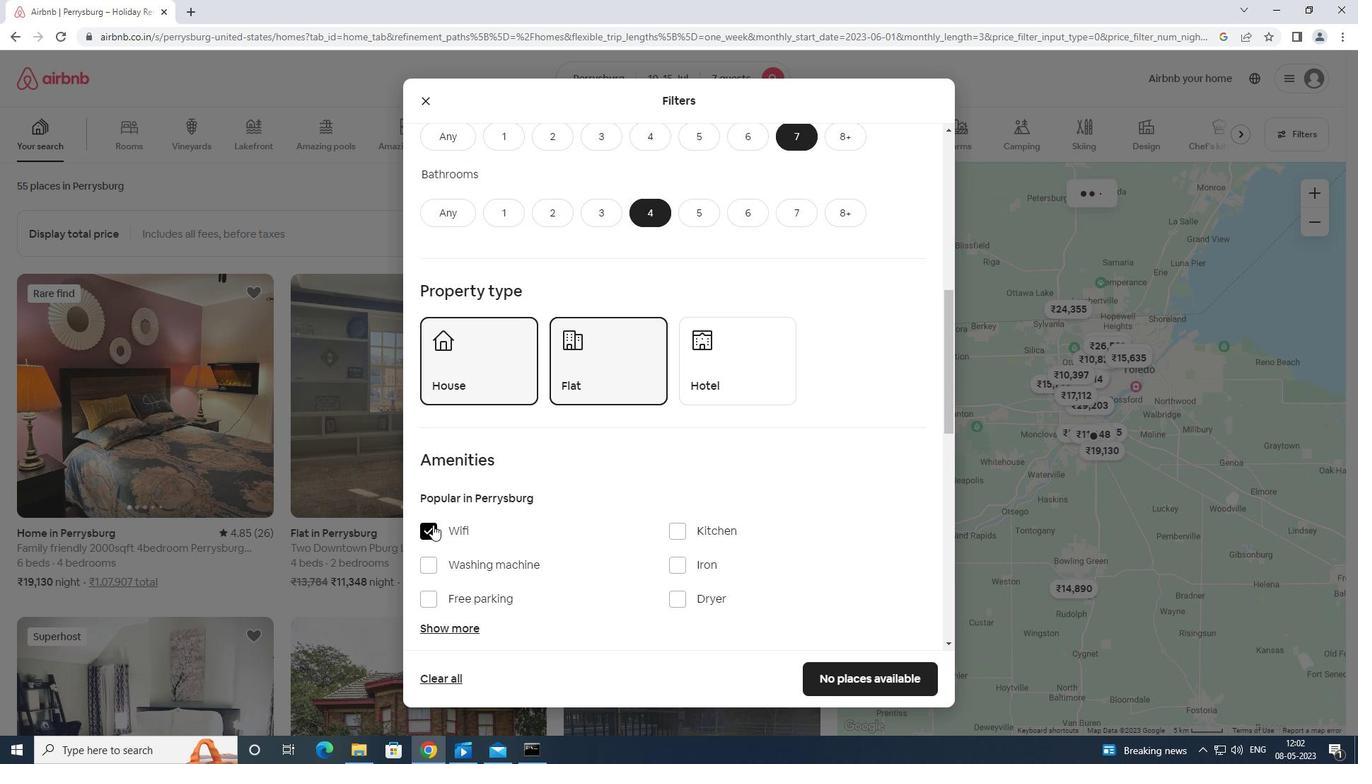 
Action: Mouse scrolled (436, 530) with delta (0, 0)
Screenshot: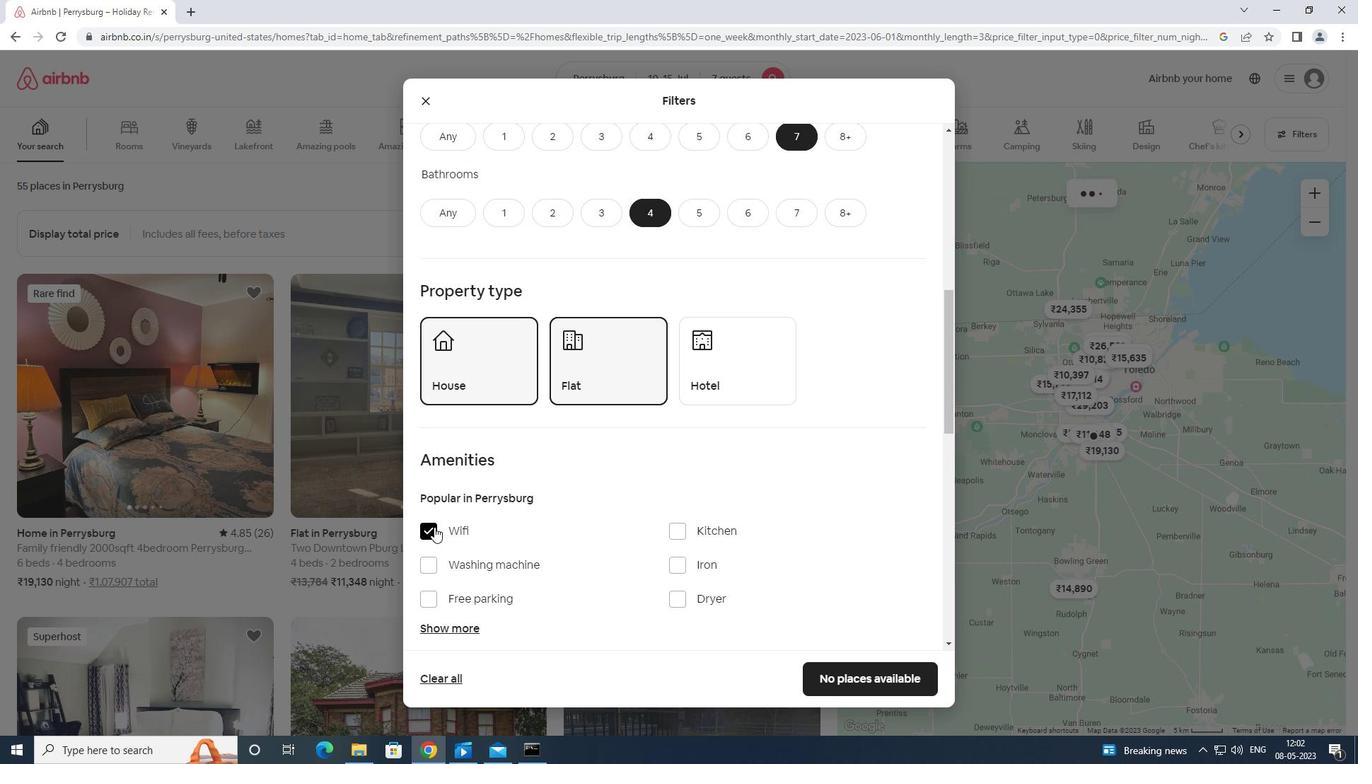 
Action: Mouse scrolled (436, 530) with delta (0, 0)
Screenshot: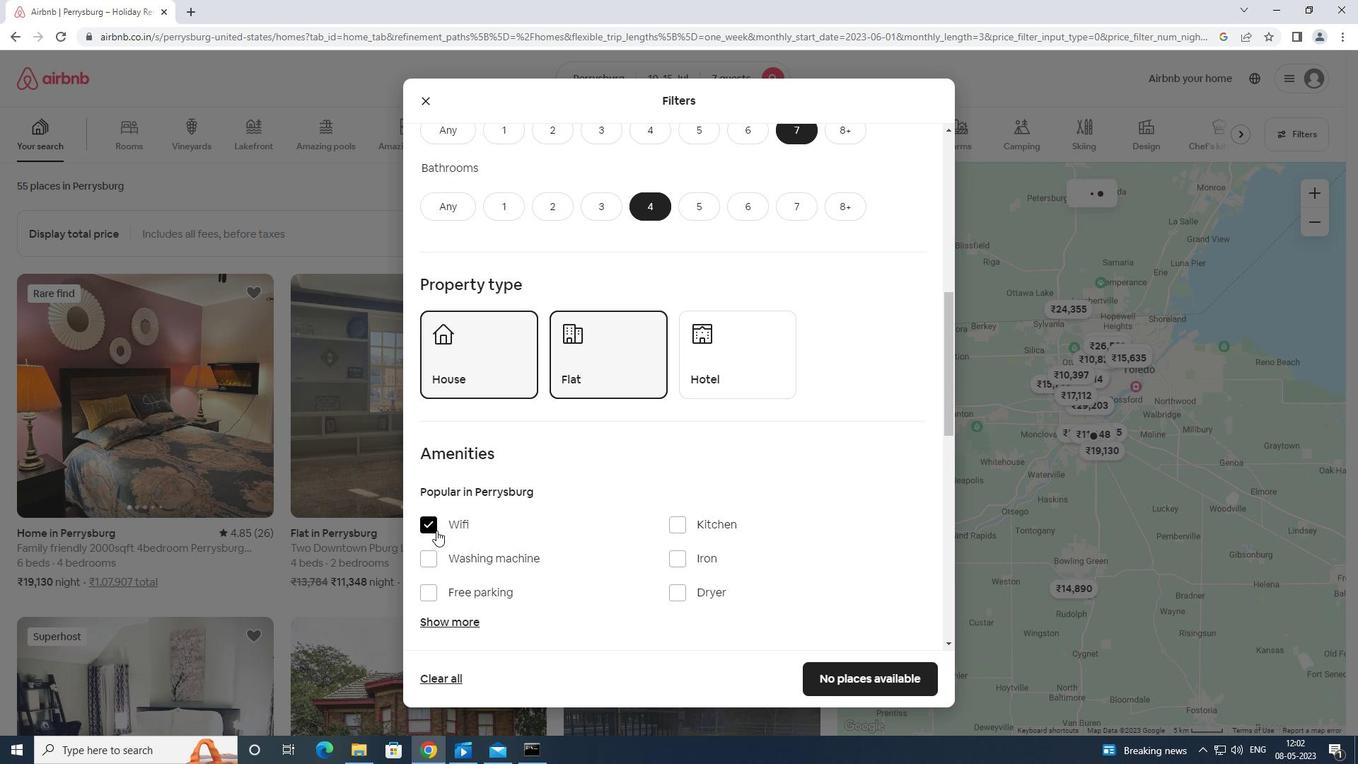 
Action: Mouse moved to (425, 462)
Screenshot: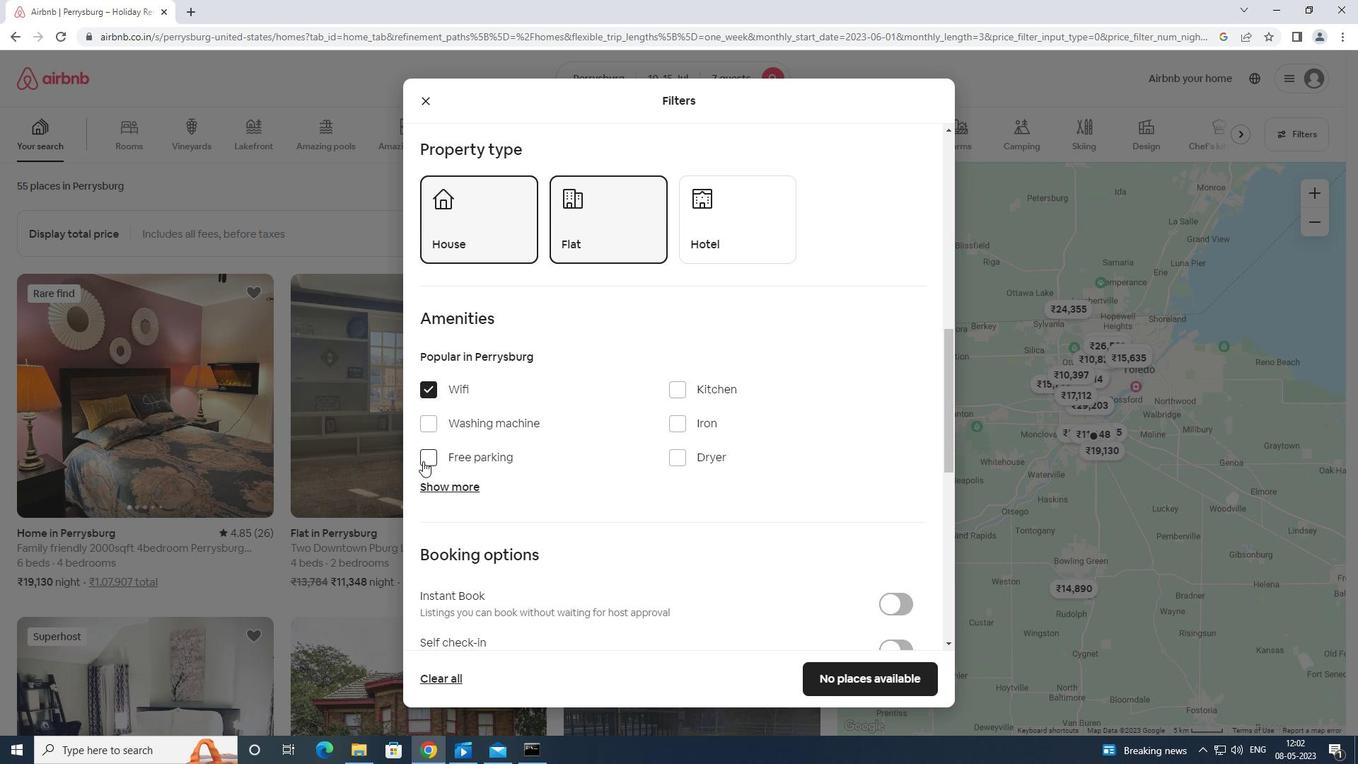 
Action: Mouse pressed left at (425, 462)
Screenshot: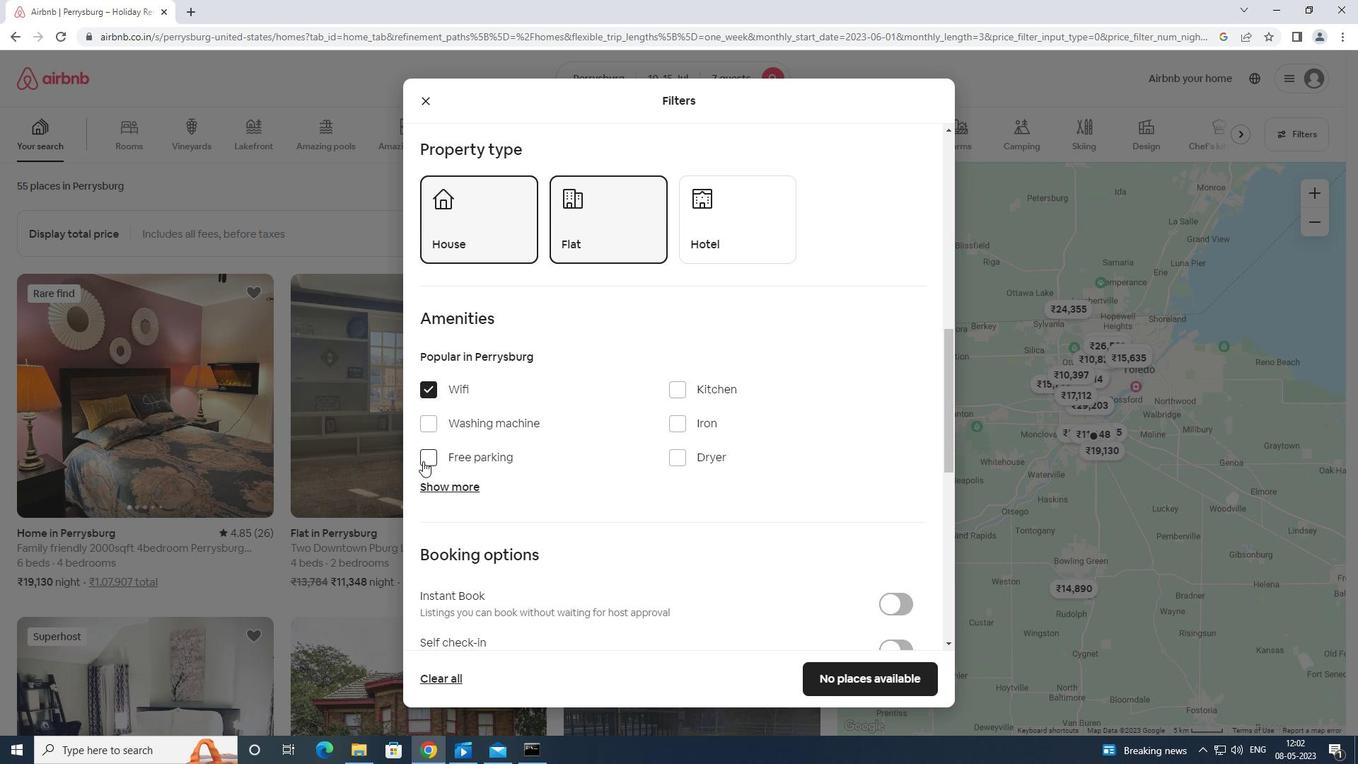 
Action: Mouse moved to (437, 486)
Screenshot: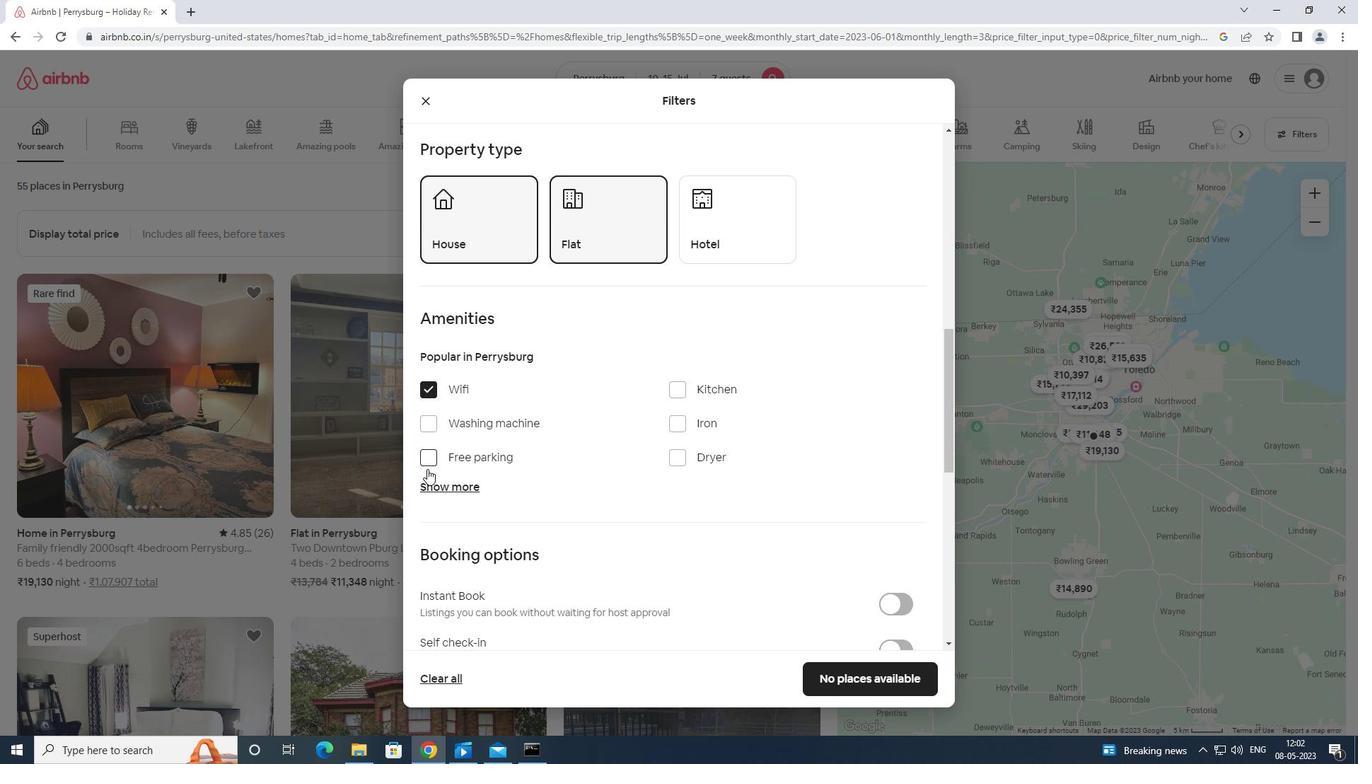 
Action: Mouse pressed left at (437, 486)
Screenshot: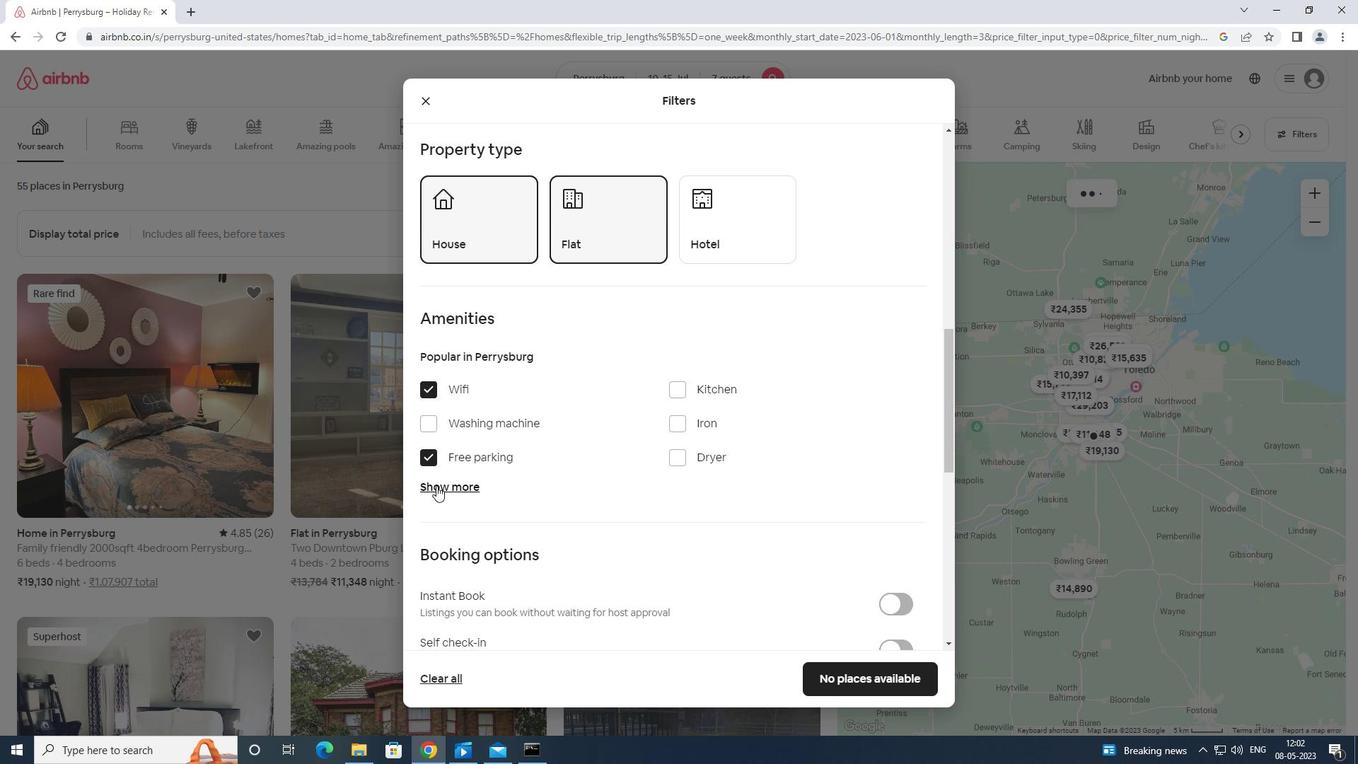 
Action: Mouse moved to (678, 573)
Screenshot: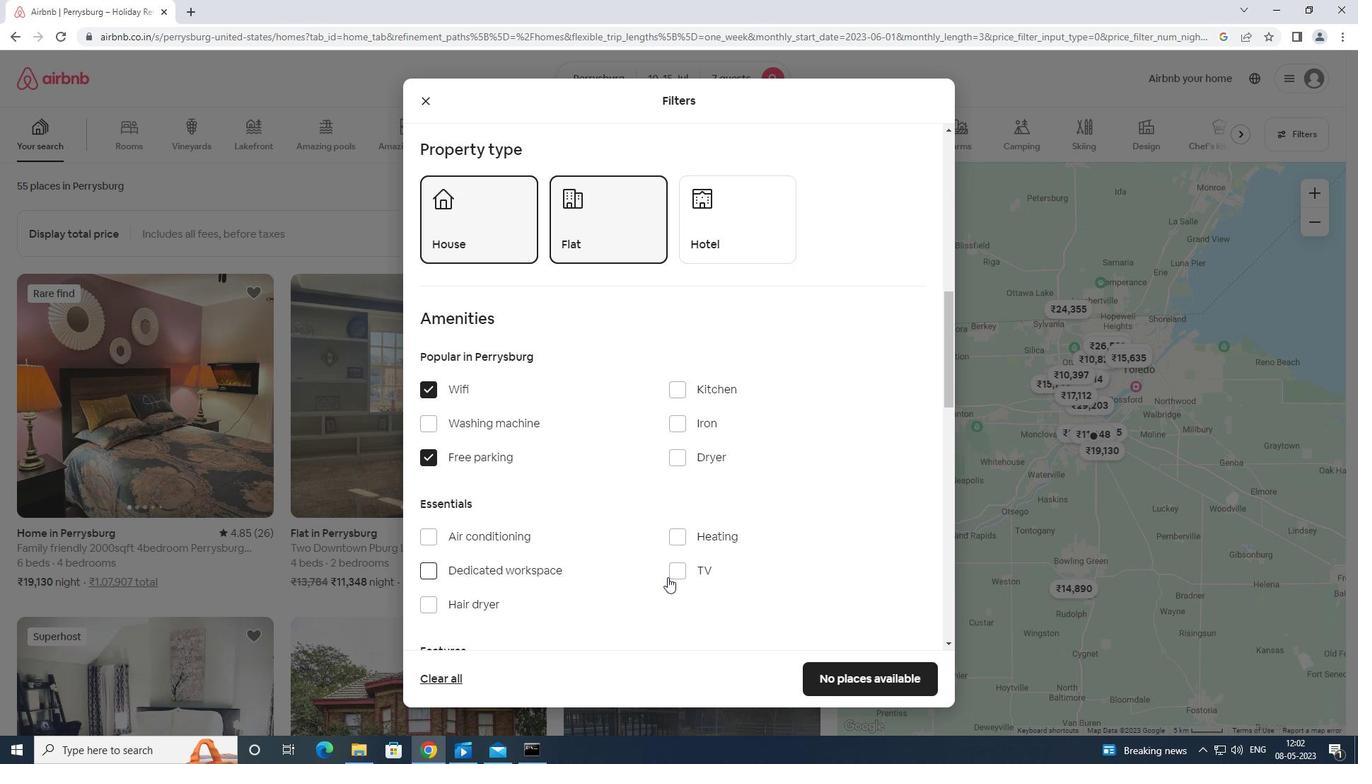 
Action: Mouse pressed left at (678, 573)
Screenshot: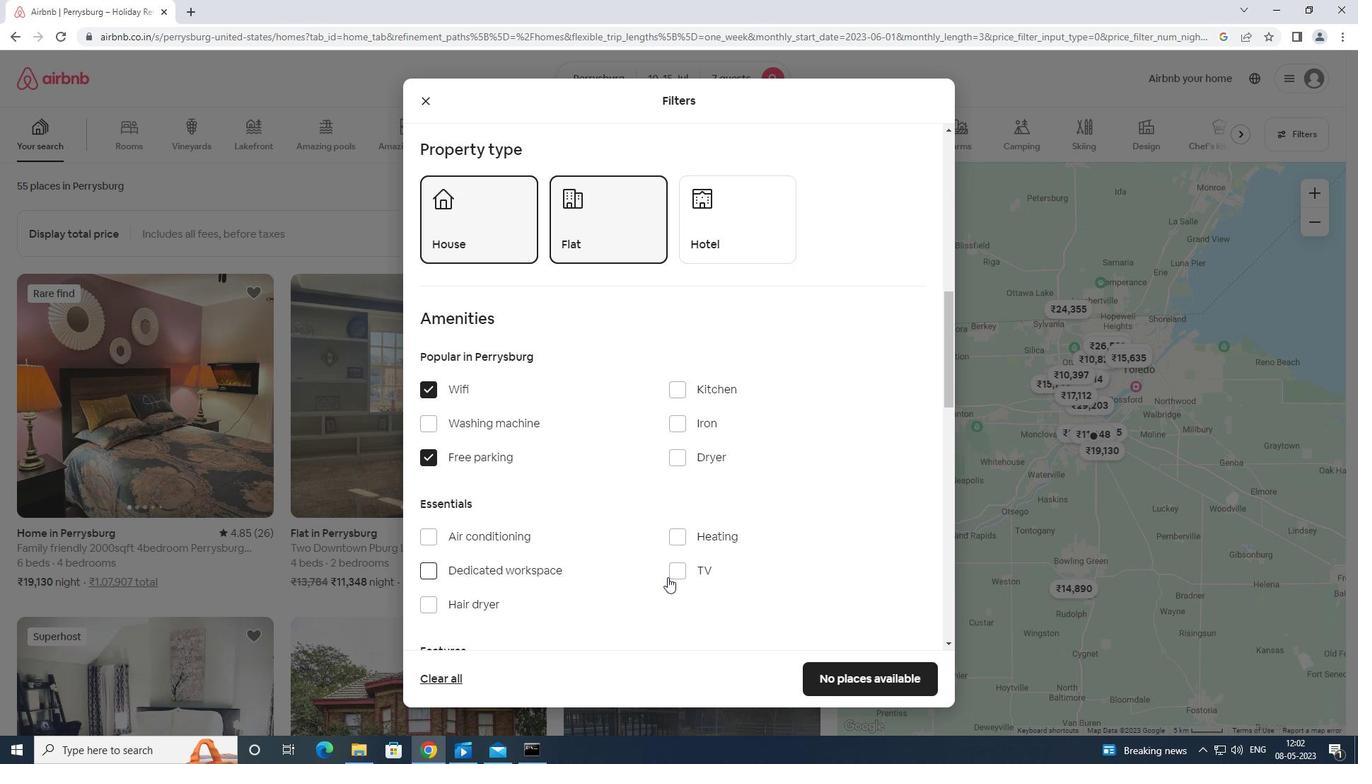 
Action: Mouse moved to (687, 565)
Screenshot: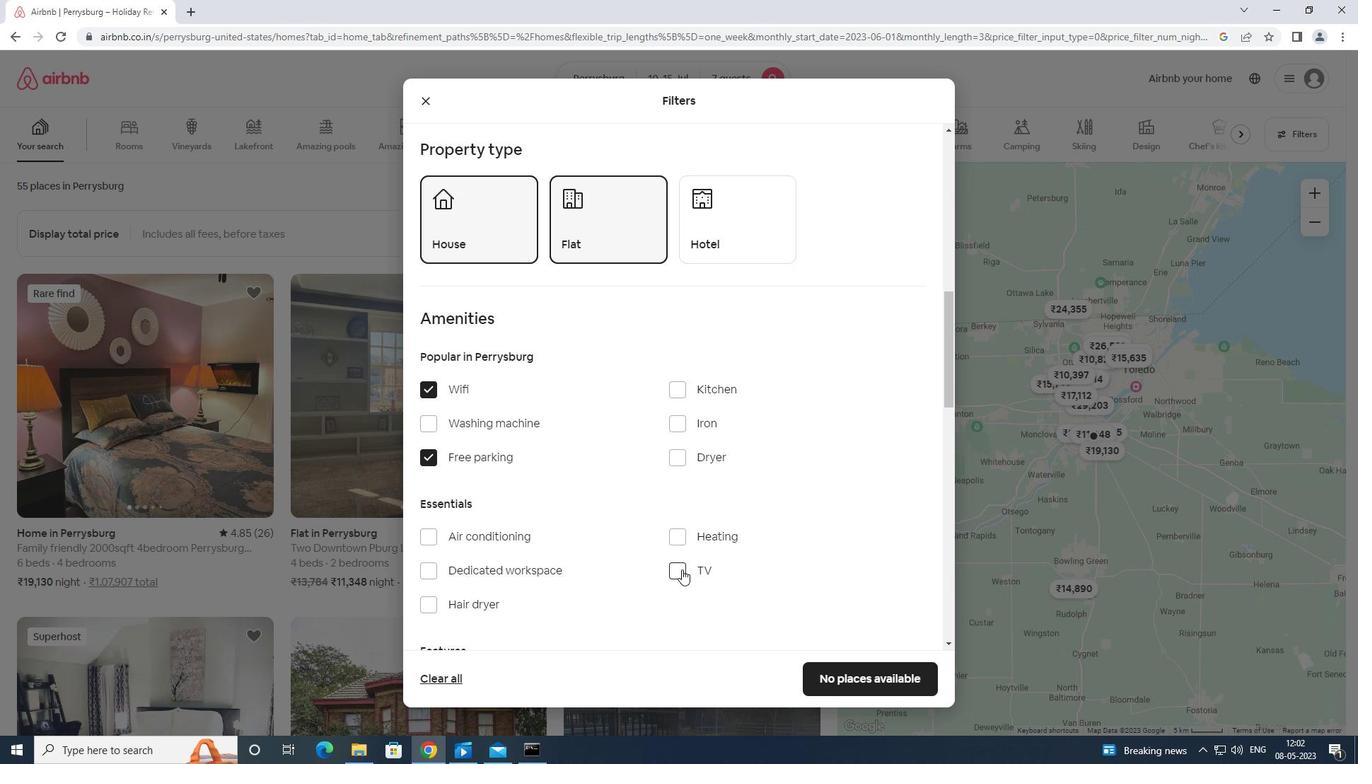 
Action: Mouse scrolled (687, 564) with delta (0, 0)
Screenshot: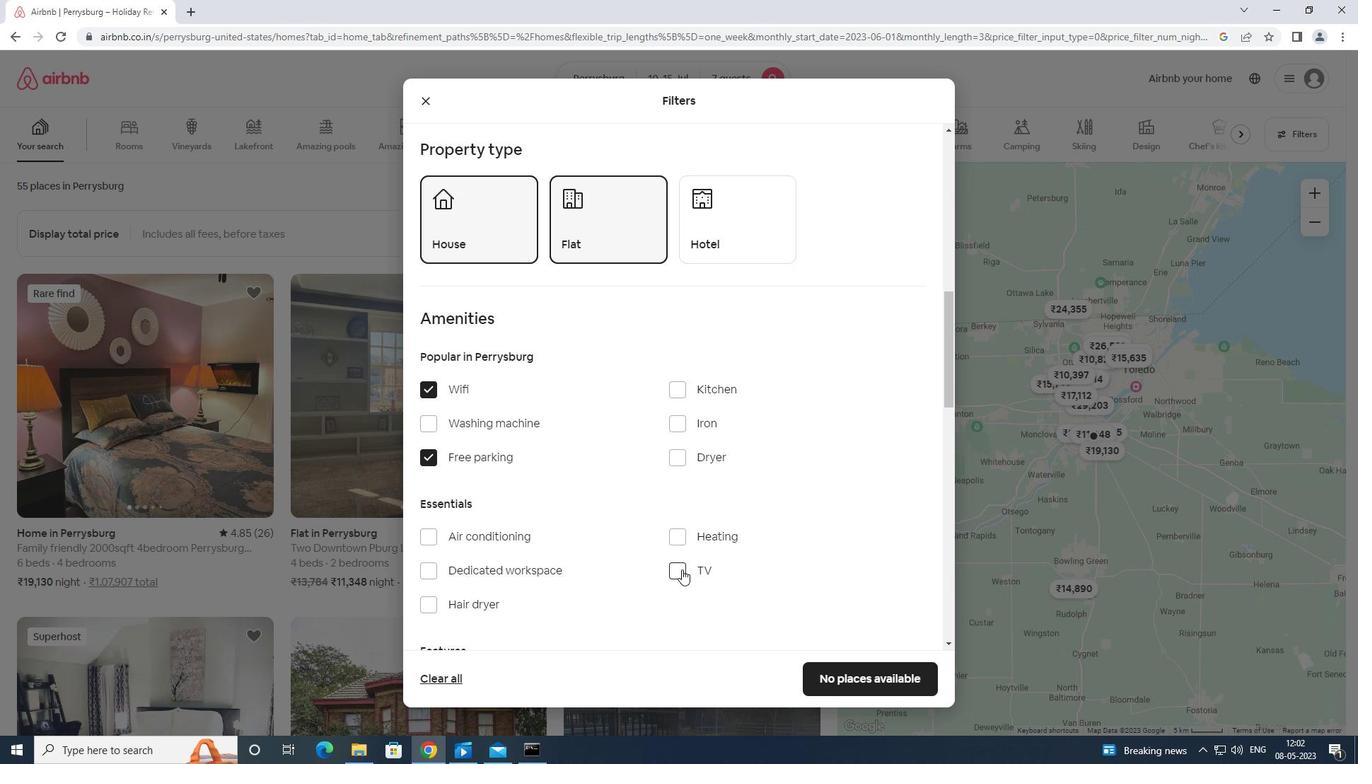 
Action: Mouse moved to (687, 566)
Screenshot: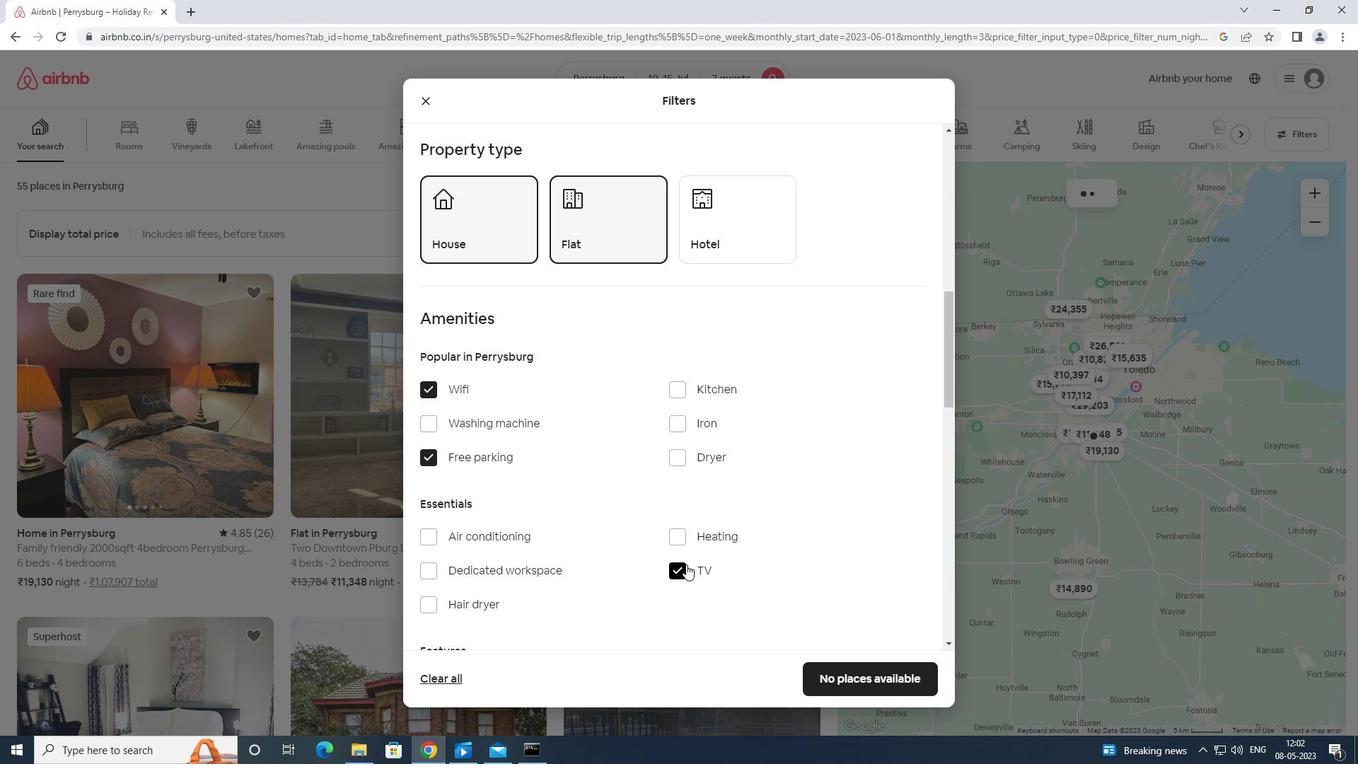 
Action: Mouse scrolled (687, 566) with delta (0, 0)
Screenshot: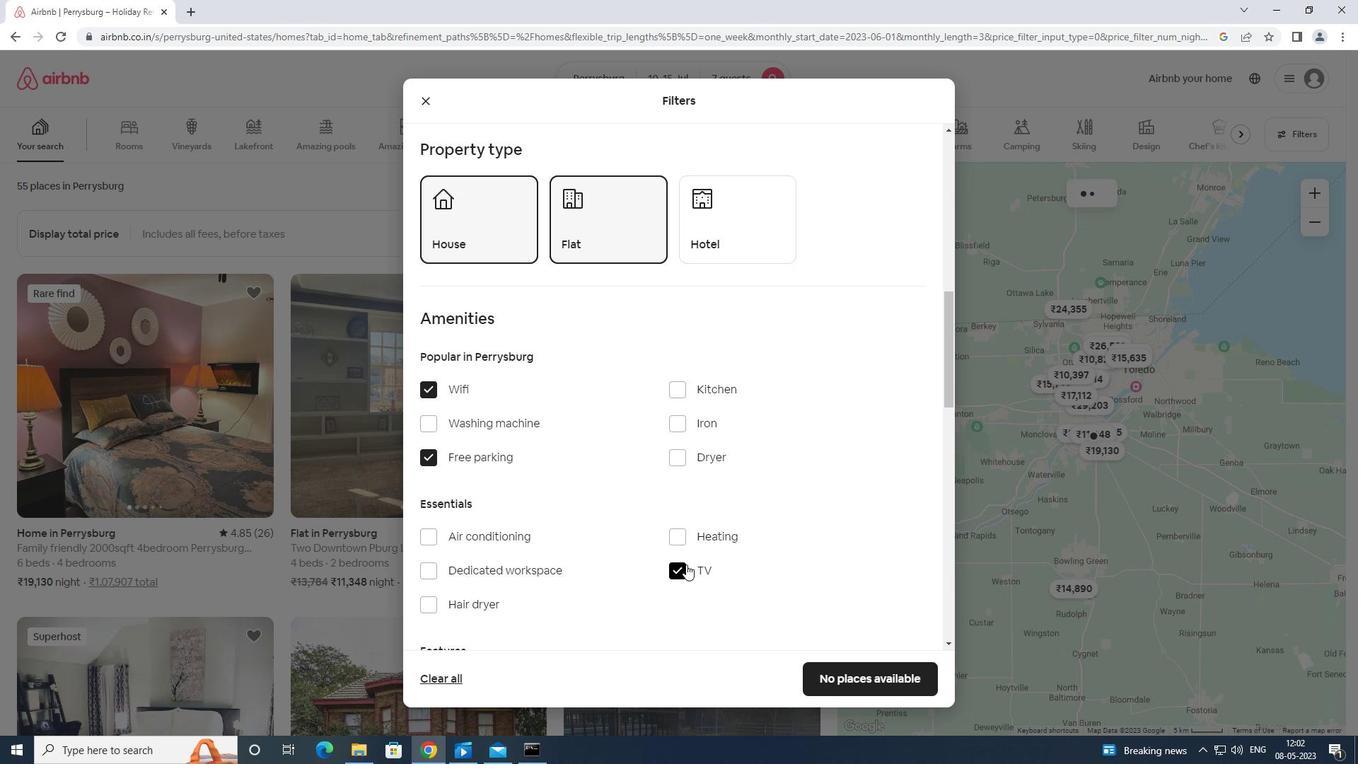 
Action: Mouse scrolled (687, 566) with delta (0, 0)
Screenshot: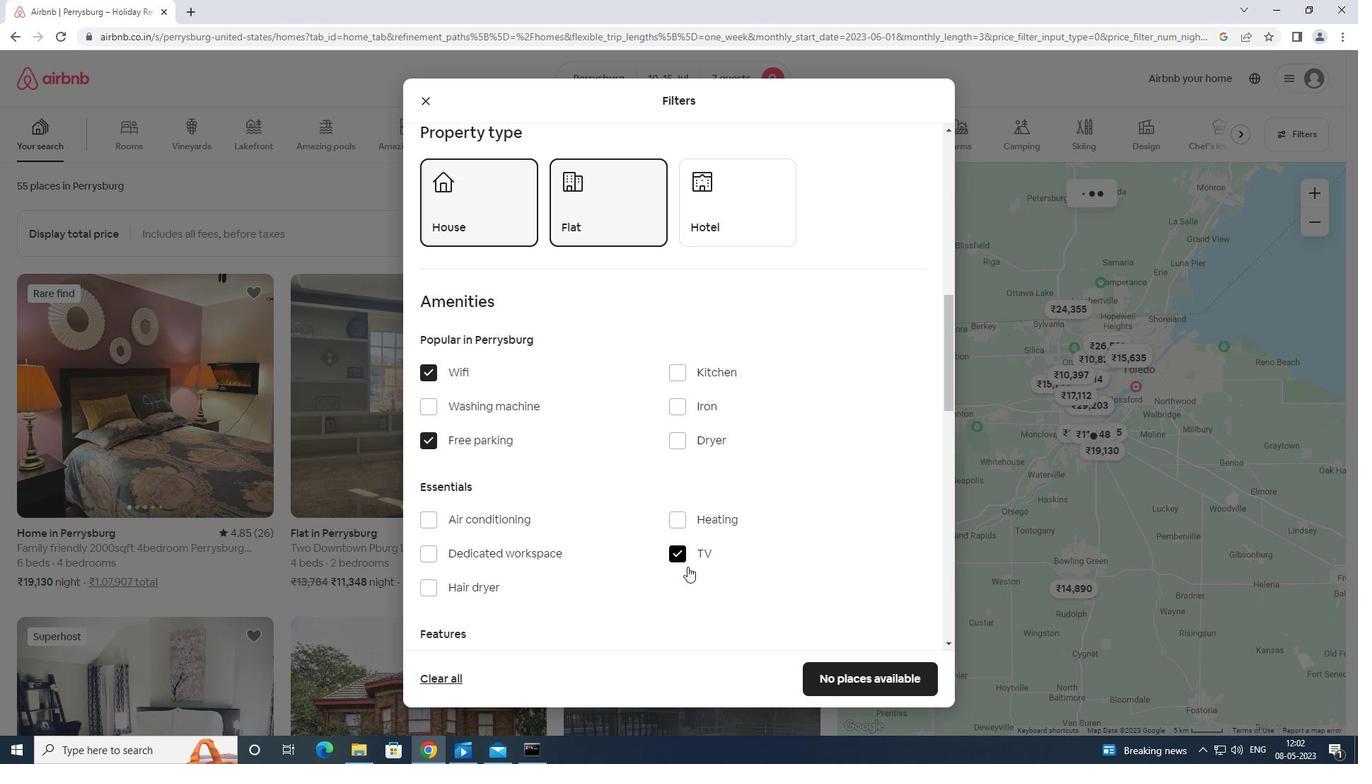 
Action: Mouse scrolled (687, 566) with delta (0, 0)
Screenshot: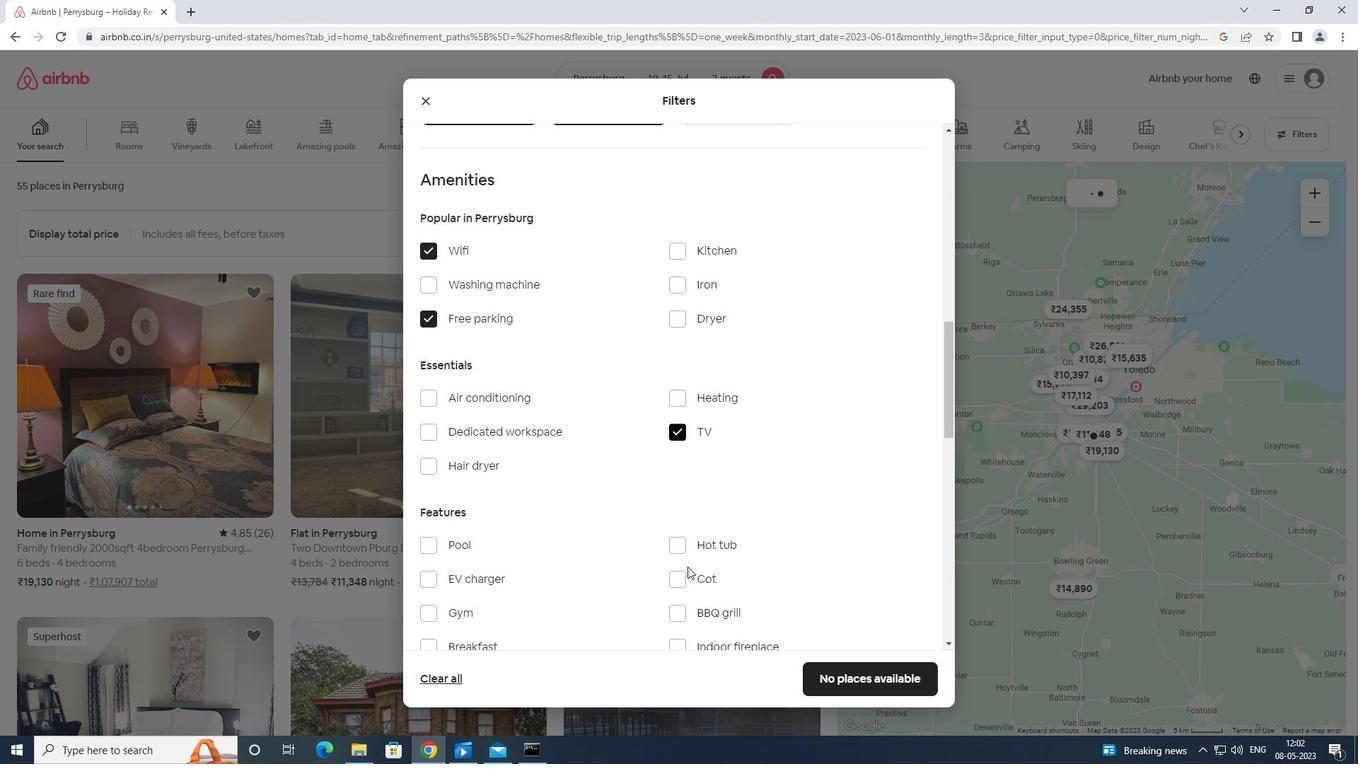 
Action: Mouse moved to (431, 476)
Screenshot: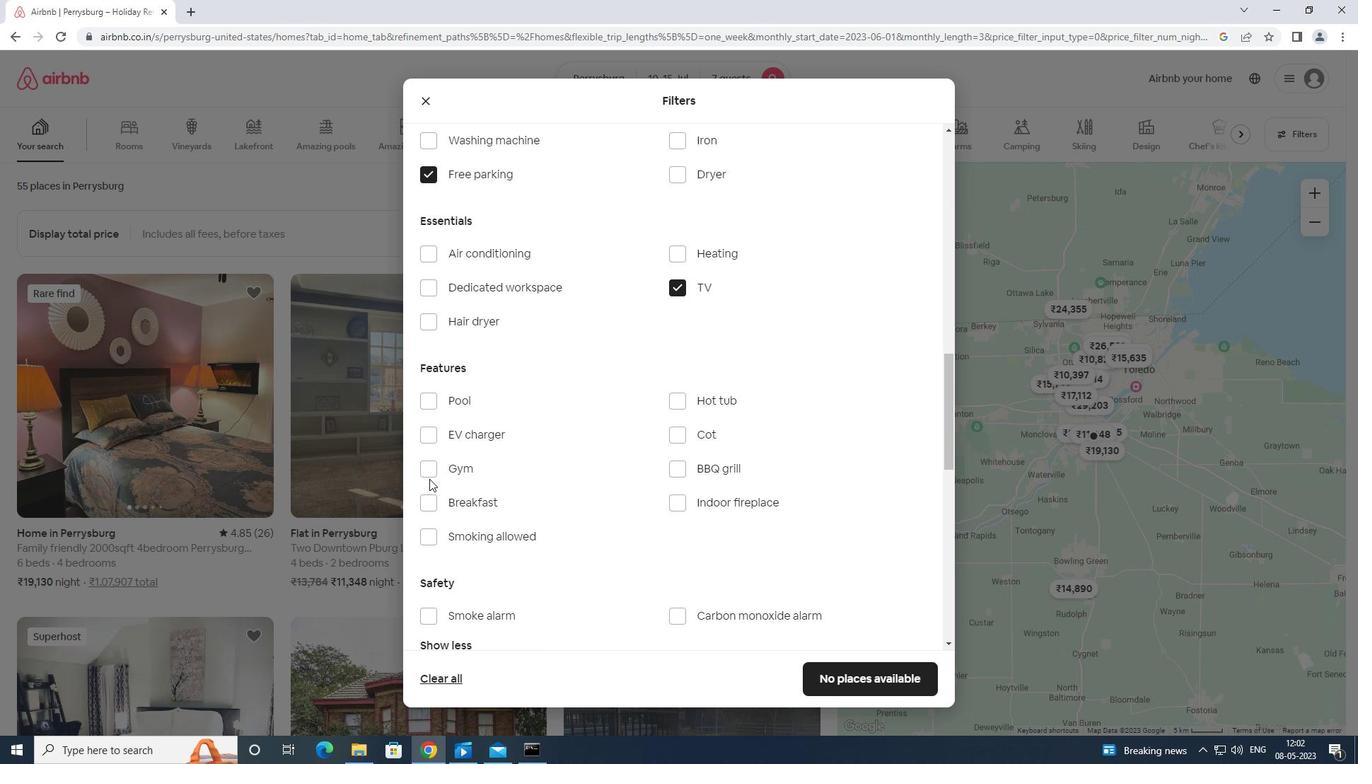 
Action: Mouse pressed left at (431, 476)
Screenshot: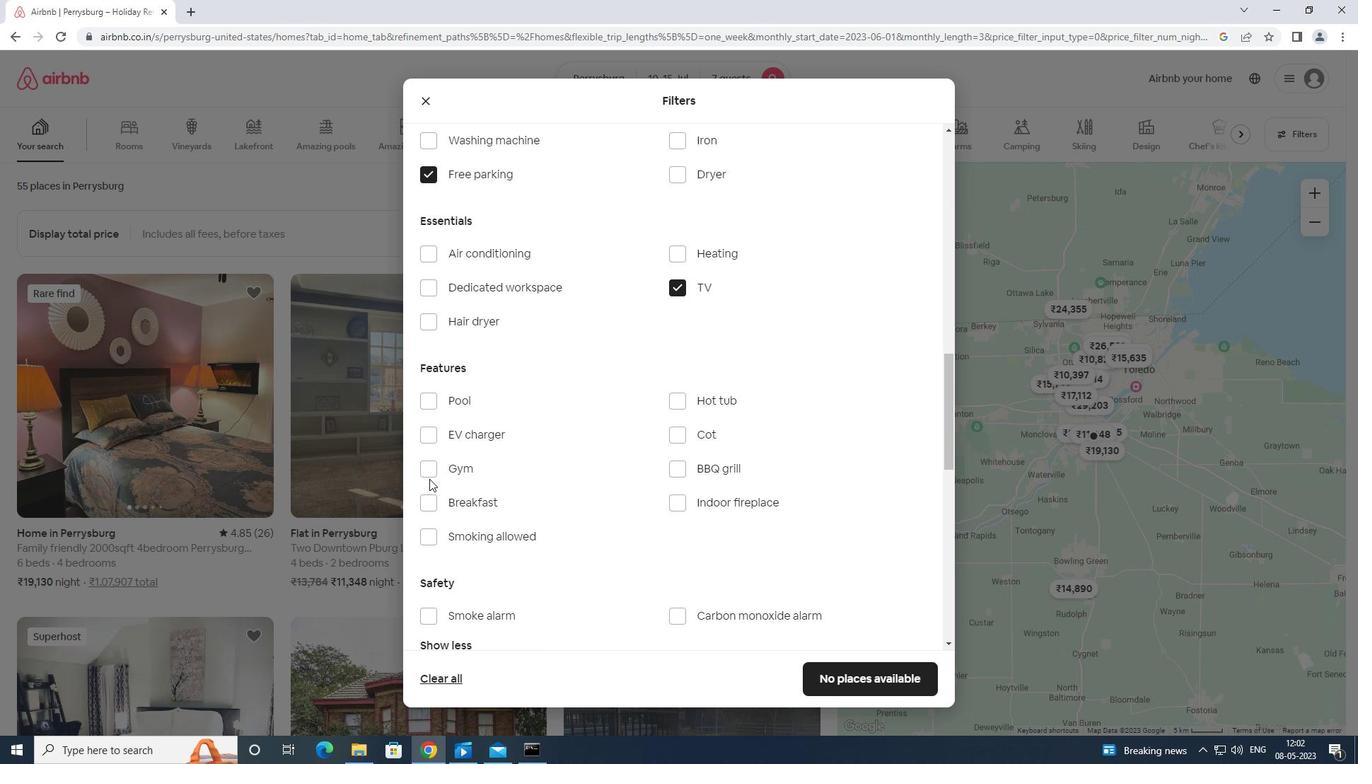 
Action: Mouse moved to (421, 501)
Screenshot: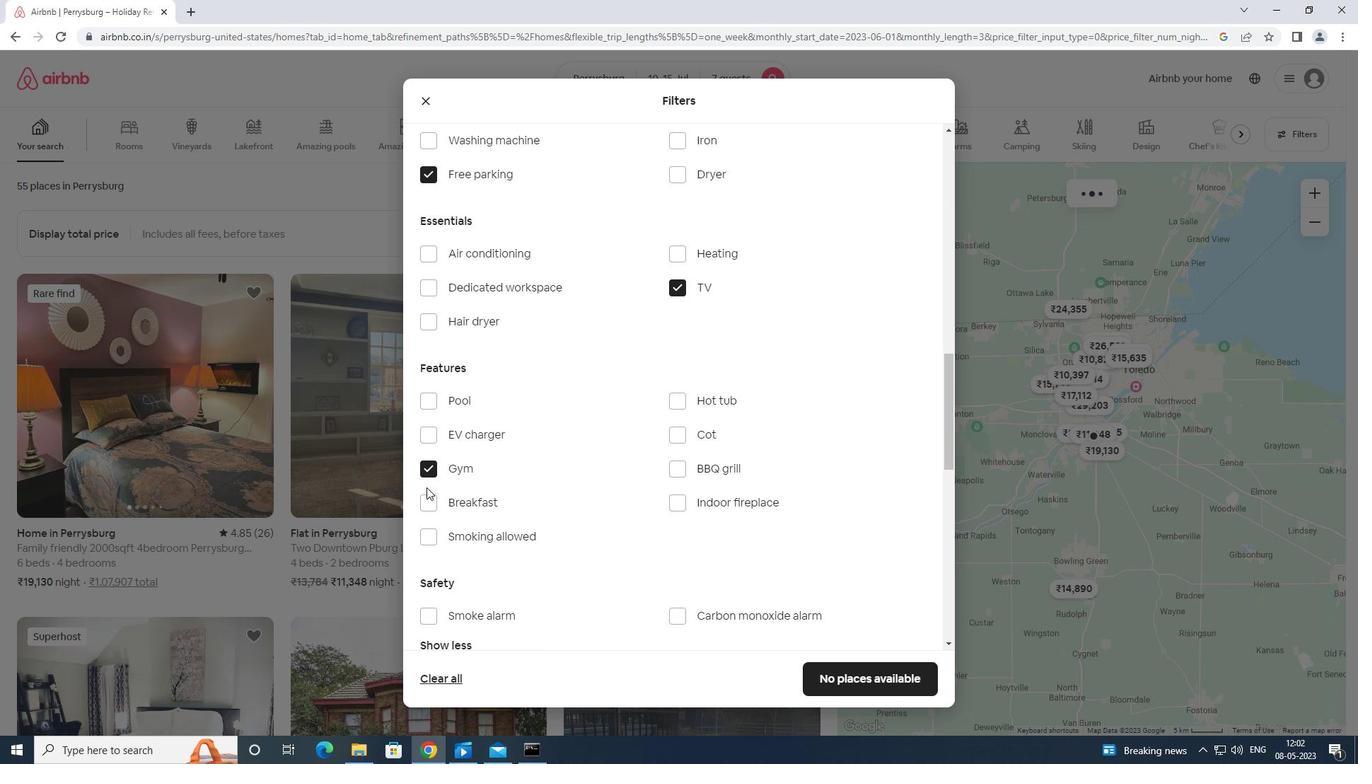 
Action: Mouse pressed left at (421, 501)
Screenshot: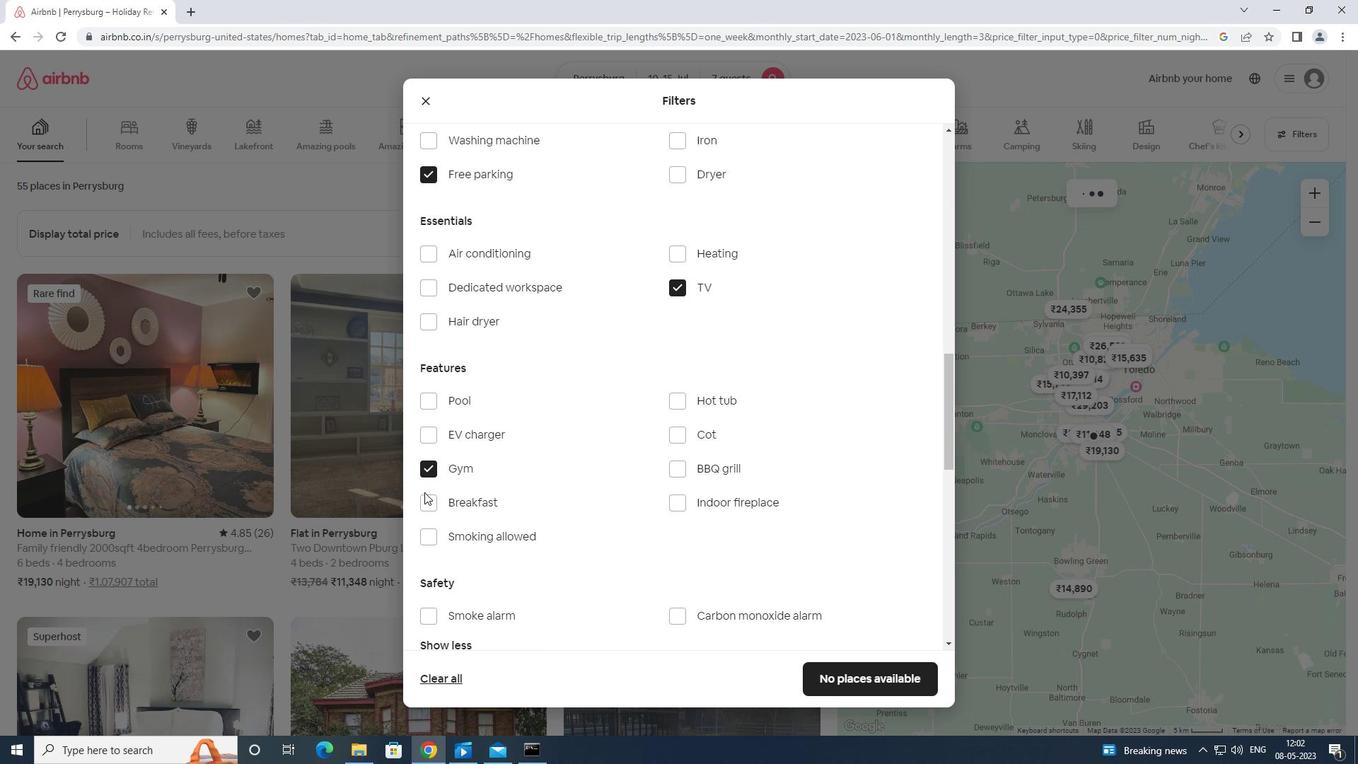 
Action: Mouse moved to (429, 507)
Screenshot: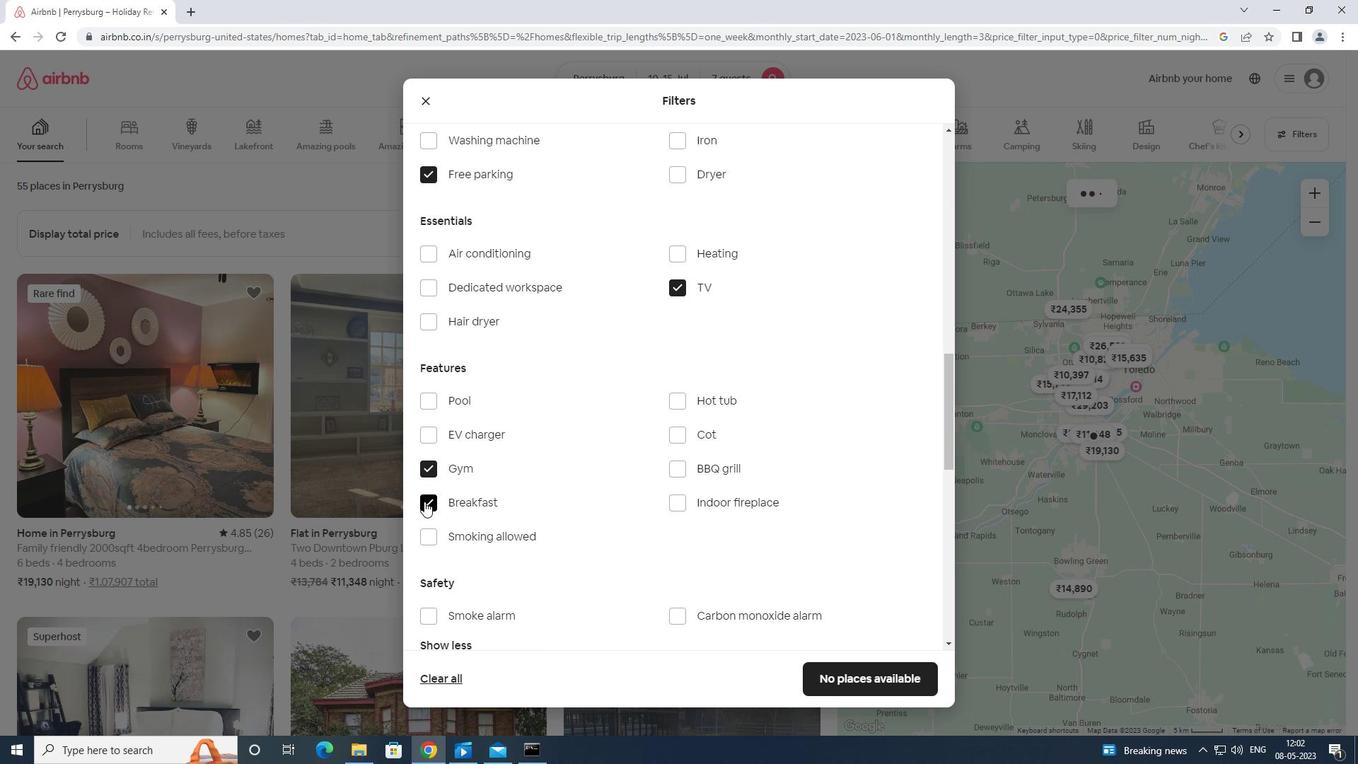 
Action: Mouse scrolled (429, 506) with delta (0, 0)
Screenshot: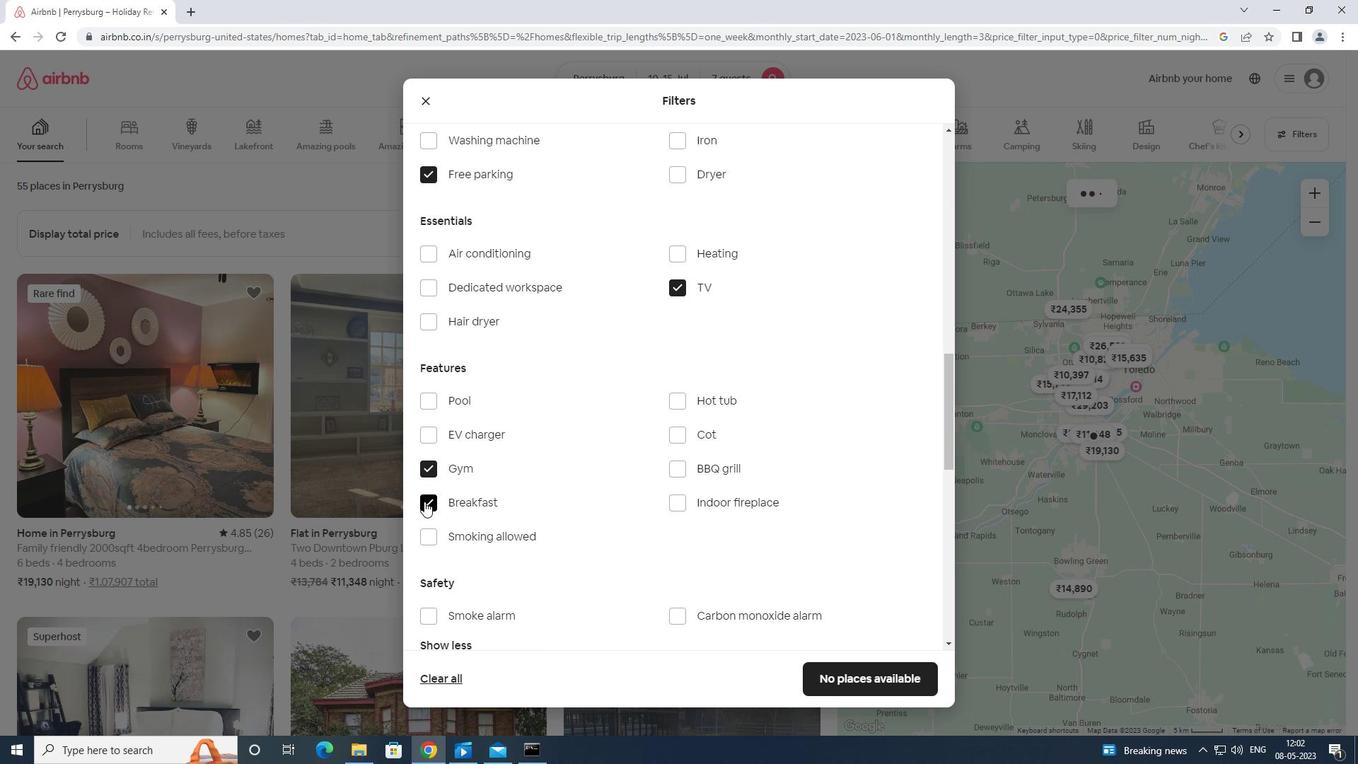
Action: Mouse moved to (430, 507)
Screenshot: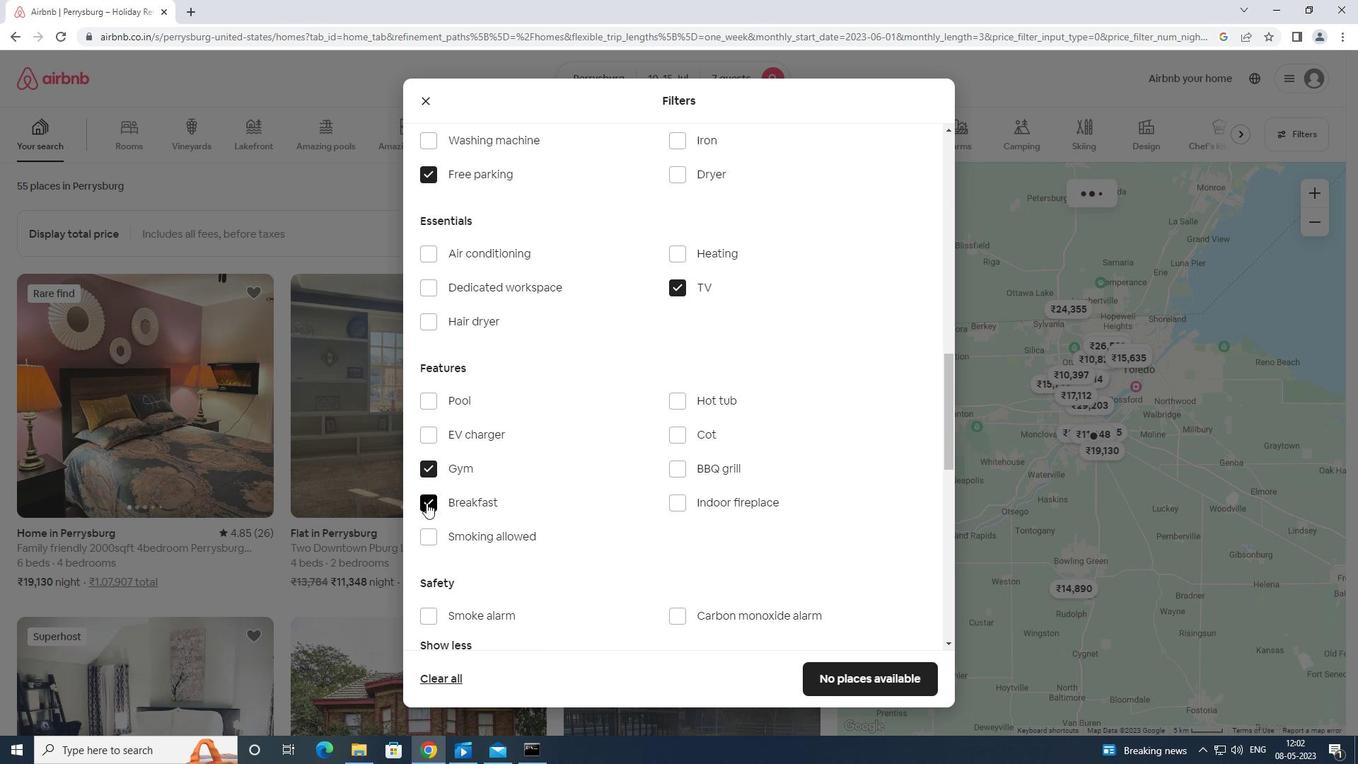 
Action: Mouse scrolled (430, 506) with delta (0, 0)
Screenshot: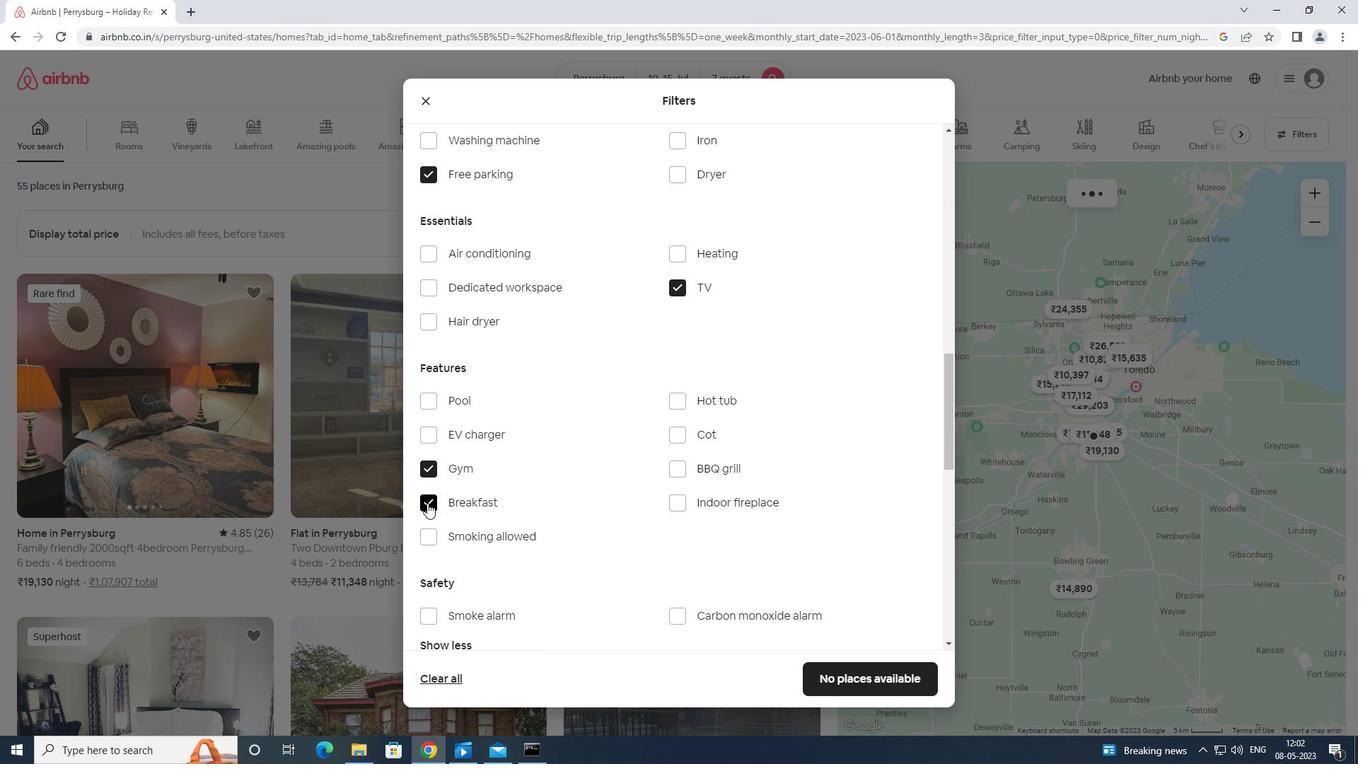 
Action: Mouse moved to (435, 505)
Screenshot: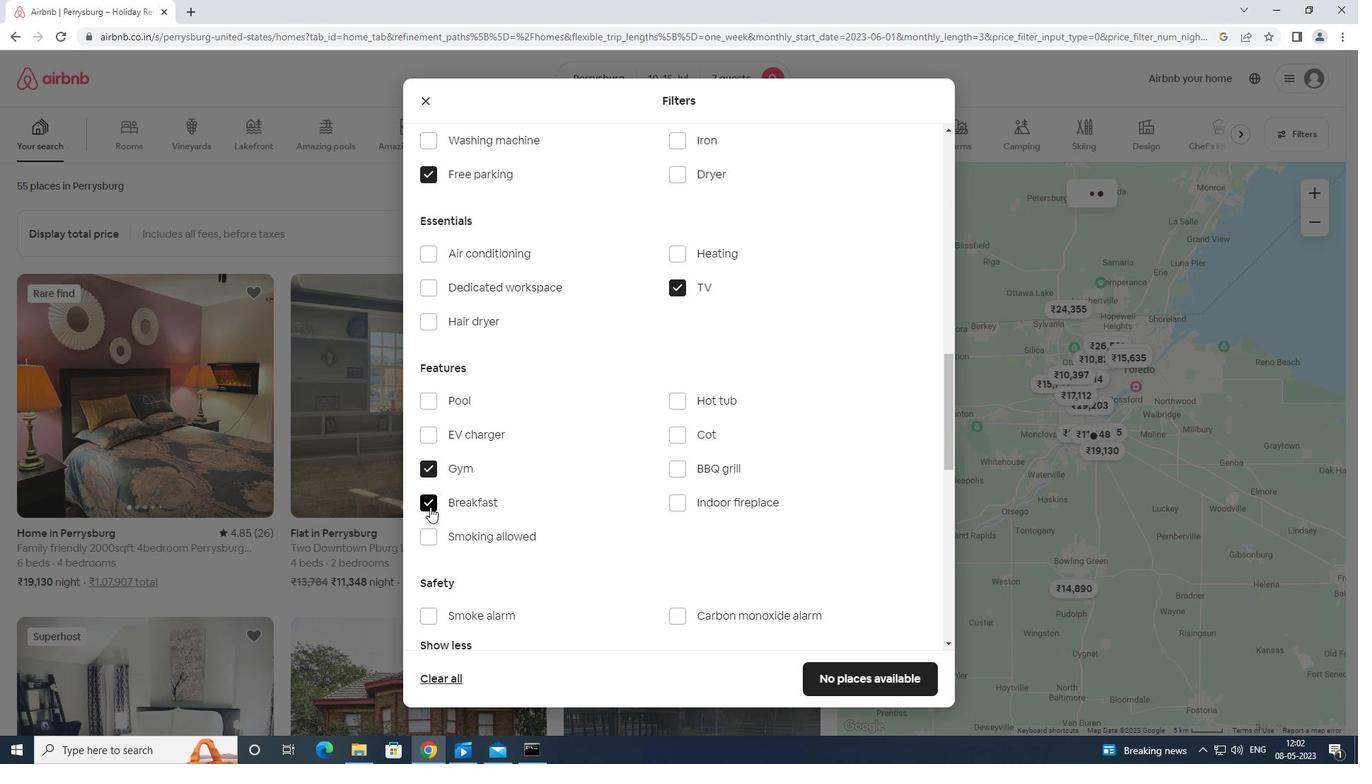 
Action: Mouse scrolled (435, 504) with delta (0, 0)
Screenshot: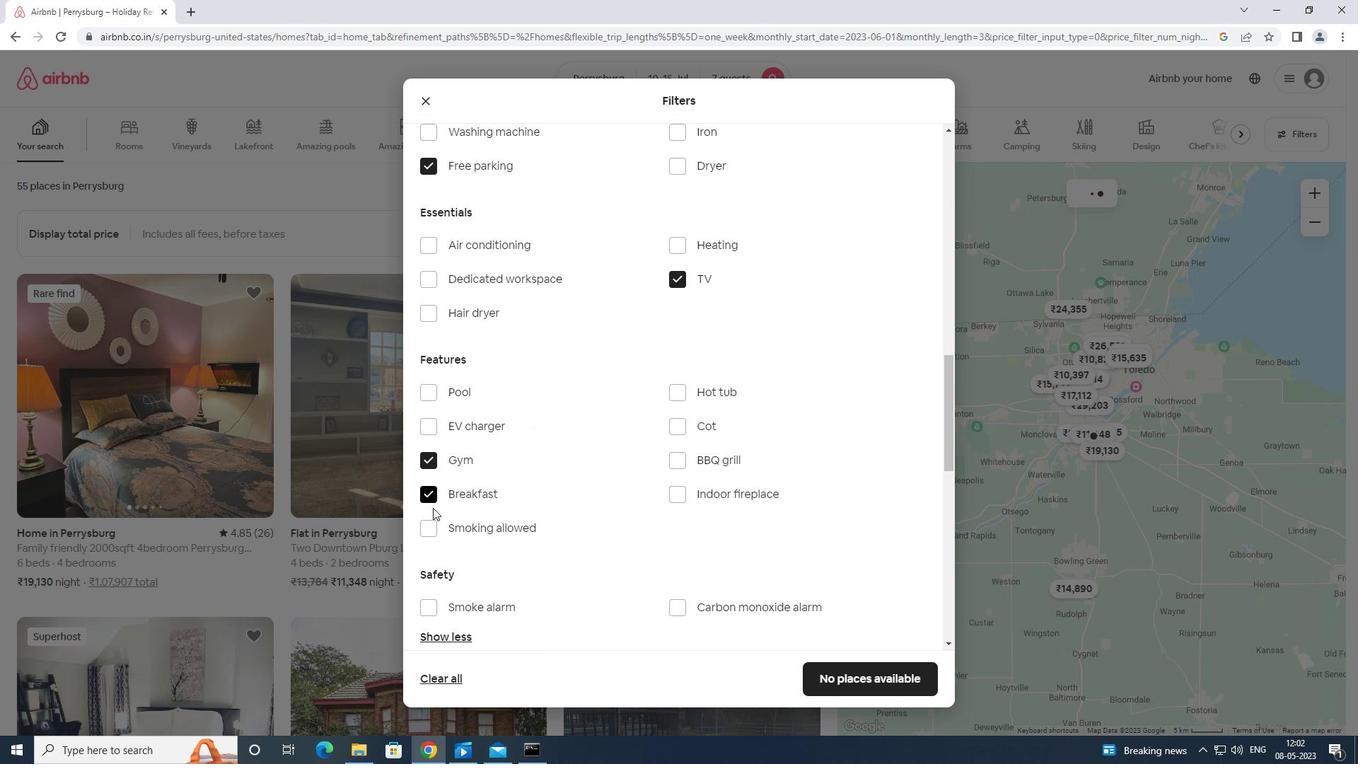 
Action: Mouse moved to (436, 505)
Screenshot: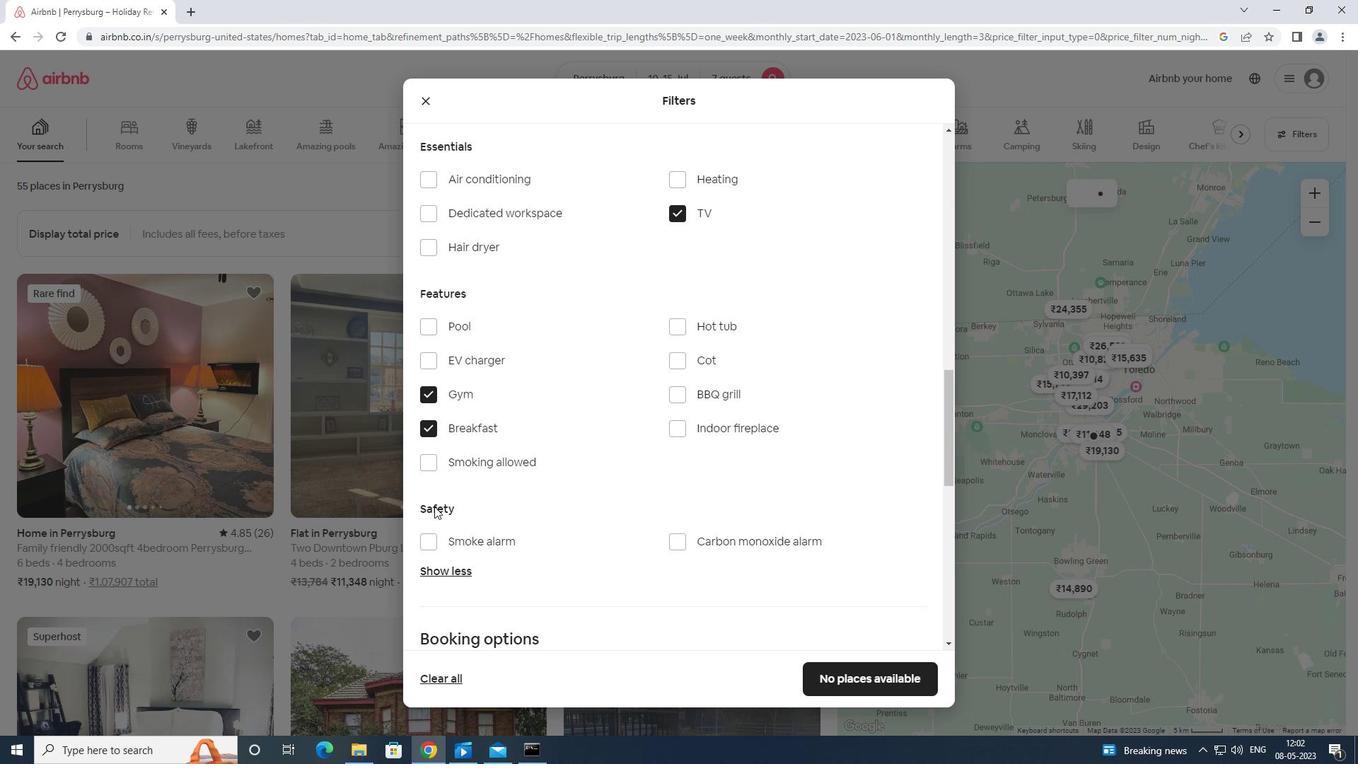
Action: Mouse scrolled (436, 504) with delta (0, 0)
Screenshot: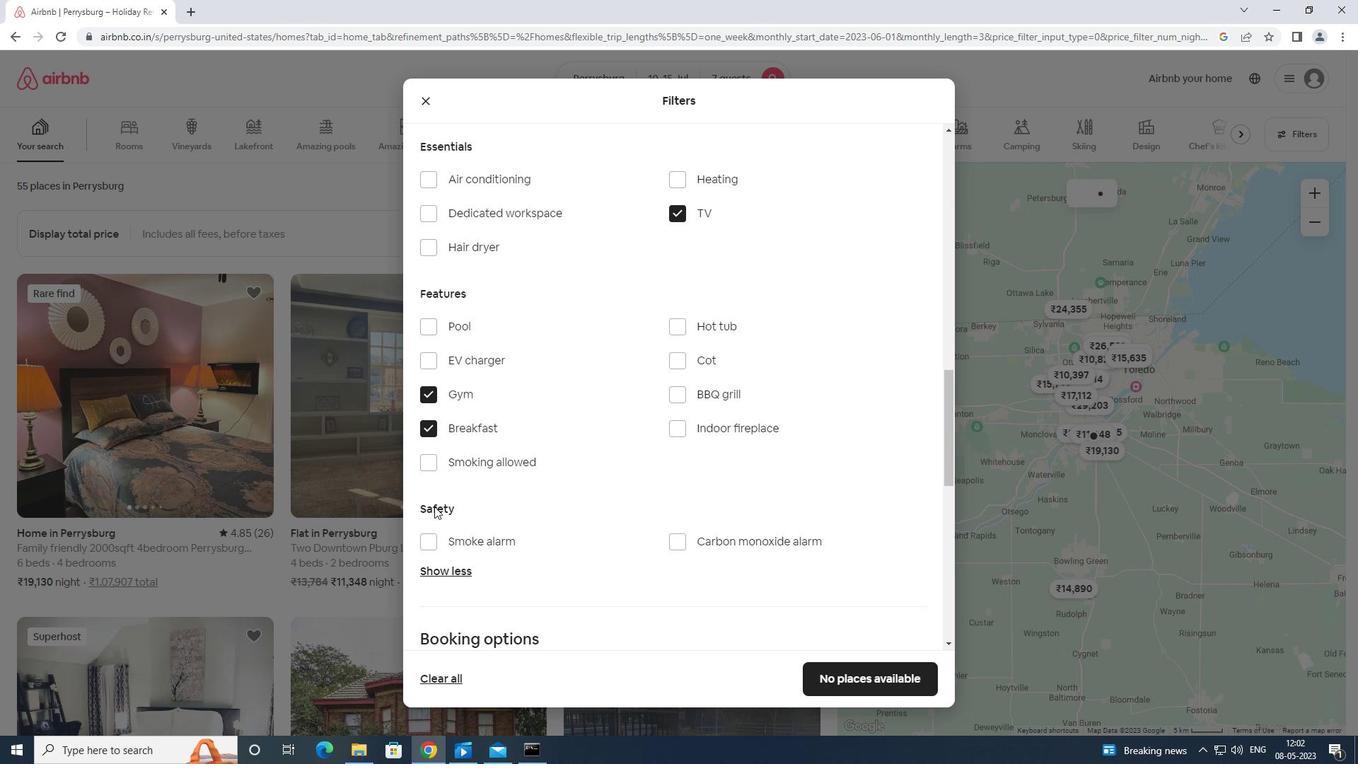 
Action: Mouse moved to (437, 505)
Screenshot: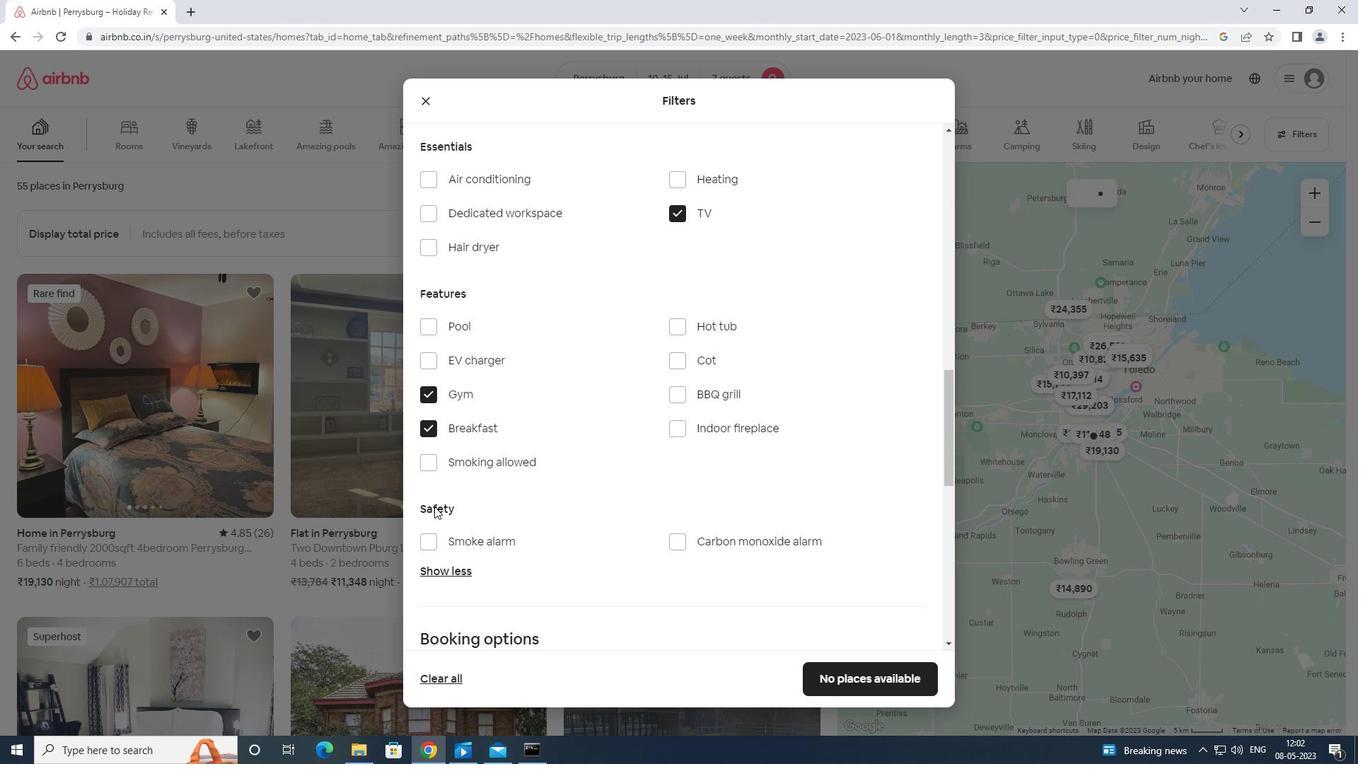
Action: Mouse scrolled (437, 504) with delta (0, 0)
Screenshot: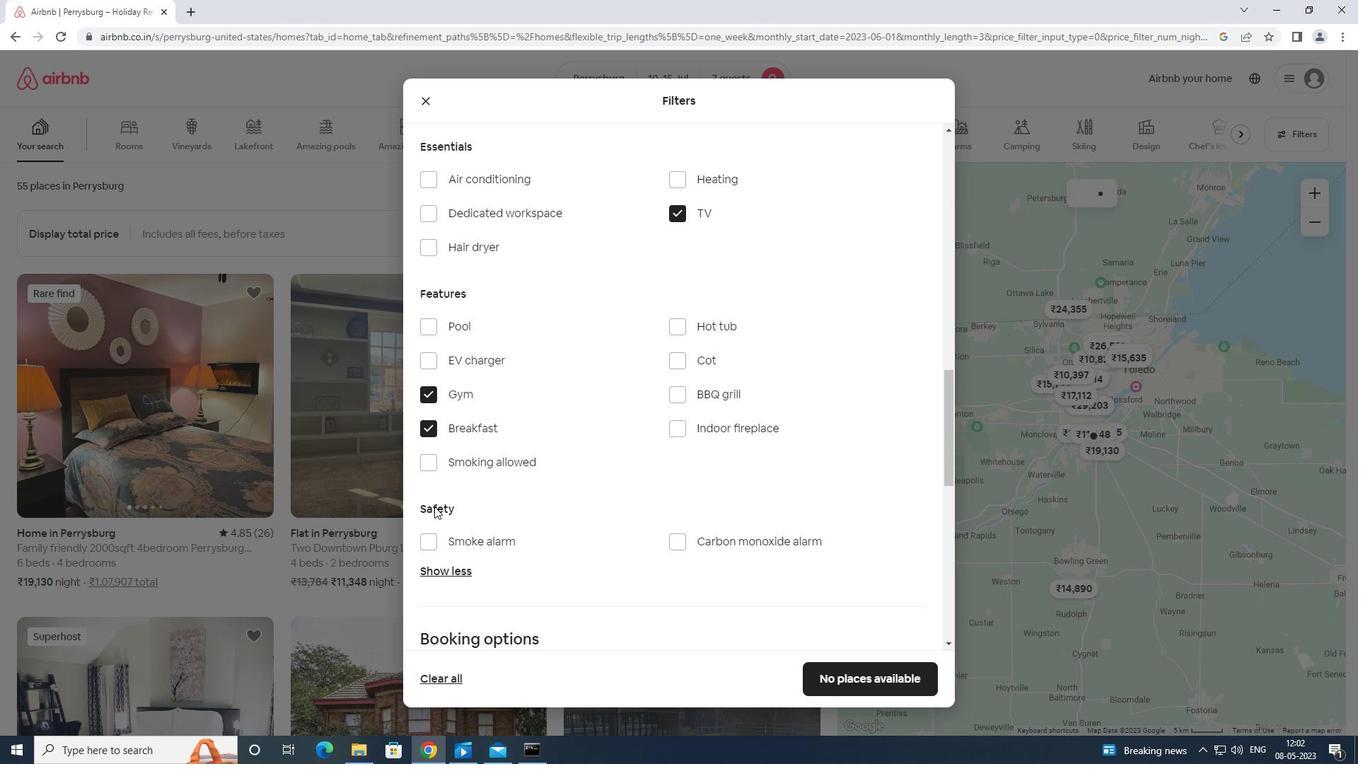 
Action: Mouse moved to (455, 493)
Screenshot: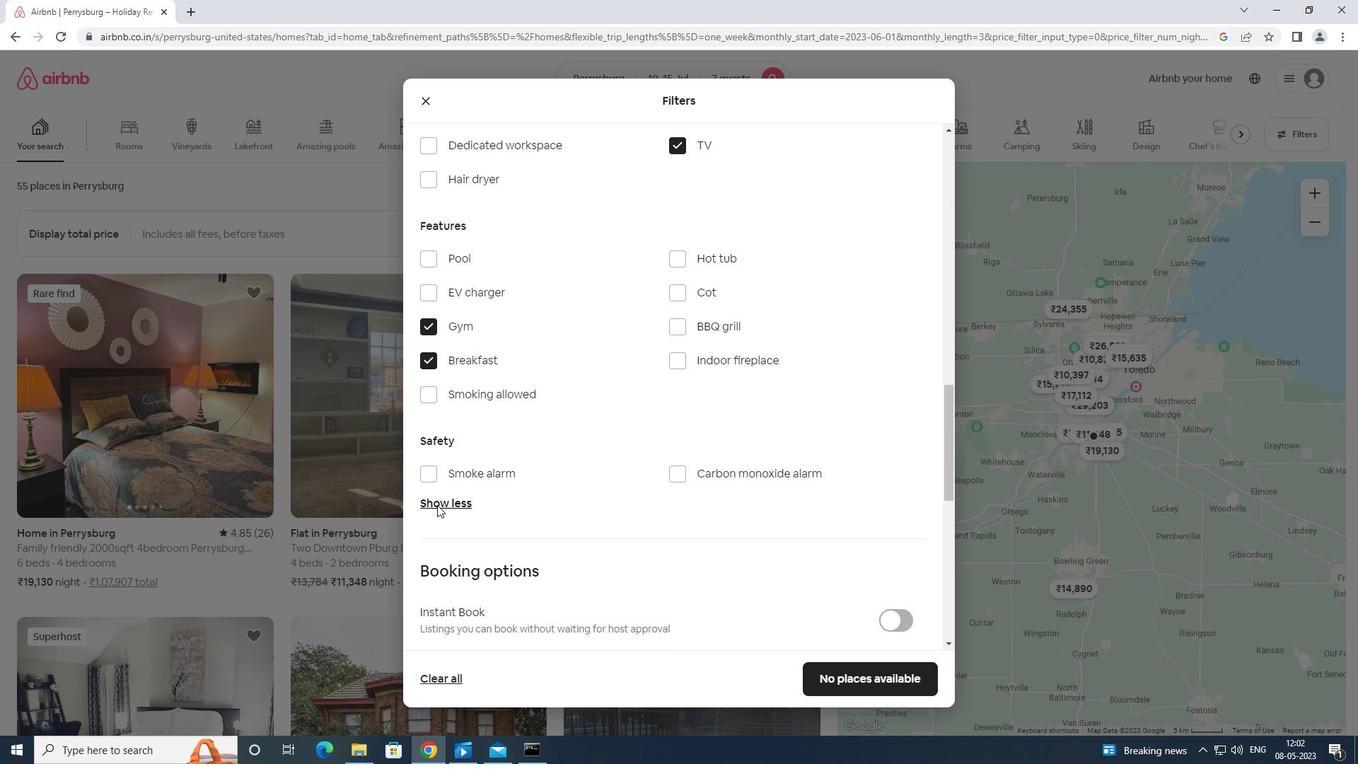 
Action: Mouse scrolled (455, 493) with delta (0, 0)
Screenshot: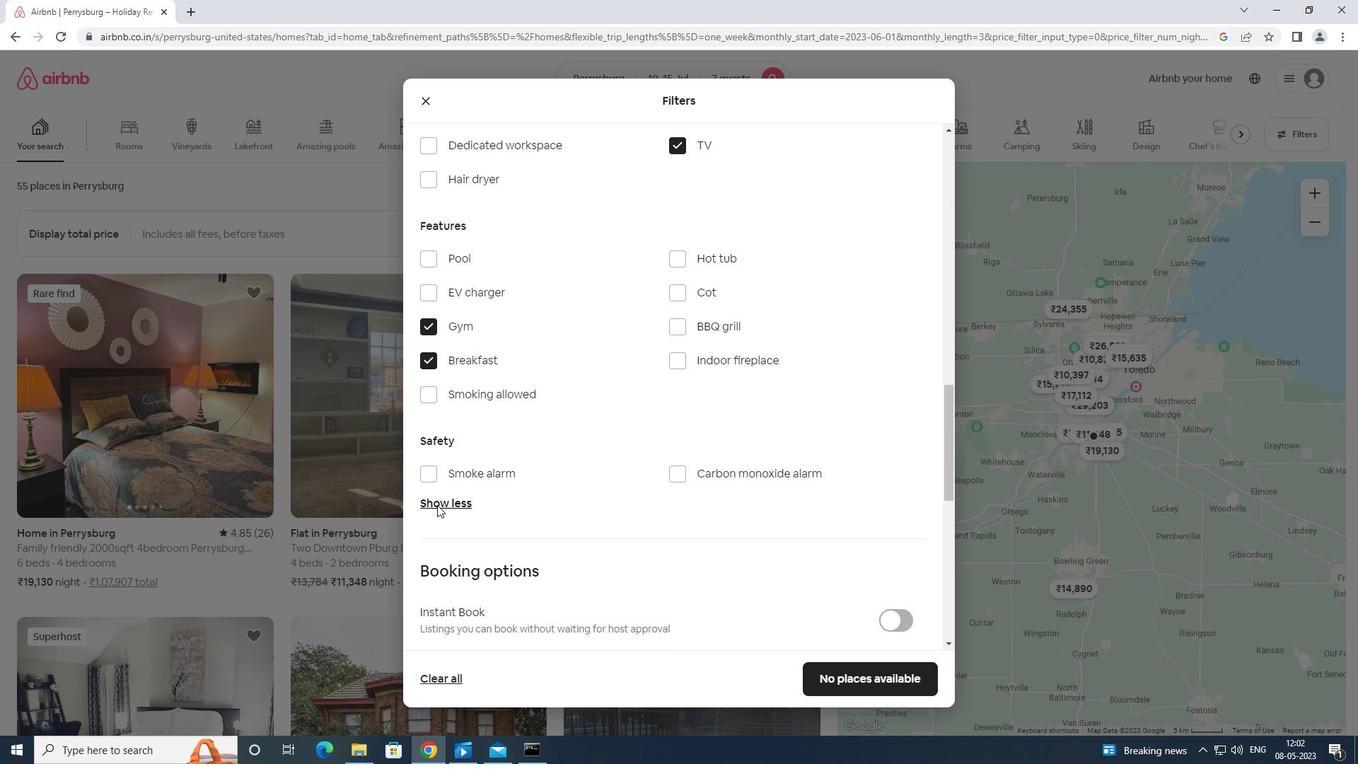 
Action: Mouse moved to (898, 387)
Screenshot: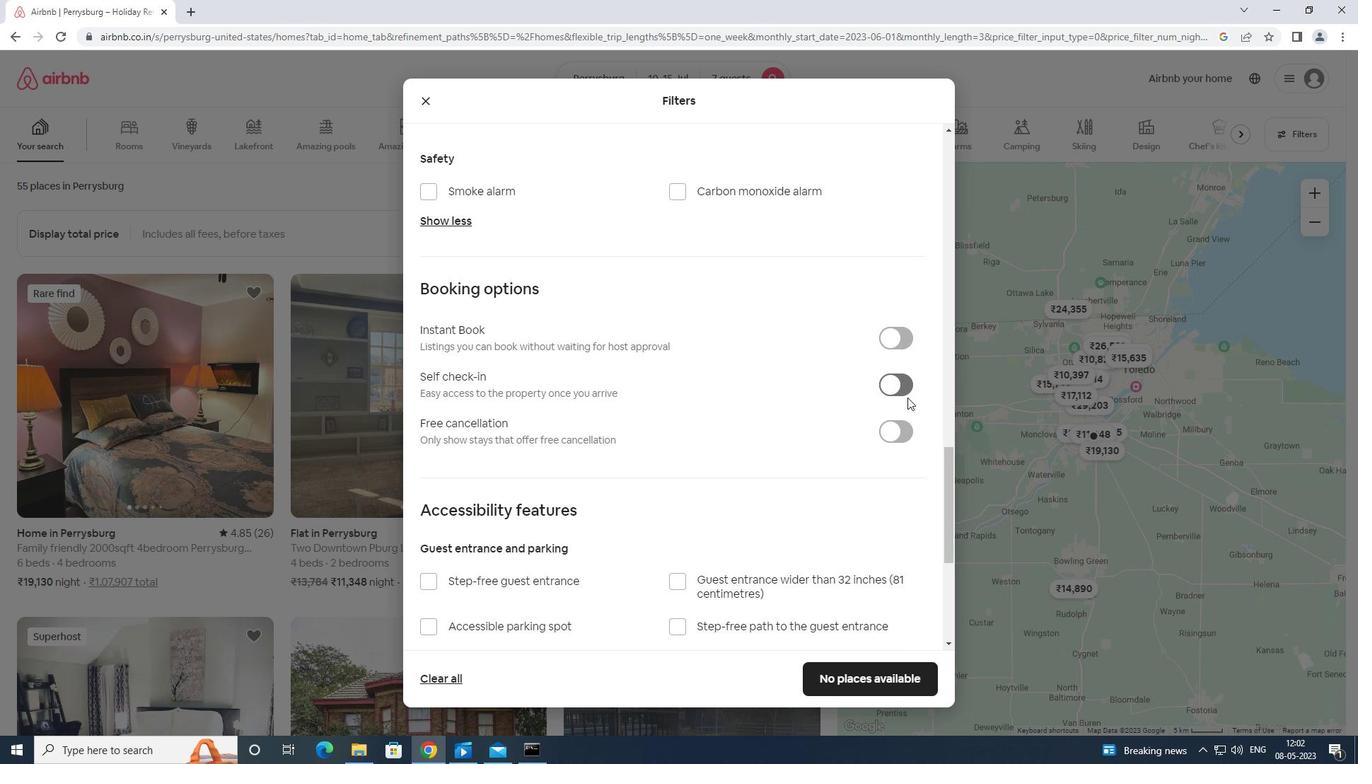 
Action: Mouse pressed left at (898, 387)
Screenshot: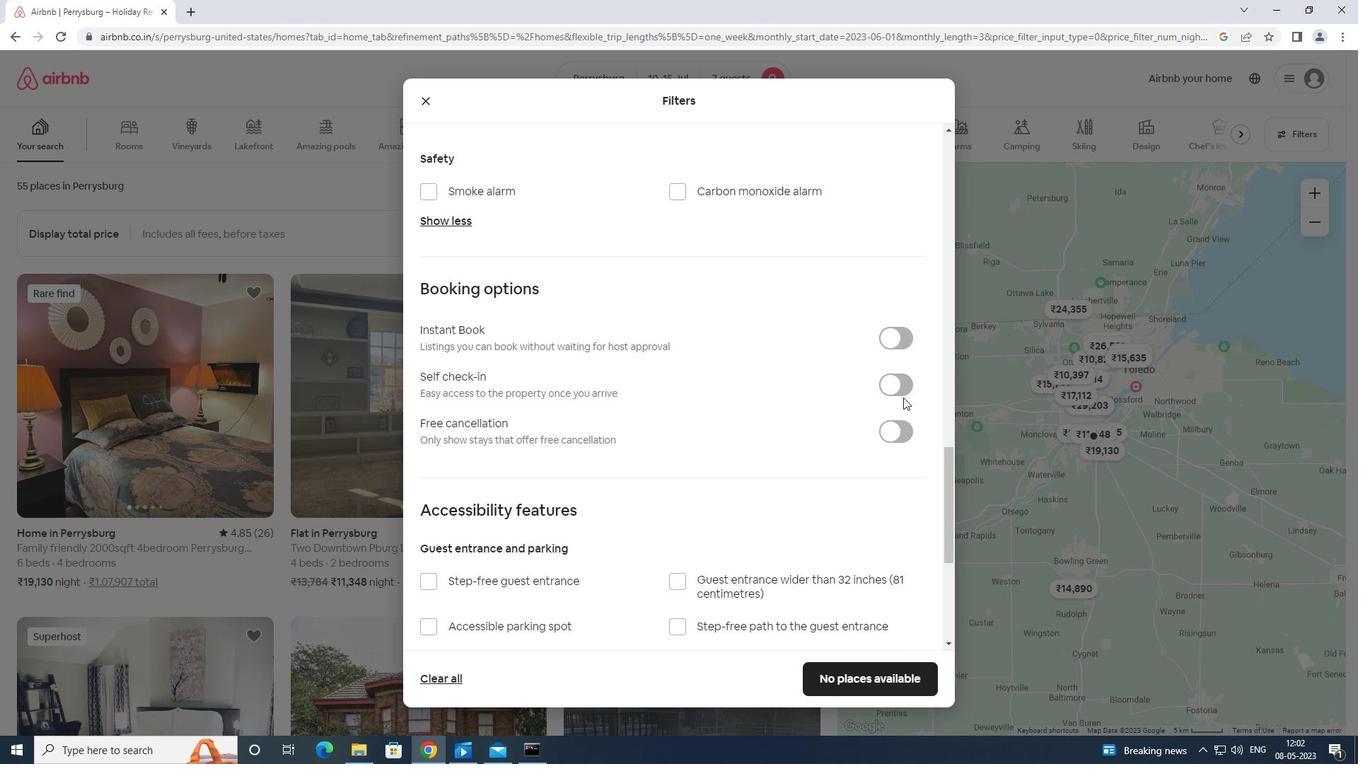 
Action: Mouse moved to (899, 381)
Screenshot: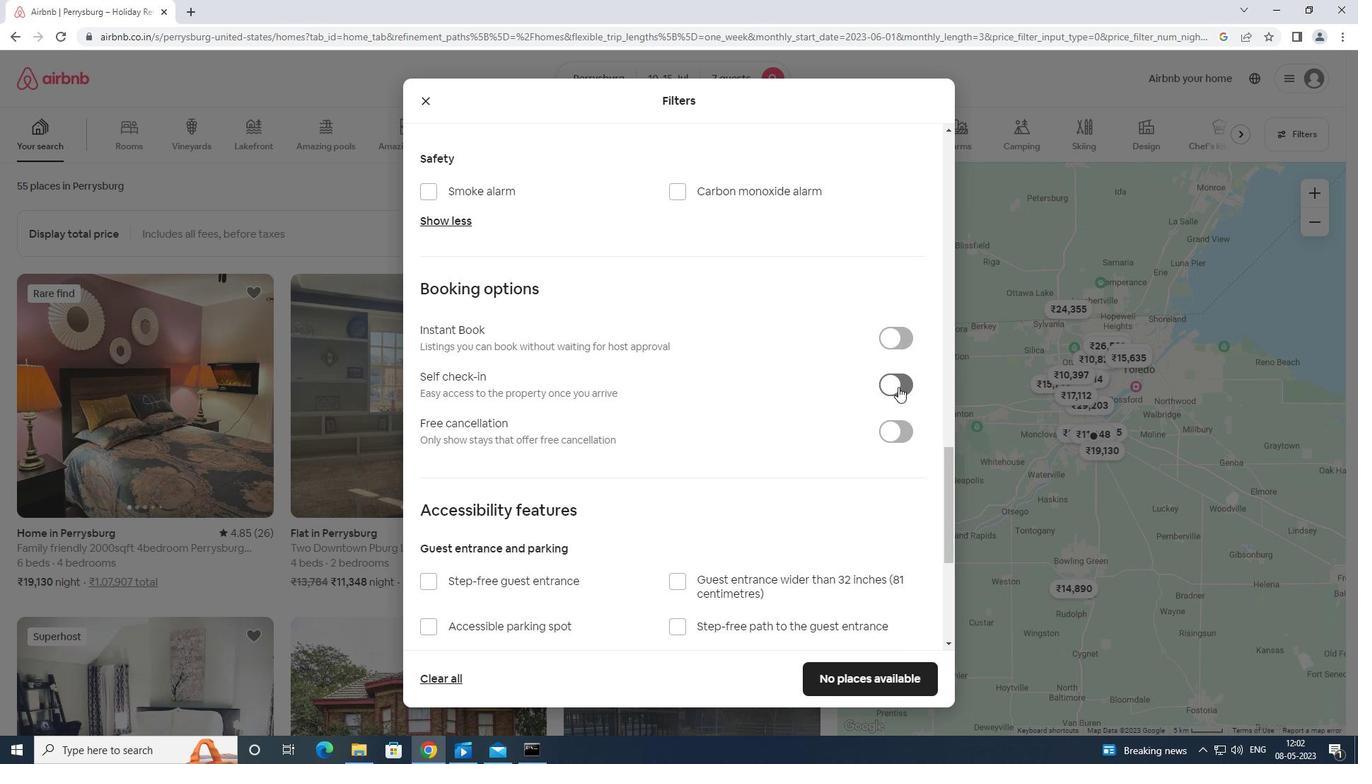 
Action: Mouse scrolled (899, 380) with delta (0, 0)
Screenshot: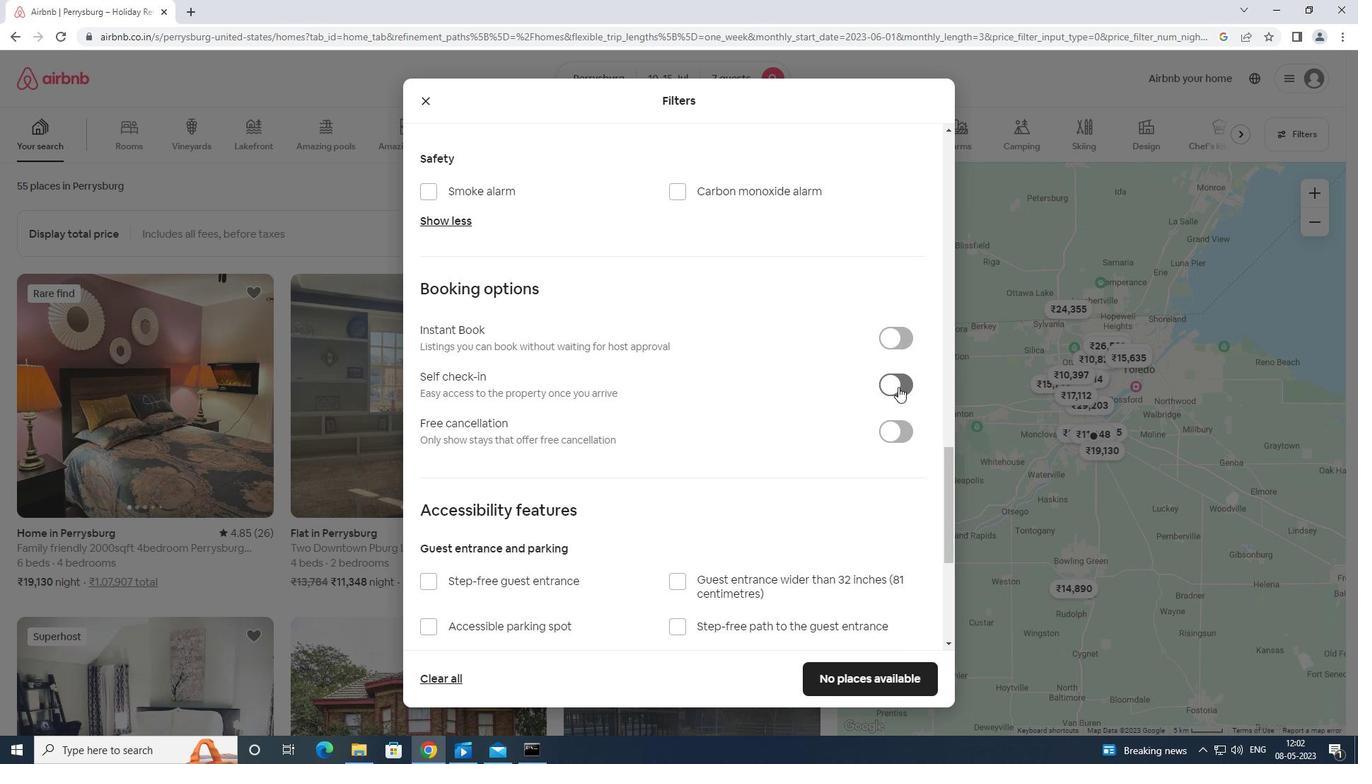 
Action: Mouse moved to (900, 386)
Screenshot: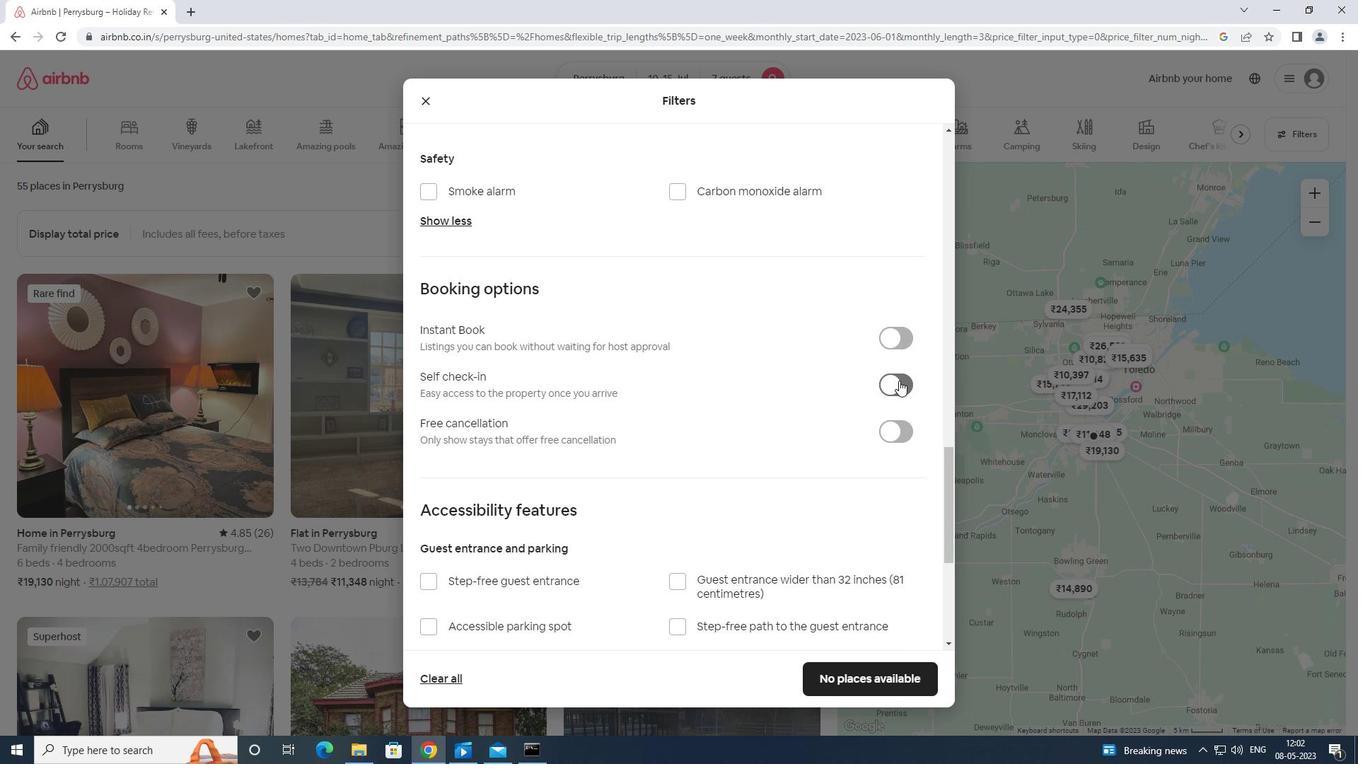 
Action: Mouse scrolled (900, 385) with delta (0, 0)
Screenshot: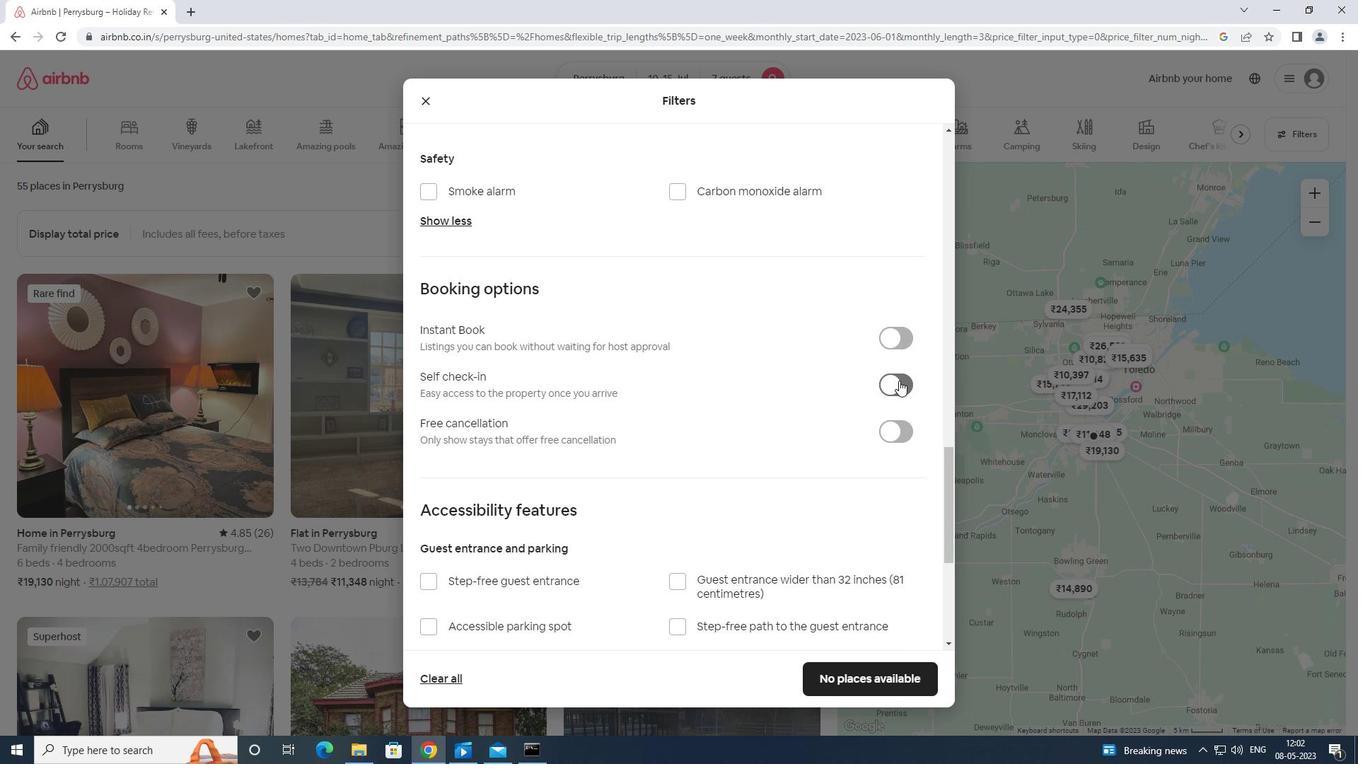 
Action: Mouse moved to (902, 392)
Screenshot: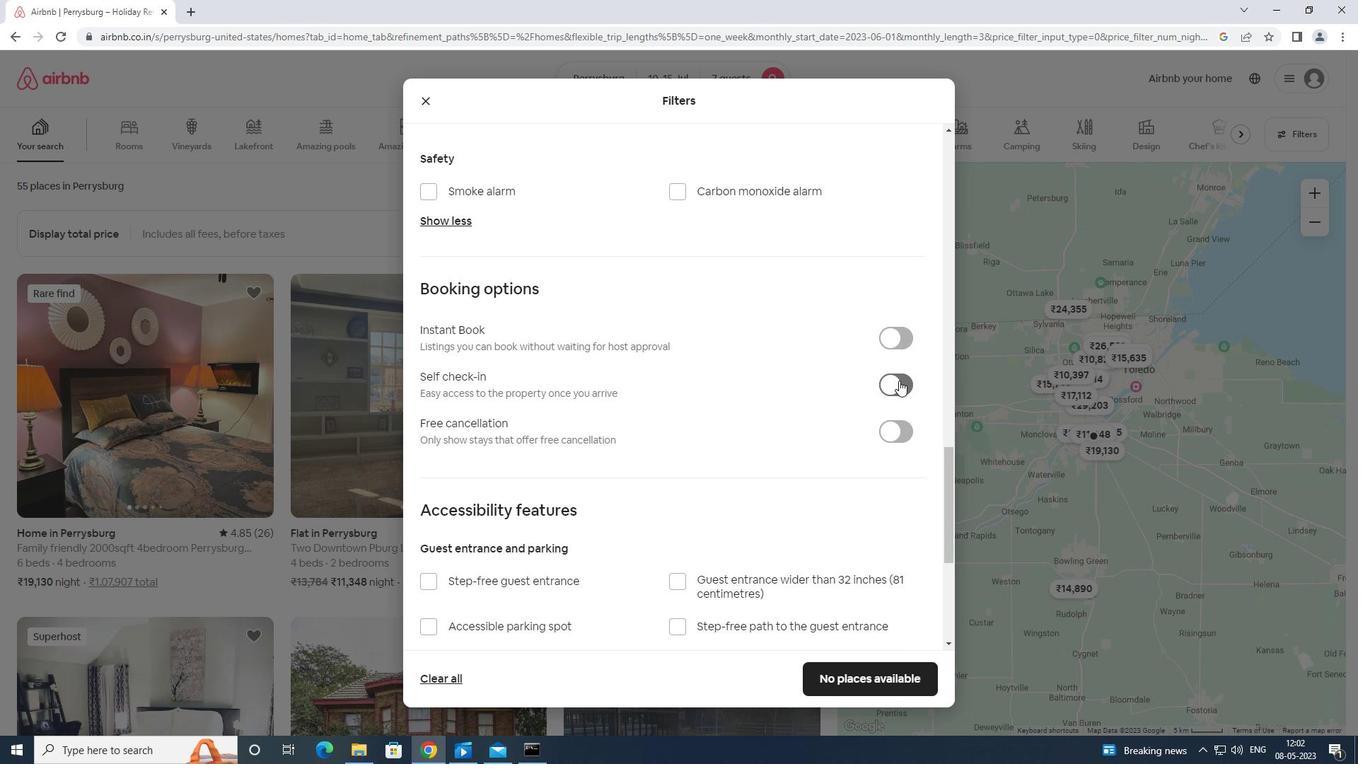 
Action: Mouse scrolled (902, 391) with delta (0, 0)
Screenshot: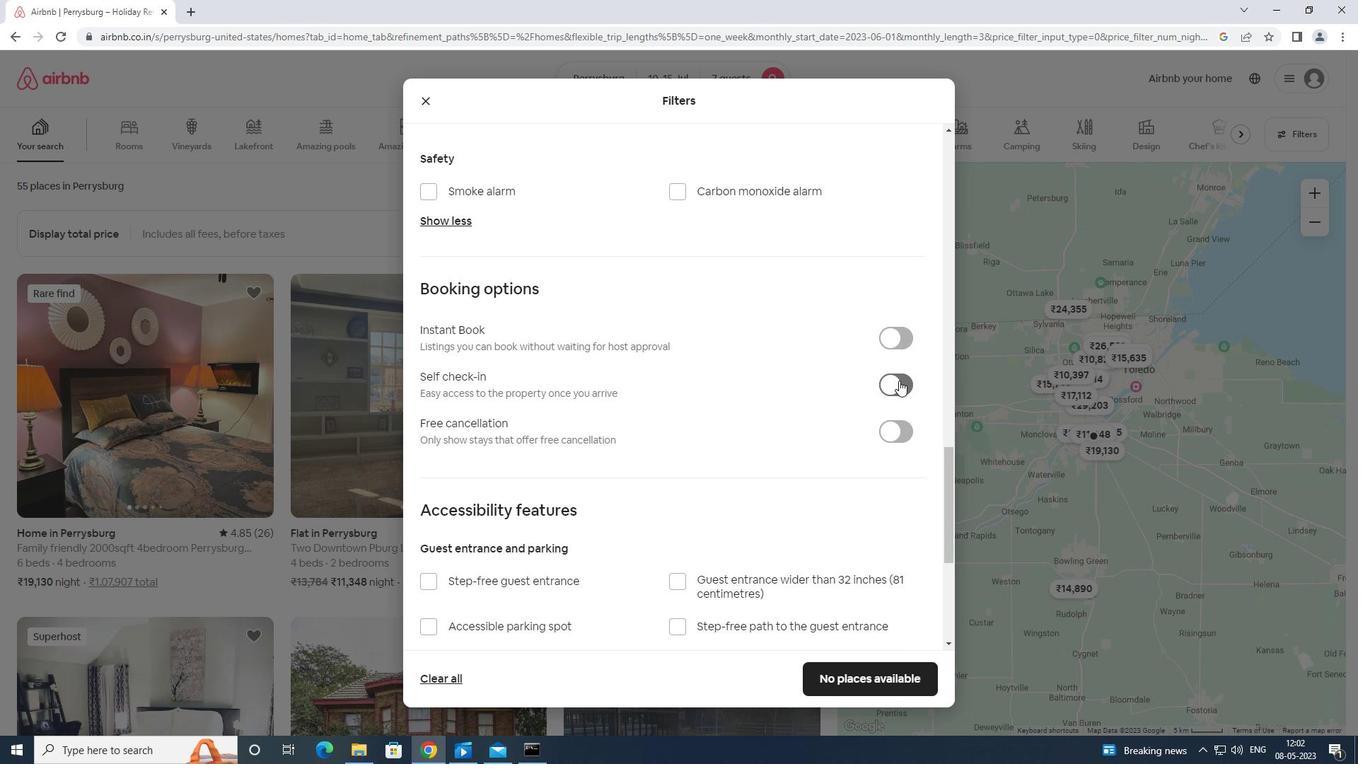 
Action: Mouse moved to (902, 396)
Screenshot: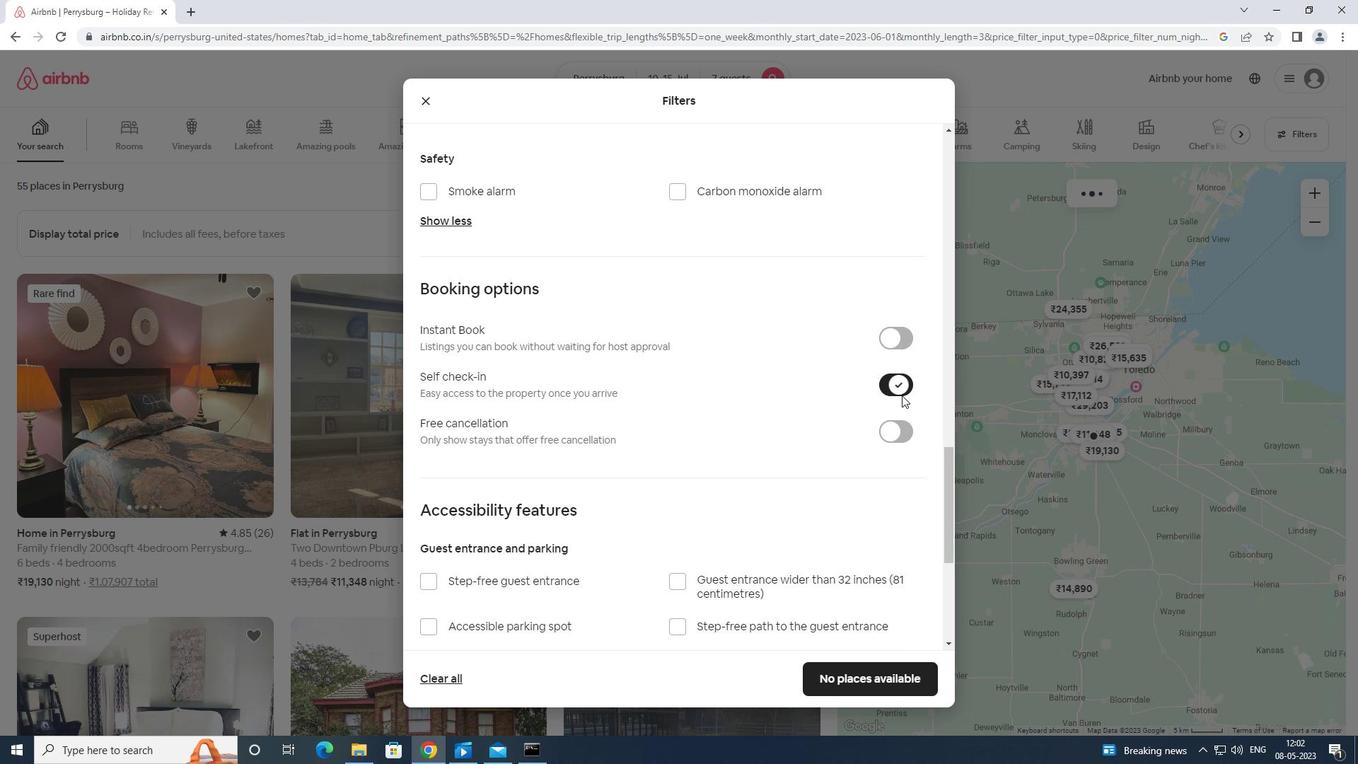 
Action: Mouse scrolled (902, 395) with delta (0, 0)
Screenshot: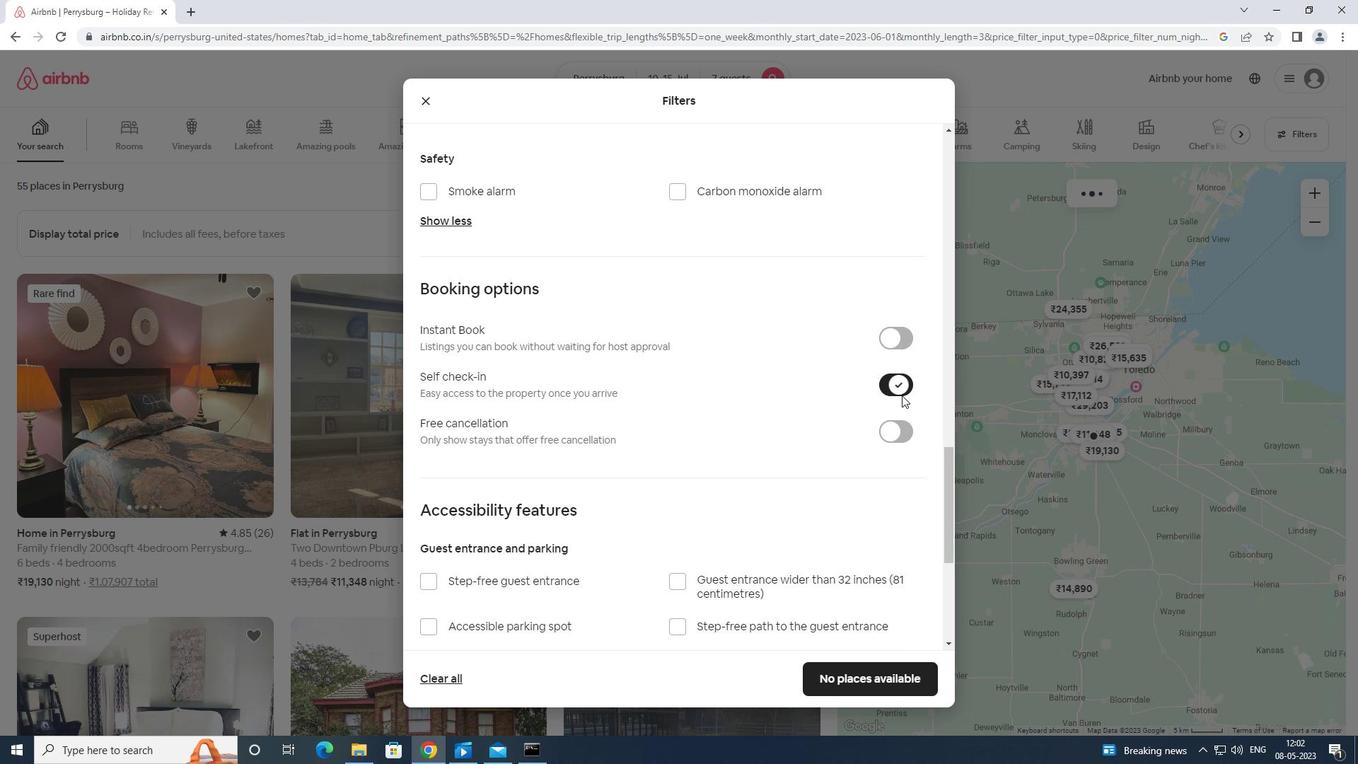 
Action: Mouse moved to (902, 399)
Screenshot: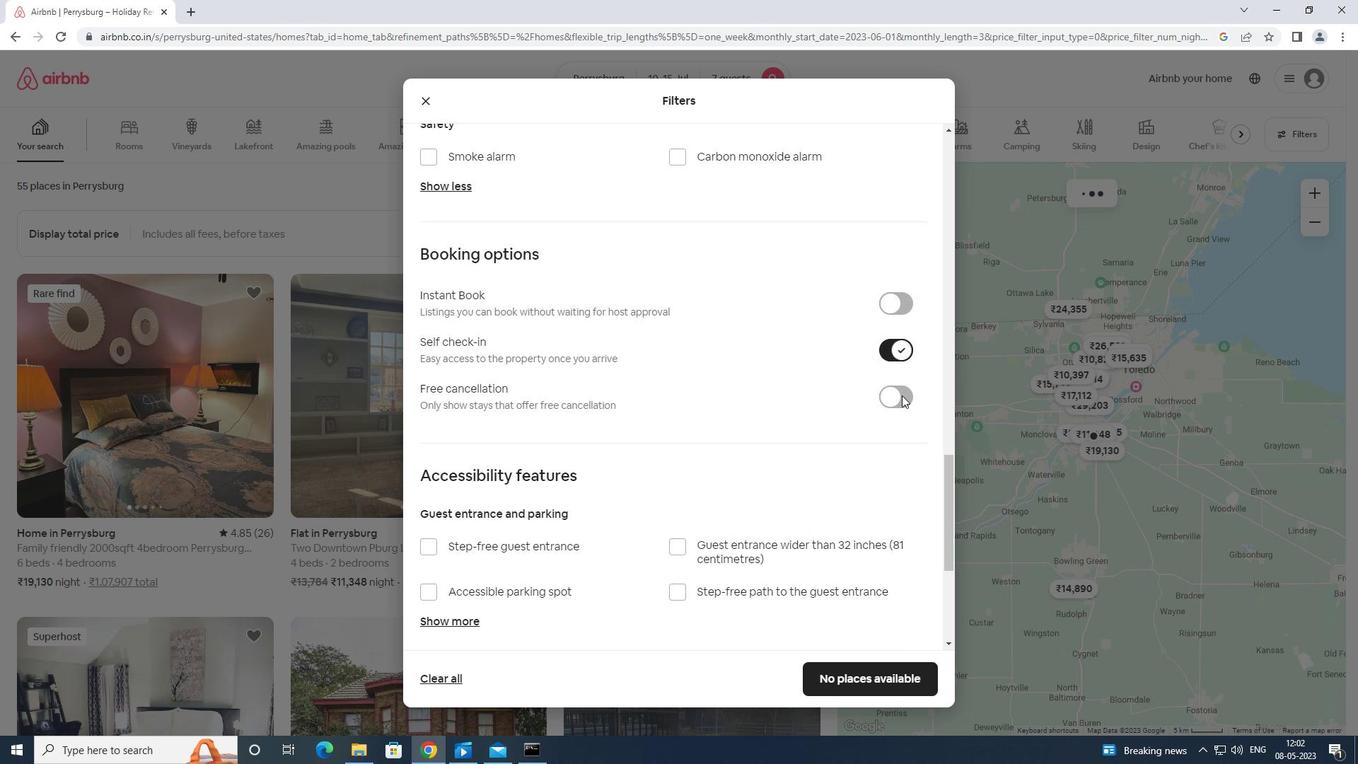 
Action: Mouse scrolled (902, 399) with delta (0, 0)
Screenshot: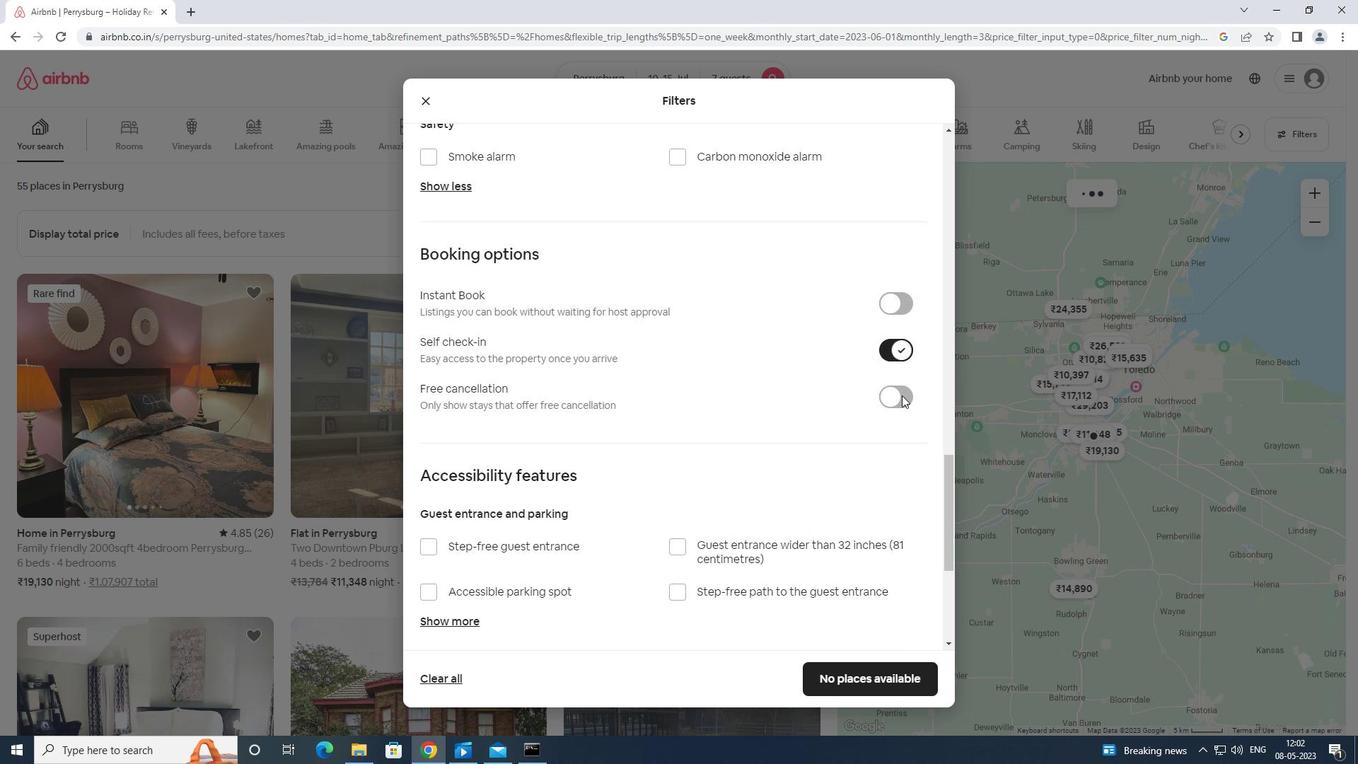 
Action: Mouse moved to (902, 401)
Screenshot: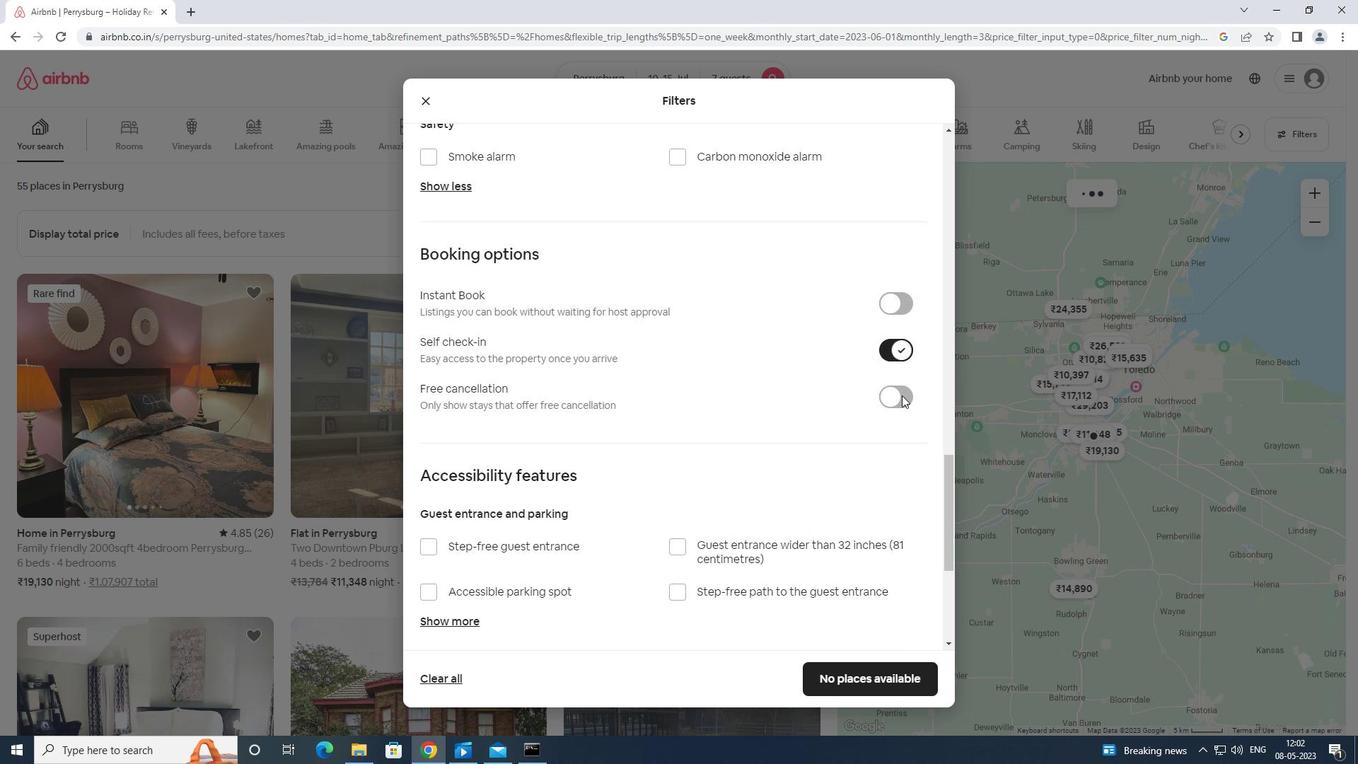 
Action: Mouse scrolled (902, 401) with delta (0, 0)
Screenshot: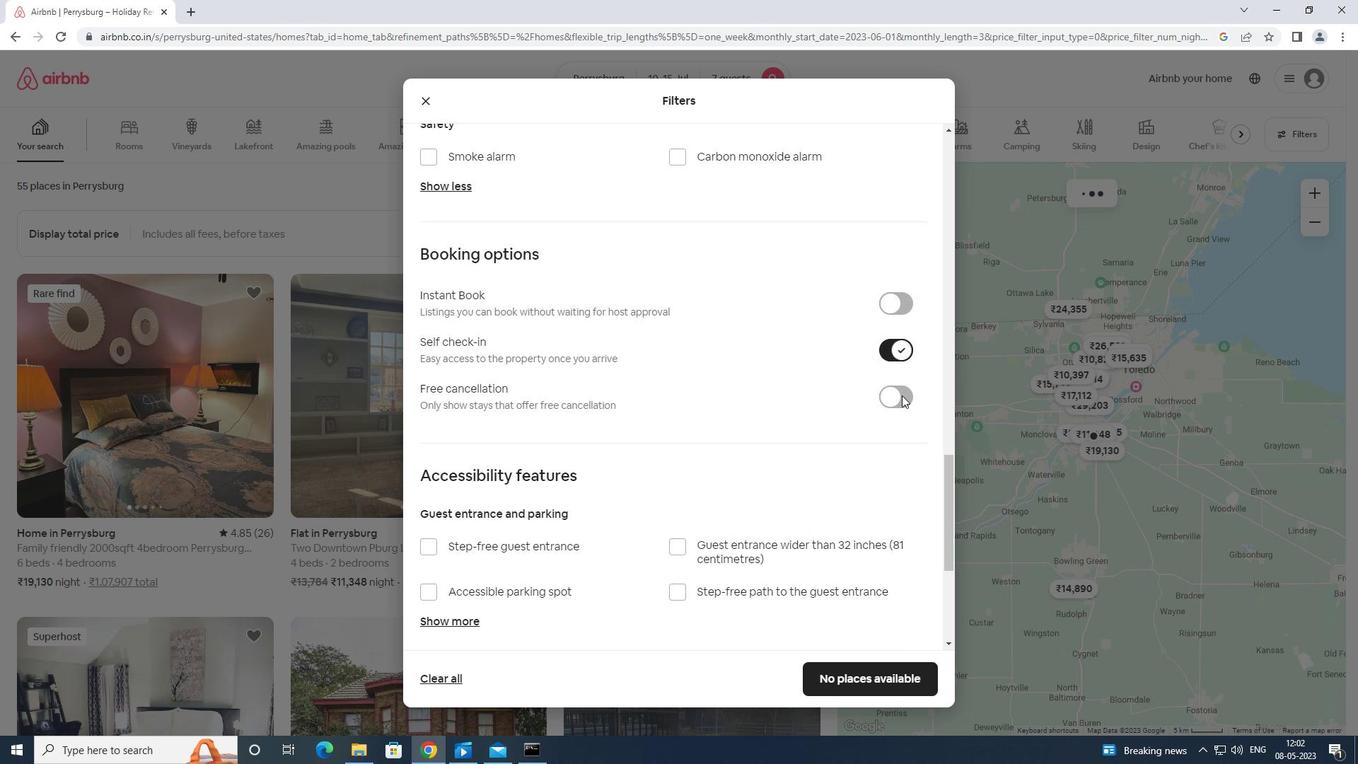 
Action: Mouse moved to (908, 416)
Screenshot: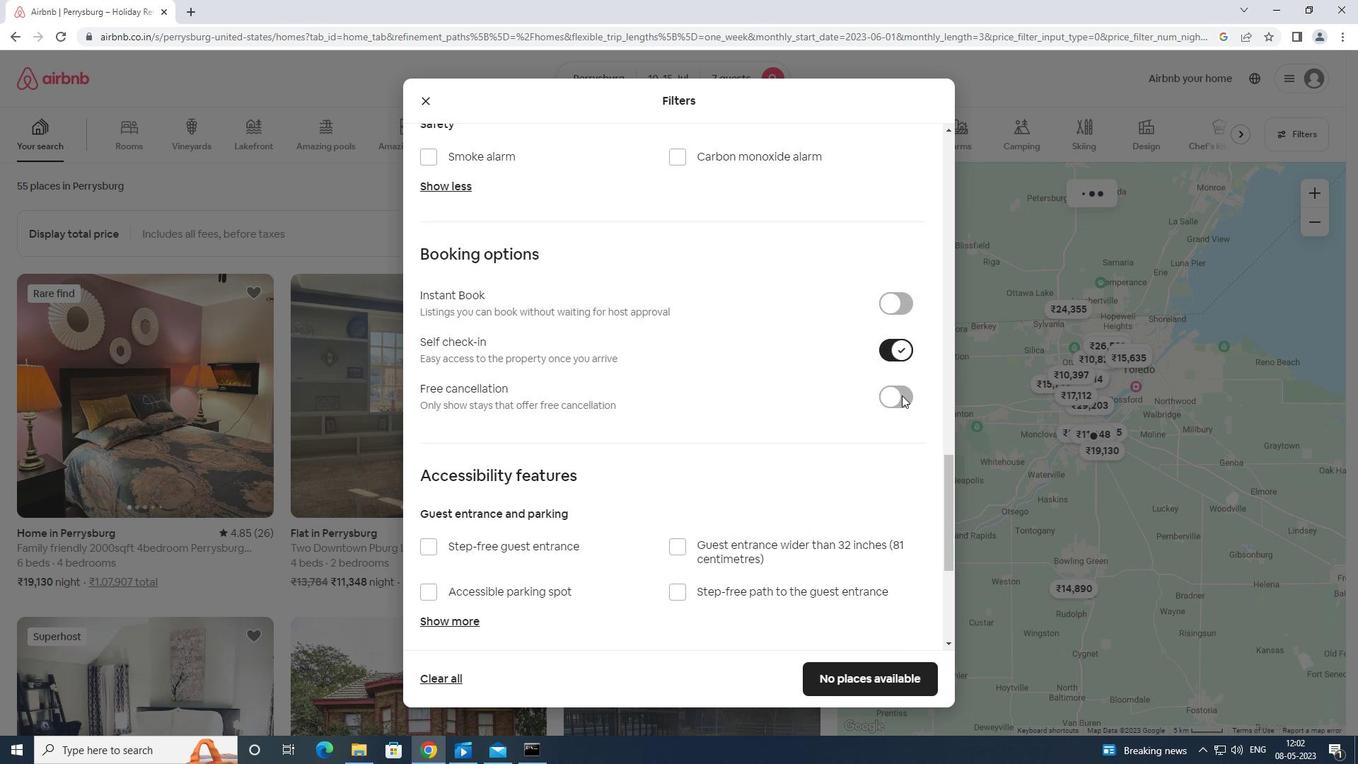 
Action: Mouse scrolled (908, 415) with delta (0, 0)
Screenshot: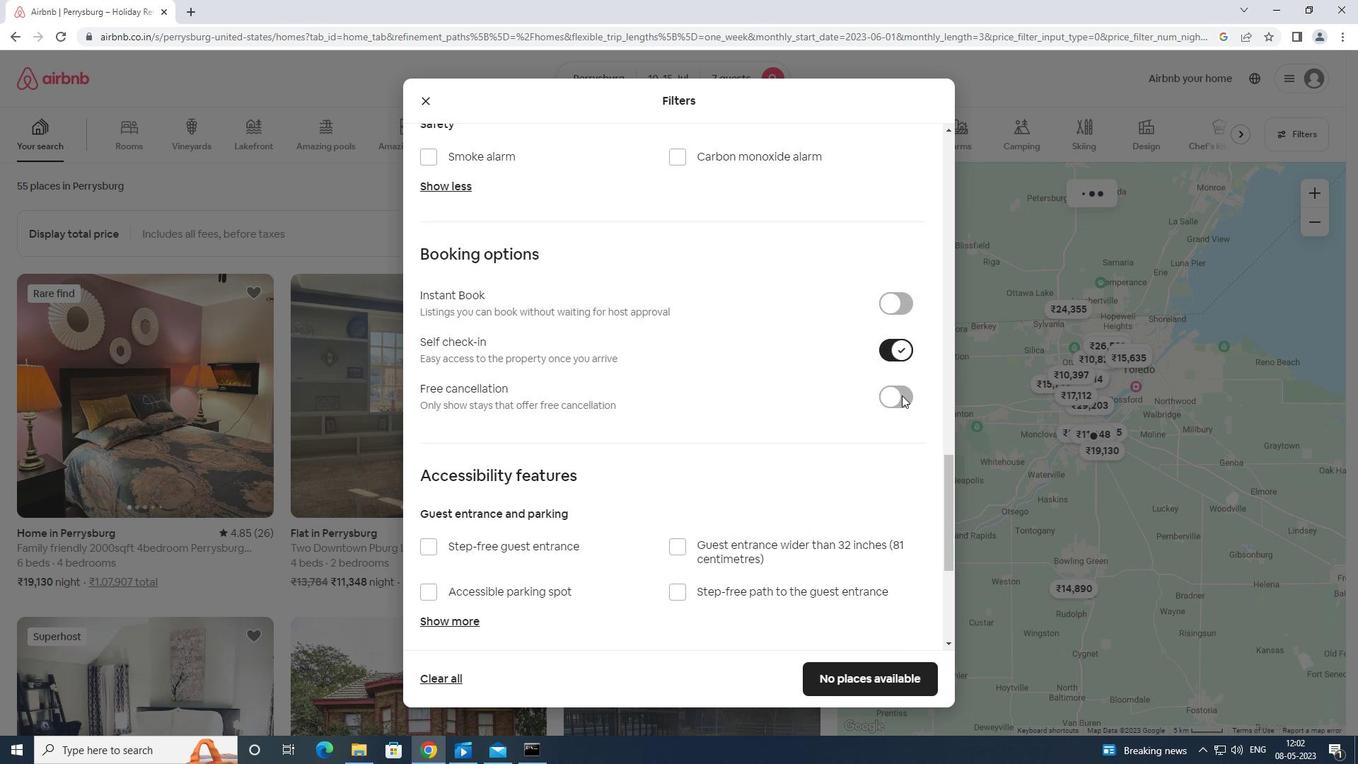 
Action: Mouse moved to (910, 423)
Screenshot: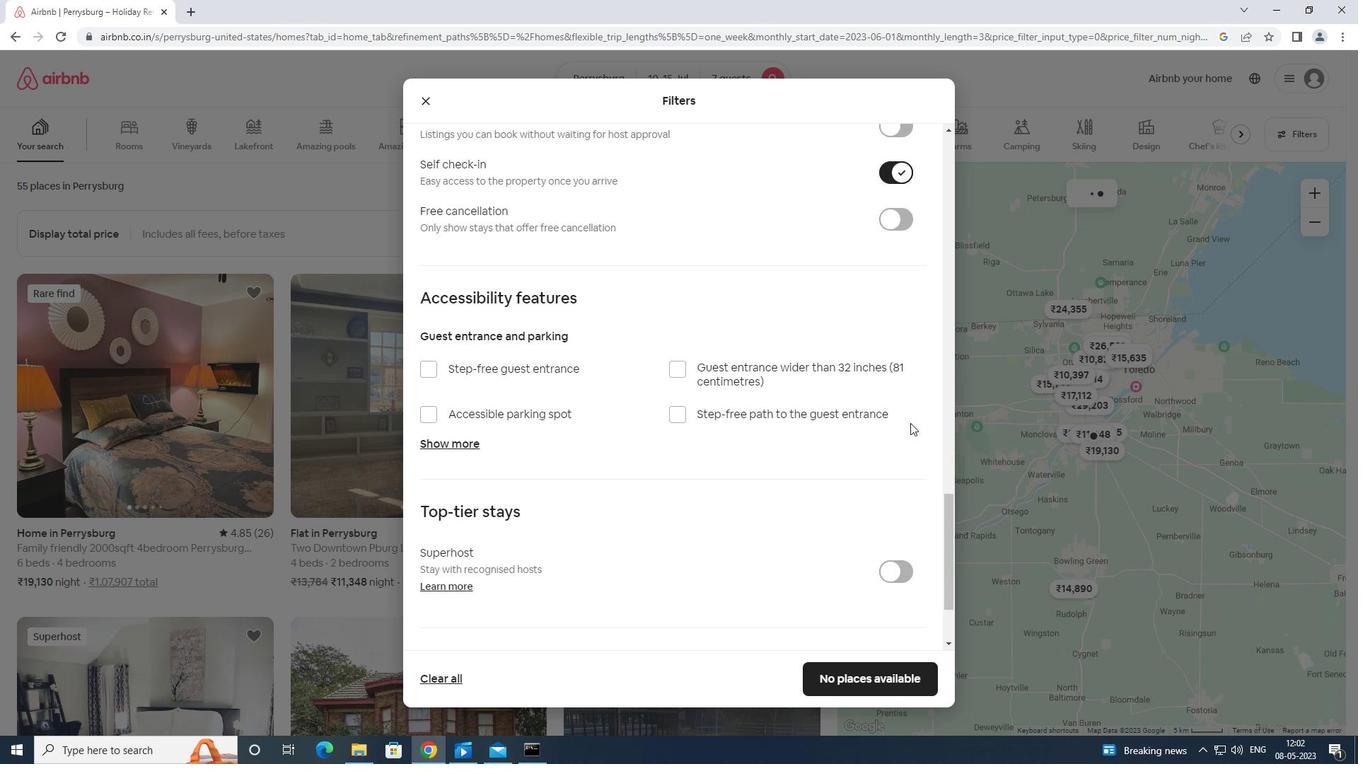 
Action: Mouse scrolled (910, 423) with delta (0, 0)
Screenshot: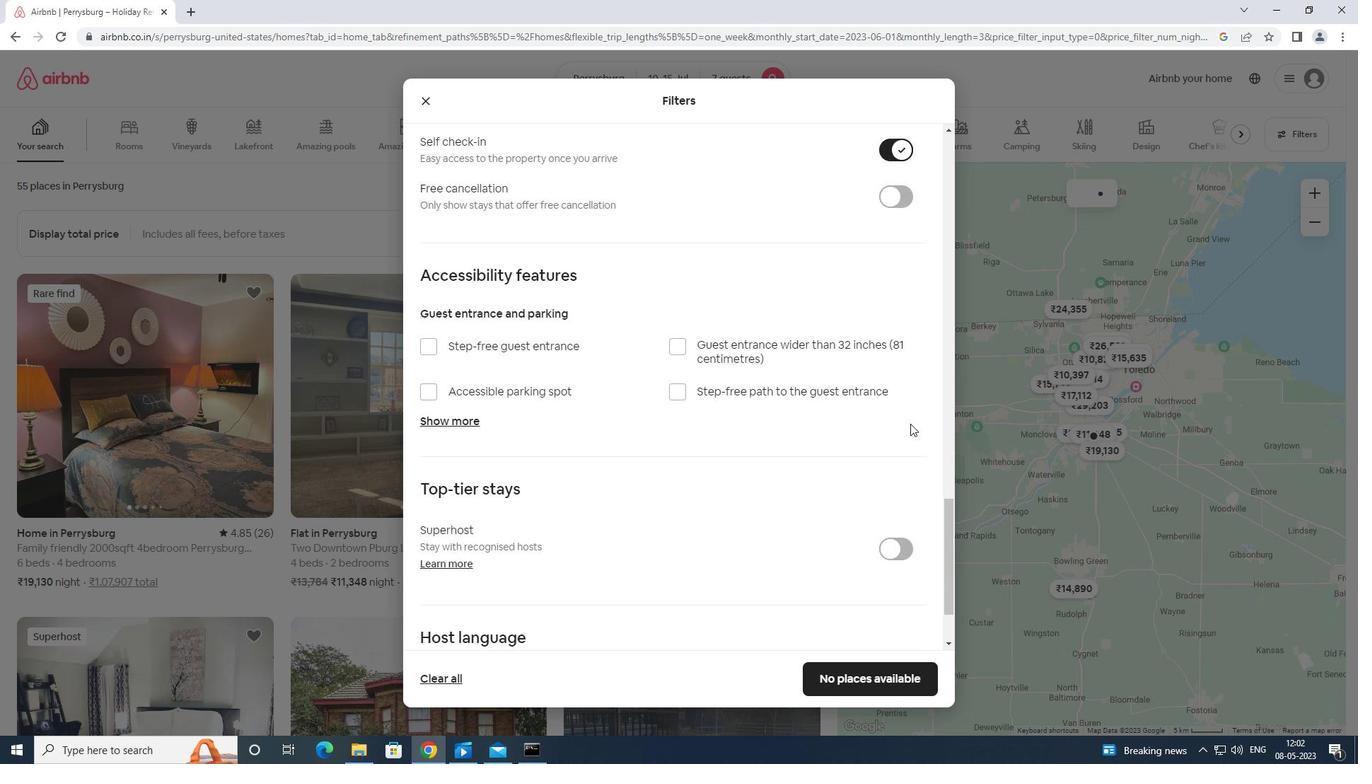 
Action: Mouse moved to (910, 425)
Screenshot: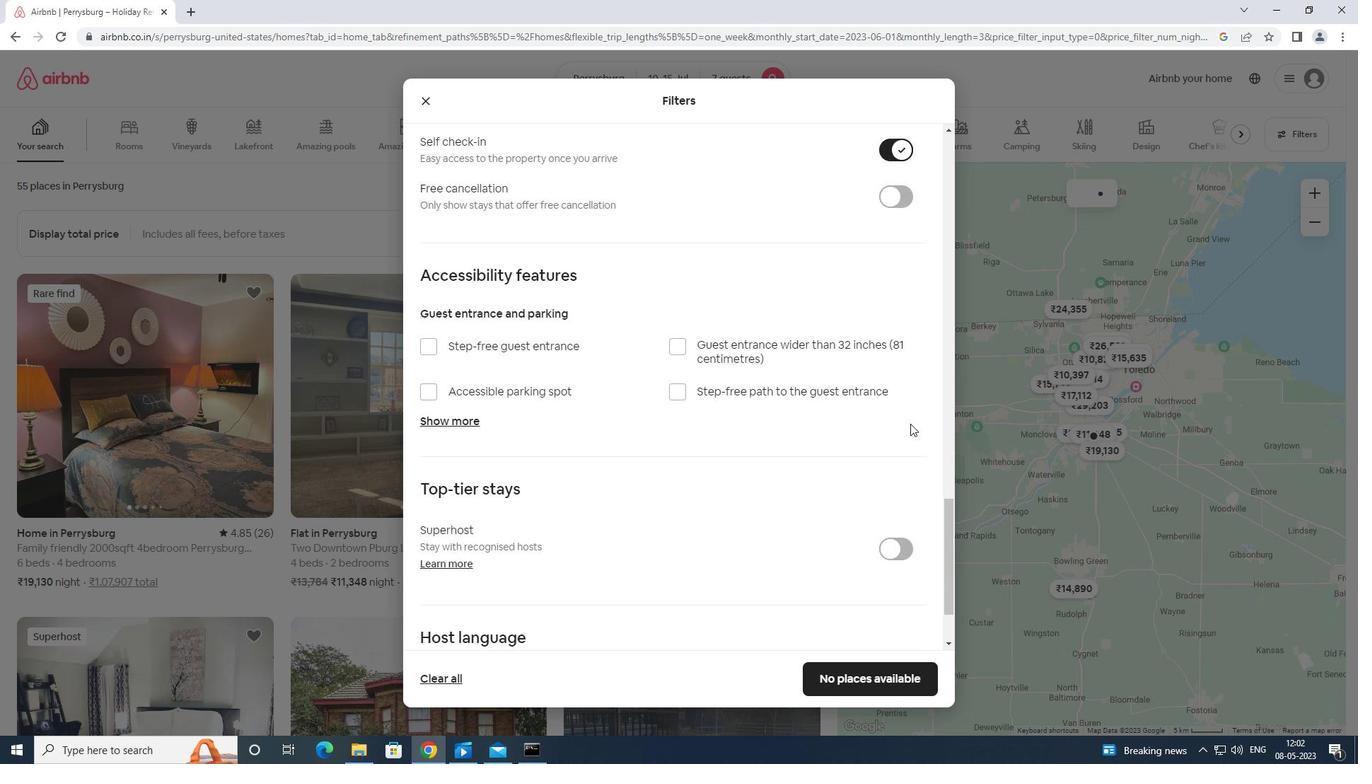 
Action: Mouse scrolled (910, 424) with delta (0, 0)
Screenshot: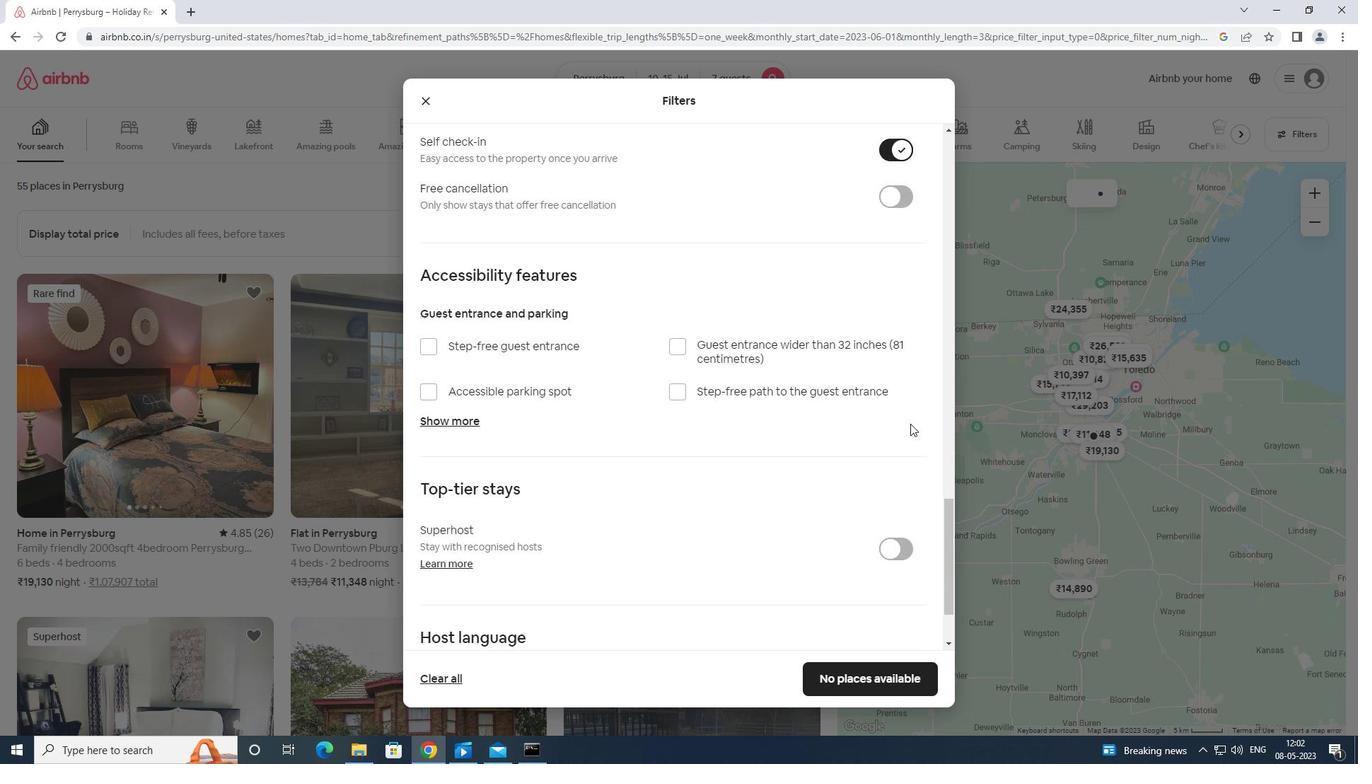
Action: Mouse moved to (910, 426)
Screenshot: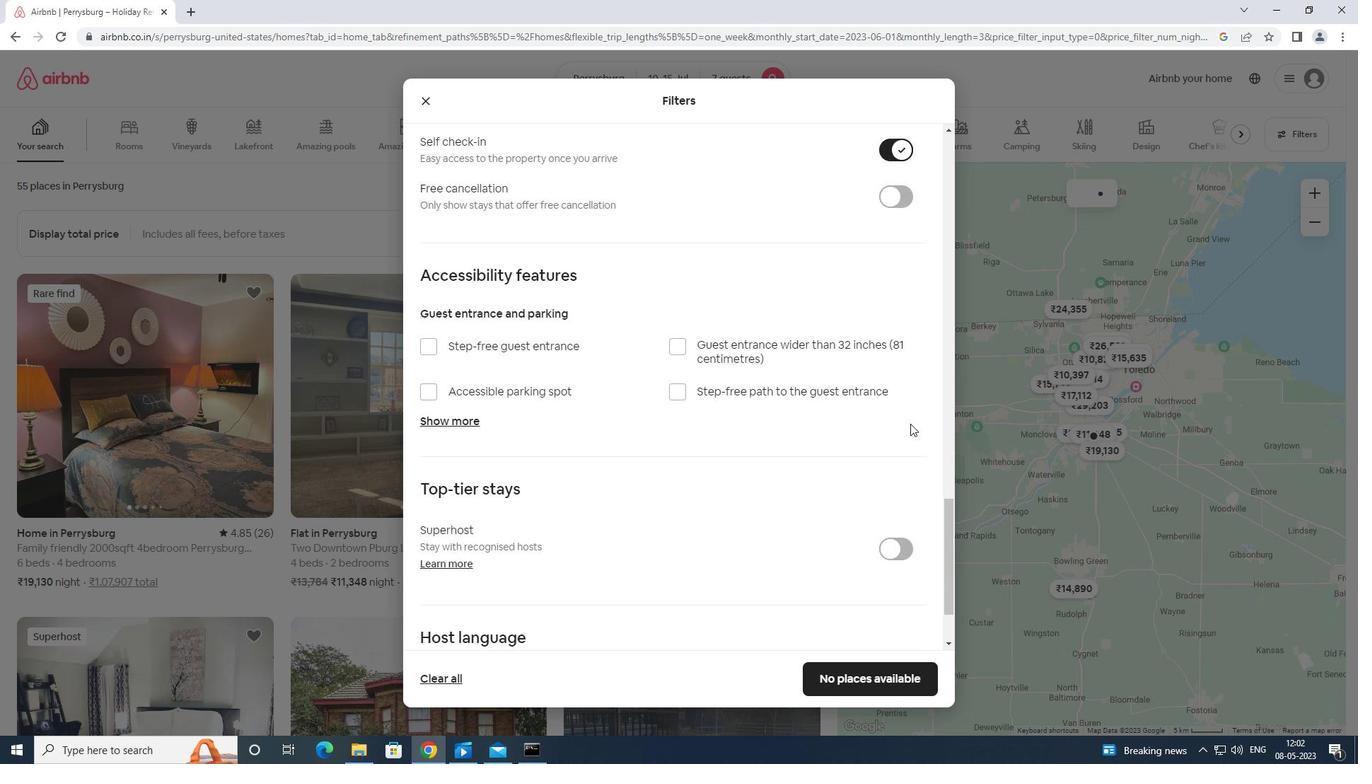 
Action: Mouse scrolled (910, 426) with delta (0, 0)
Screenshot: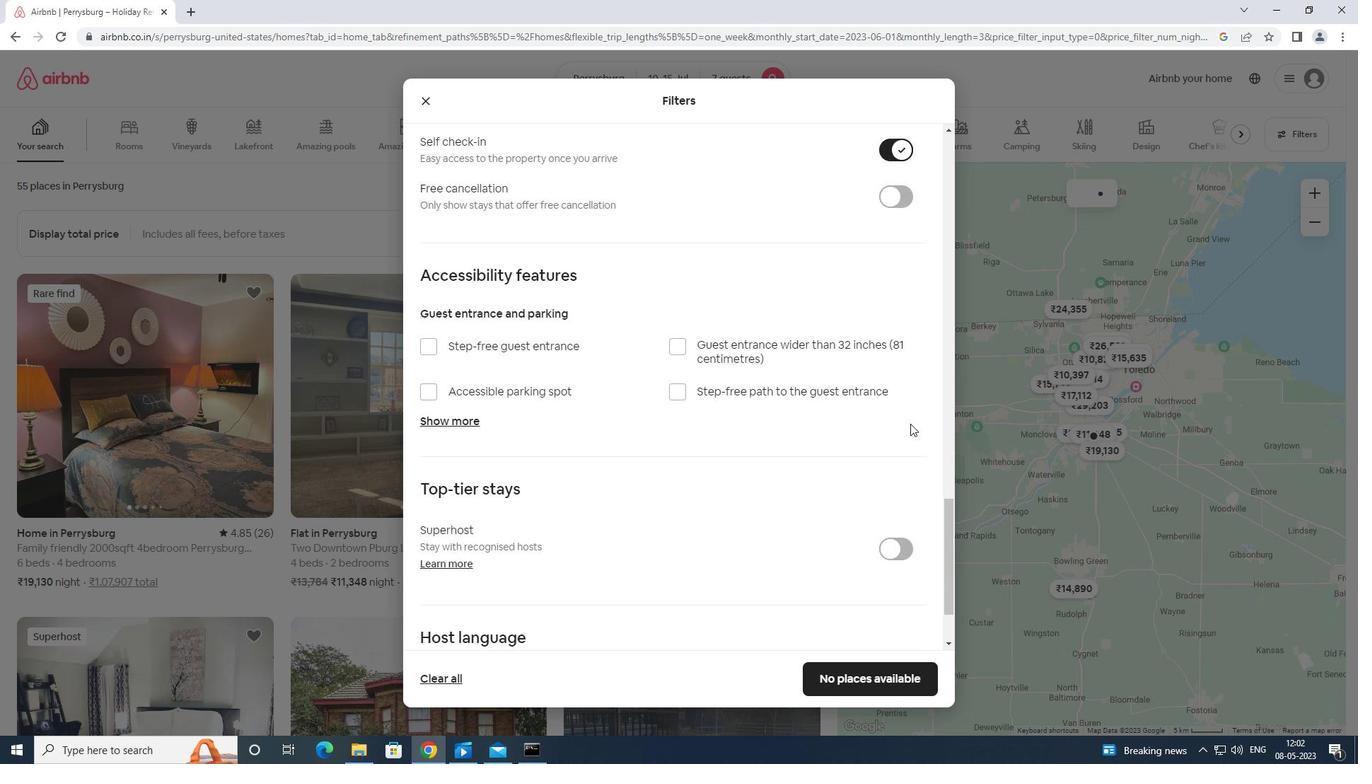 
Action: Mouse moved to (428, 573)
Screenshot: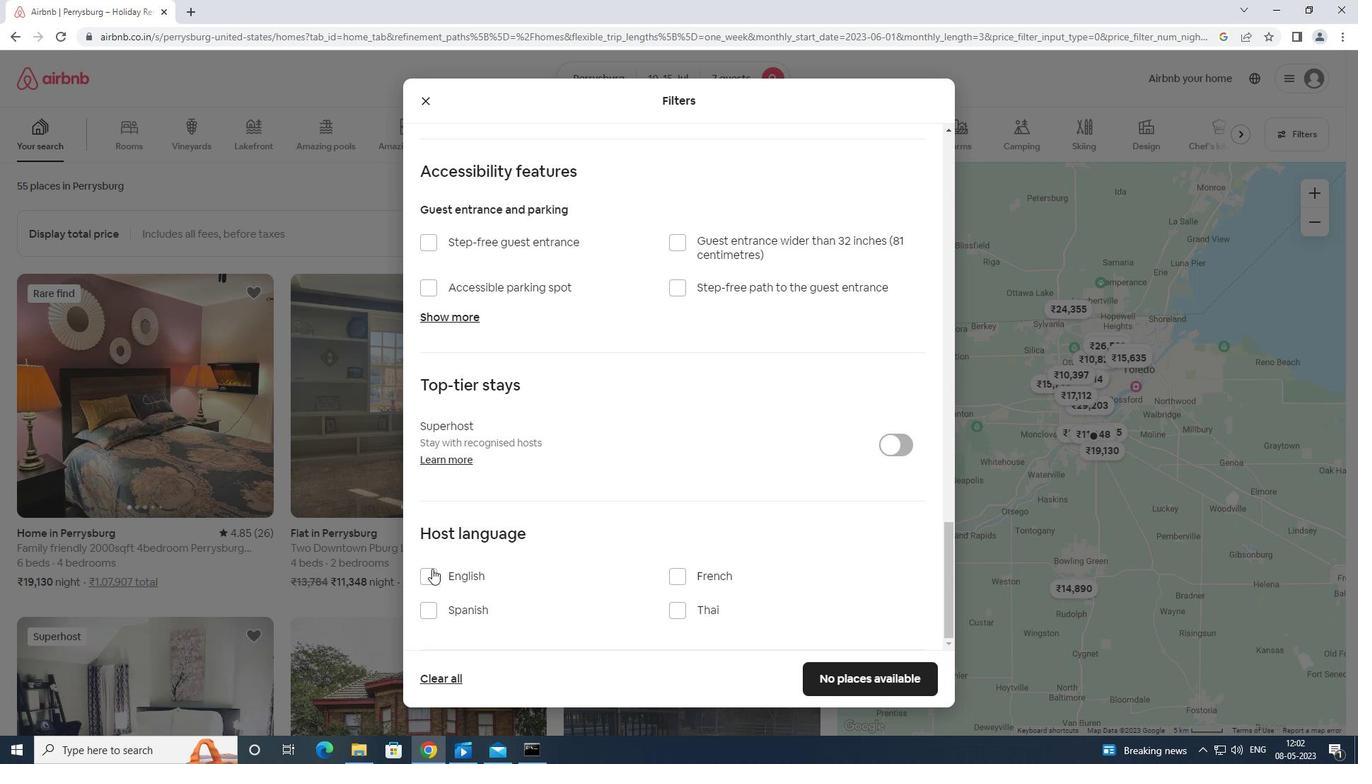 
Action: Mouse pressed left at (428, 573)
Screenshot: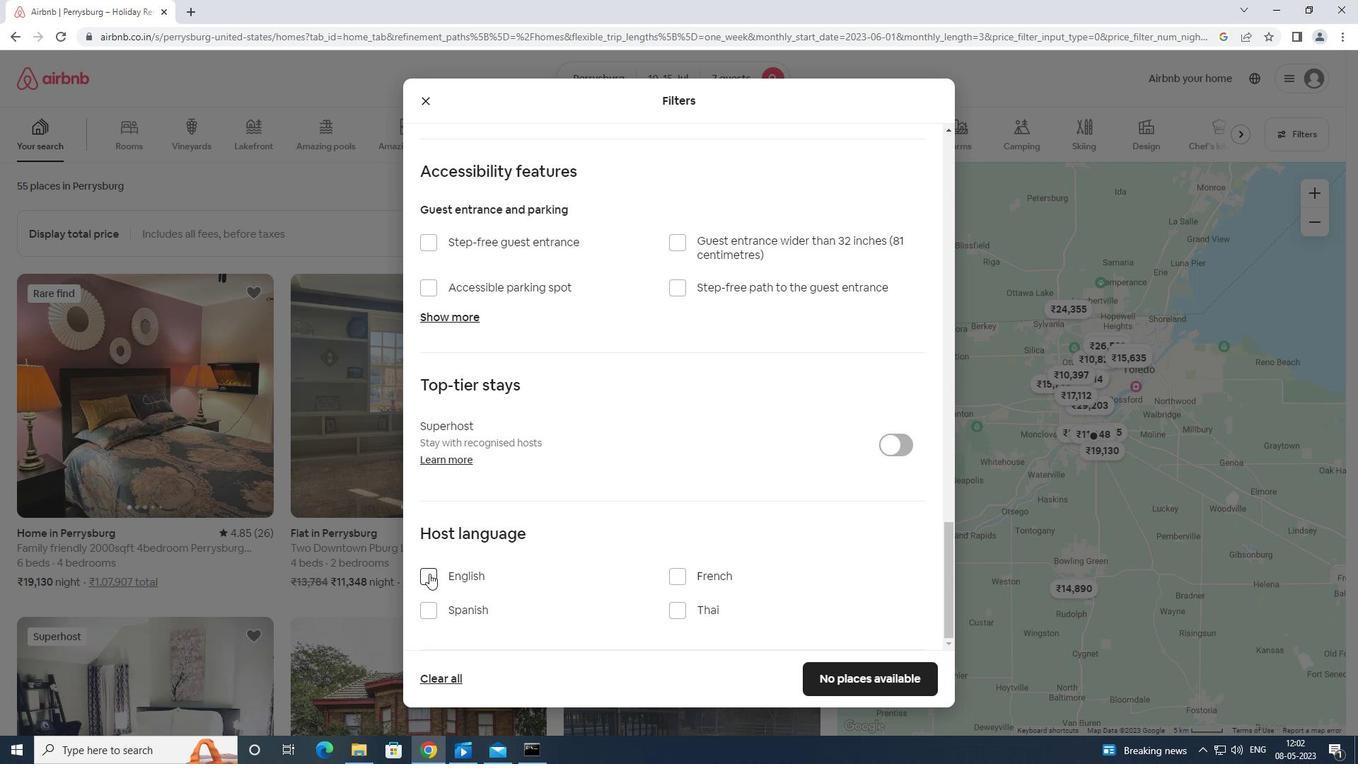 
Action: Mouse moved to (892, 676)
Screenshot: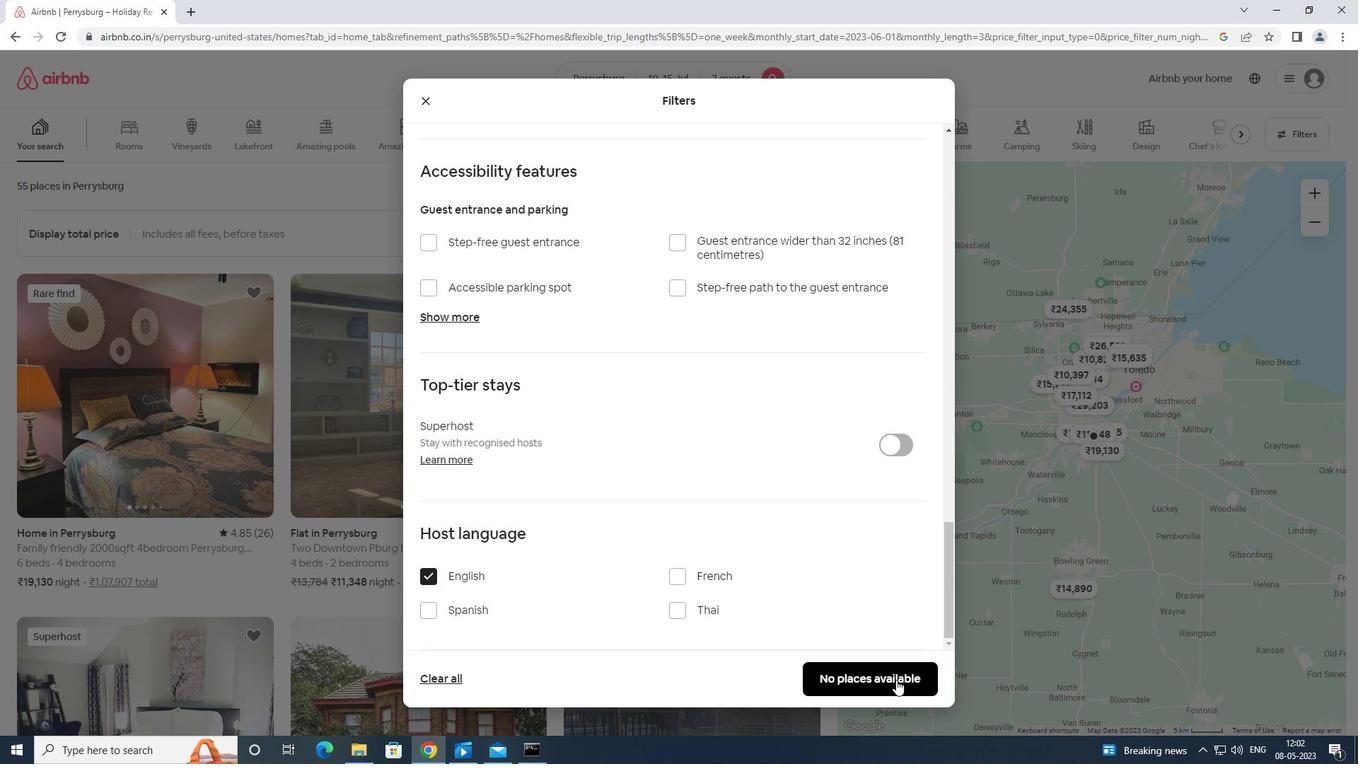 
Action: Mouse pressed left at (892, 676)
Screenshot: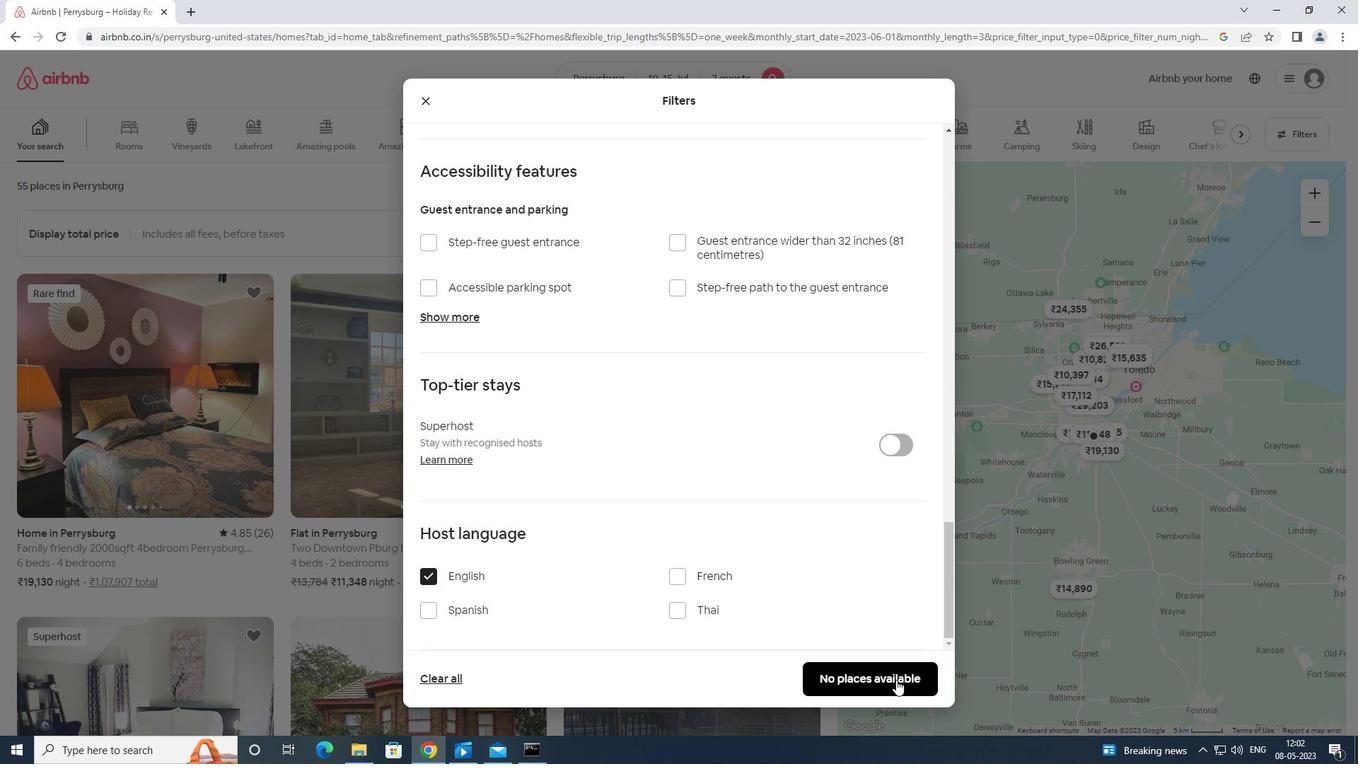 
Action: Mouse moved to (895, 673)
Screenshot: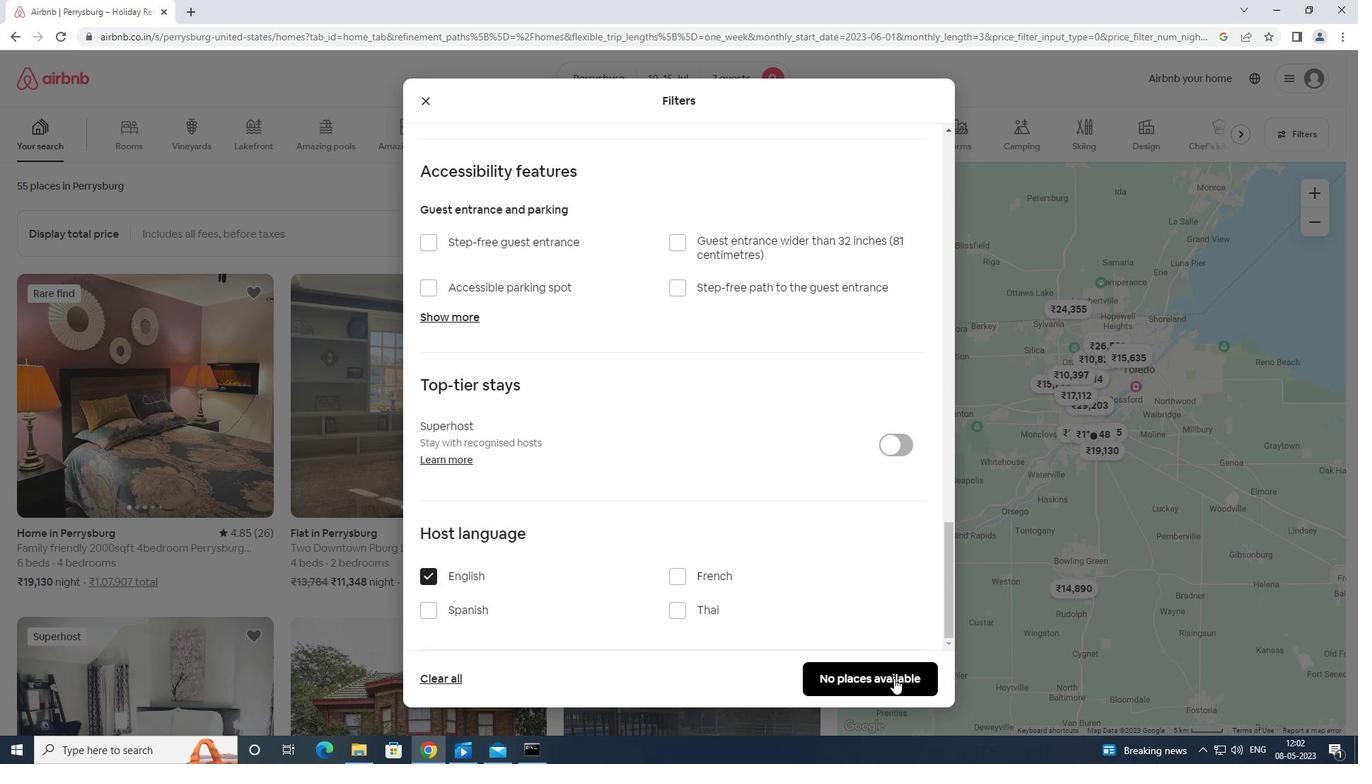 
